 Task: Open Card Industry Trend Analysis in Board Content Marketing Case Study Strategy and Execution to Workspace General Accounting and add a team member Softage.1@softage.net, a label Blue, a checklist Help Desk Support, an attachment from Trello, a color Blue and finally, add a card description 'Develop and launch new customer feedback program for service improvements' and a comment 'This task presents an opportunity to demonstrate our analytical and critical thinking skills, assessing information and making informed decisions.'. Add a start date 'Jan 09, 1900' with a due date 'Jan 16, 1900'
Action: Mouse moved to (654, 194)
Screenshot: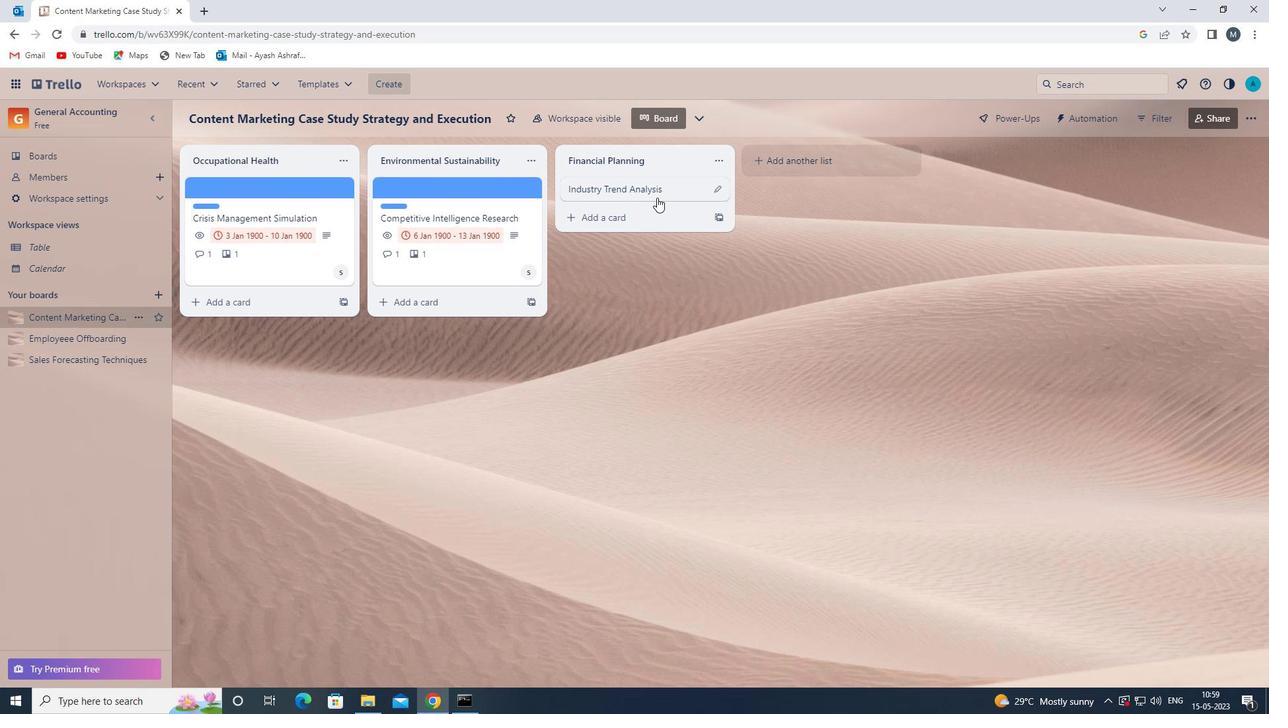 
Action: Mouse pressed left at (654, 194)
Screenshot: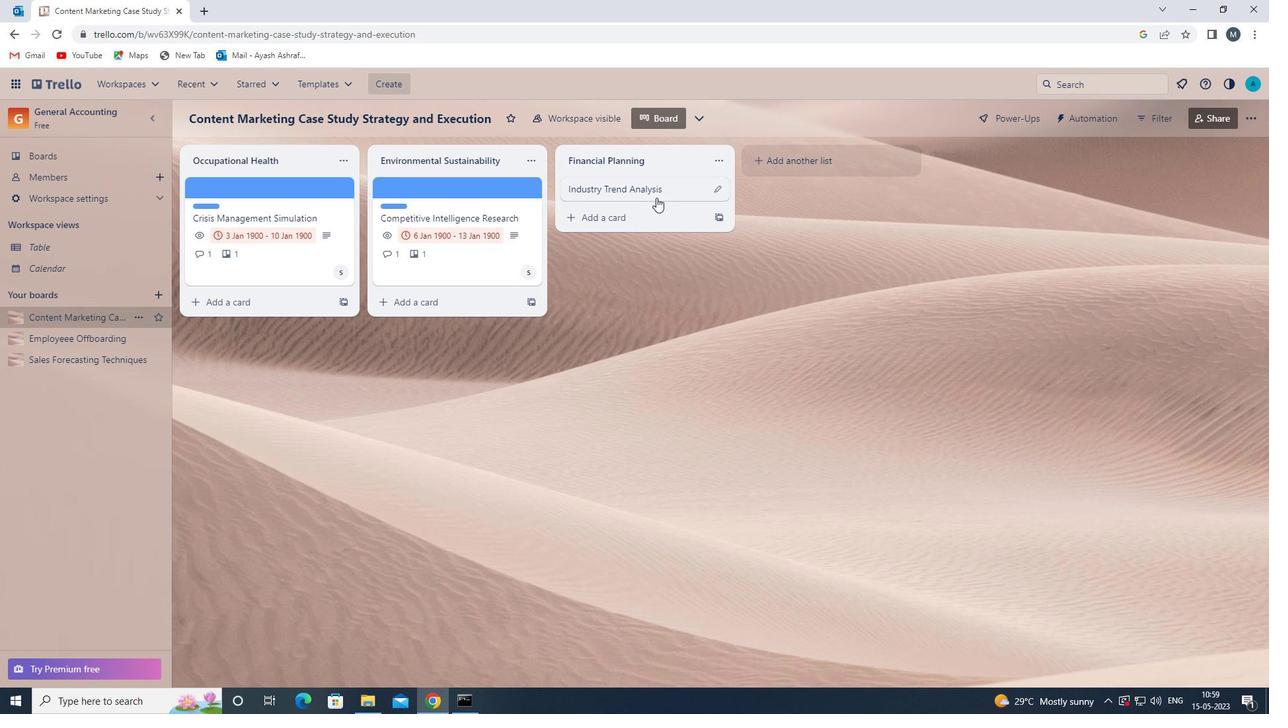 
Action: Mouse moved to (802, 227)
Screenshot: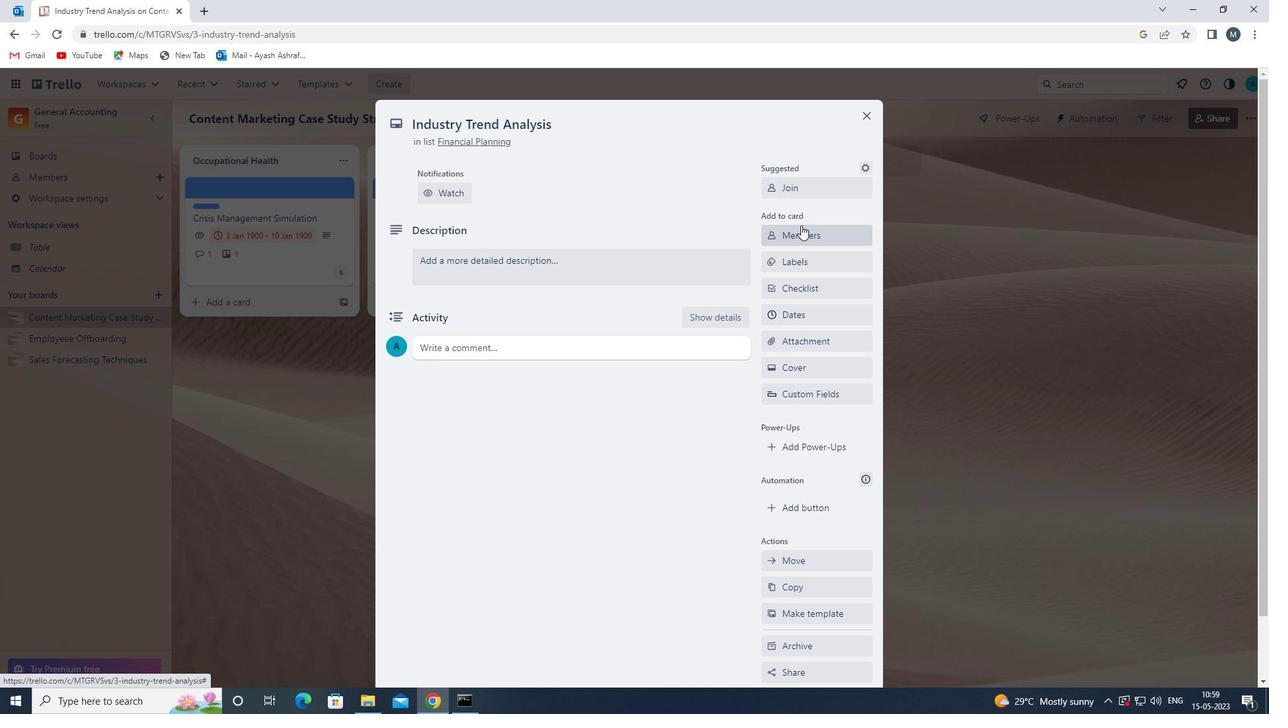 
Action: Mouse pressed left at (802, 227)
Screenshot: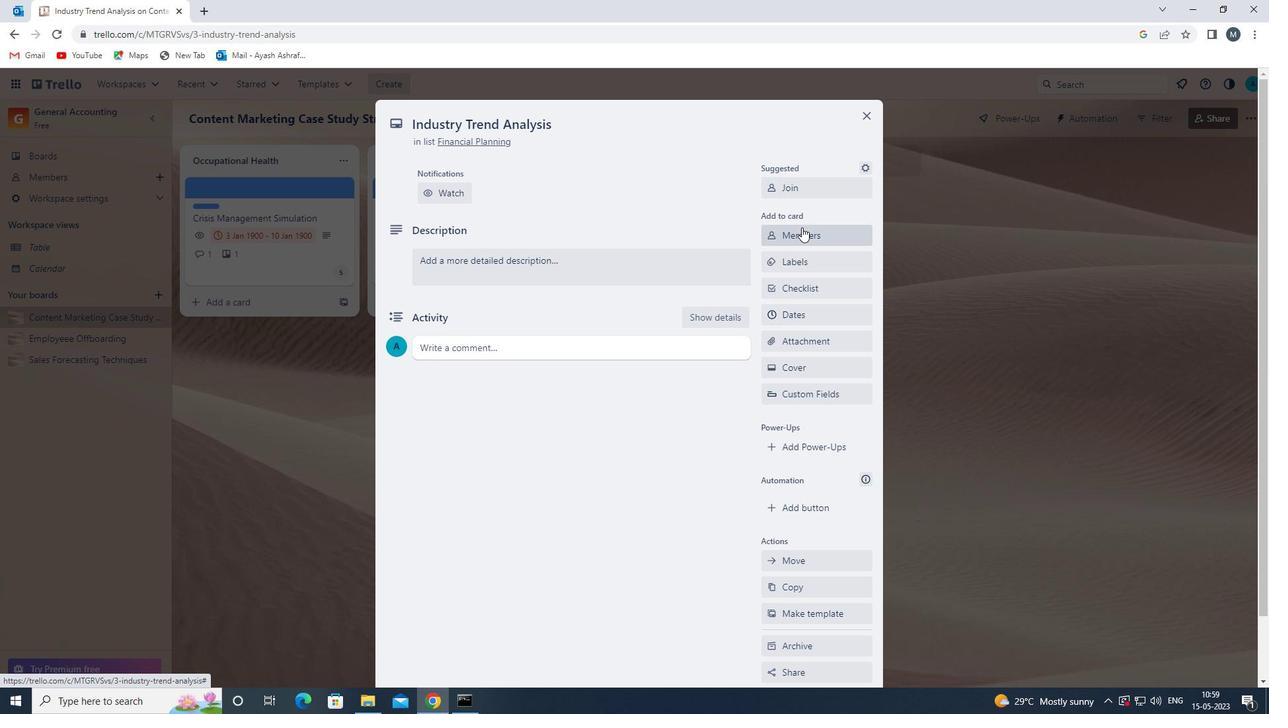 
Action: Mouse moved to (853, 288)
Screenshot: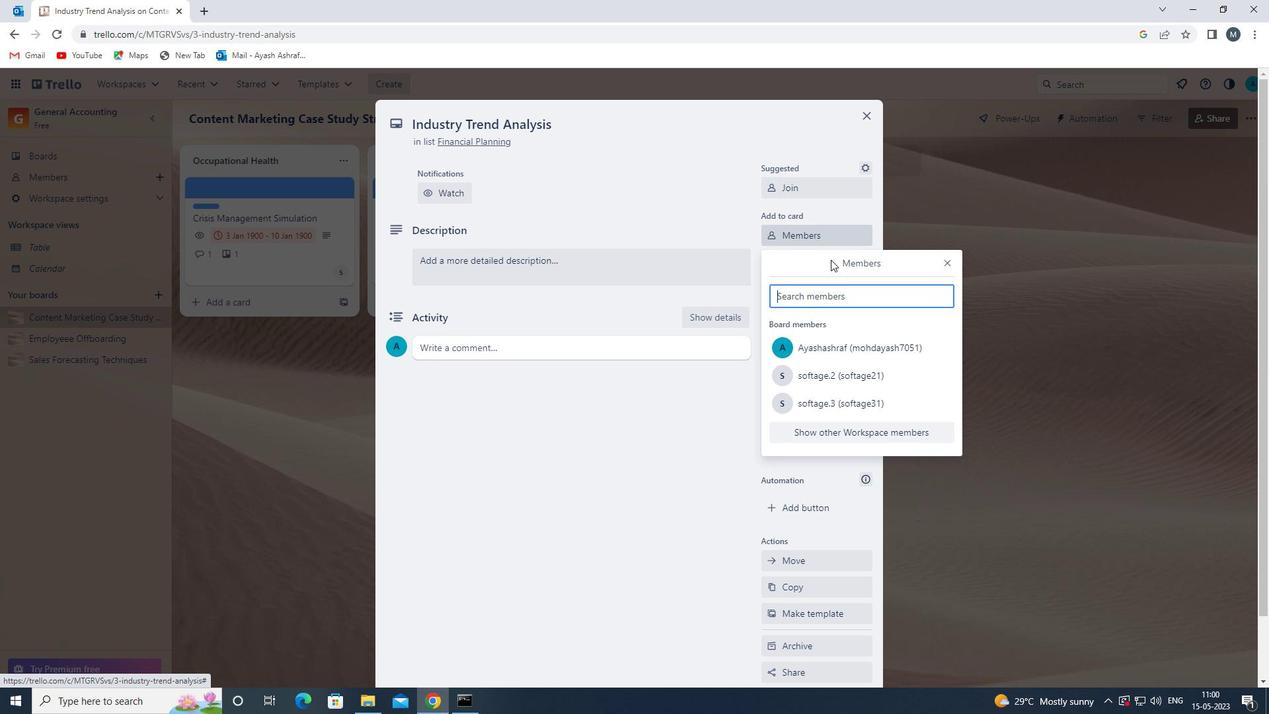 
Action: Key pressed s
Screenshot: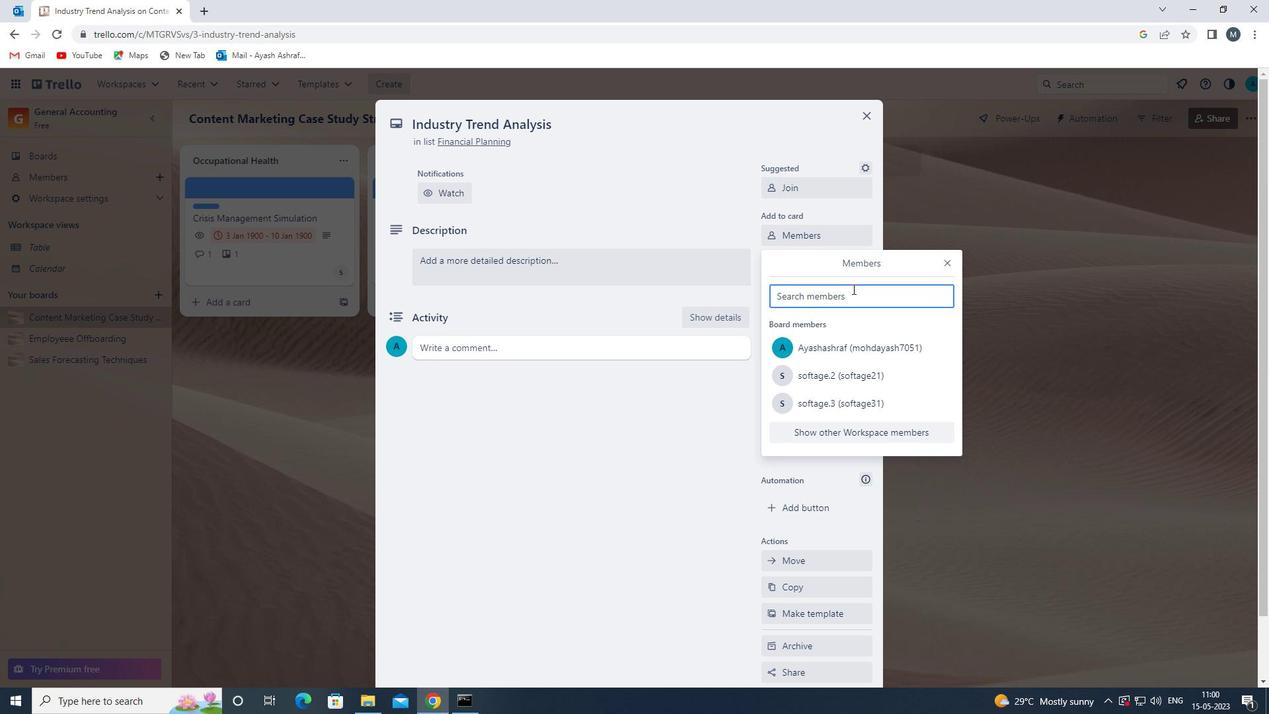 
Action: Mouse moved to (823, 438)
Screenshot: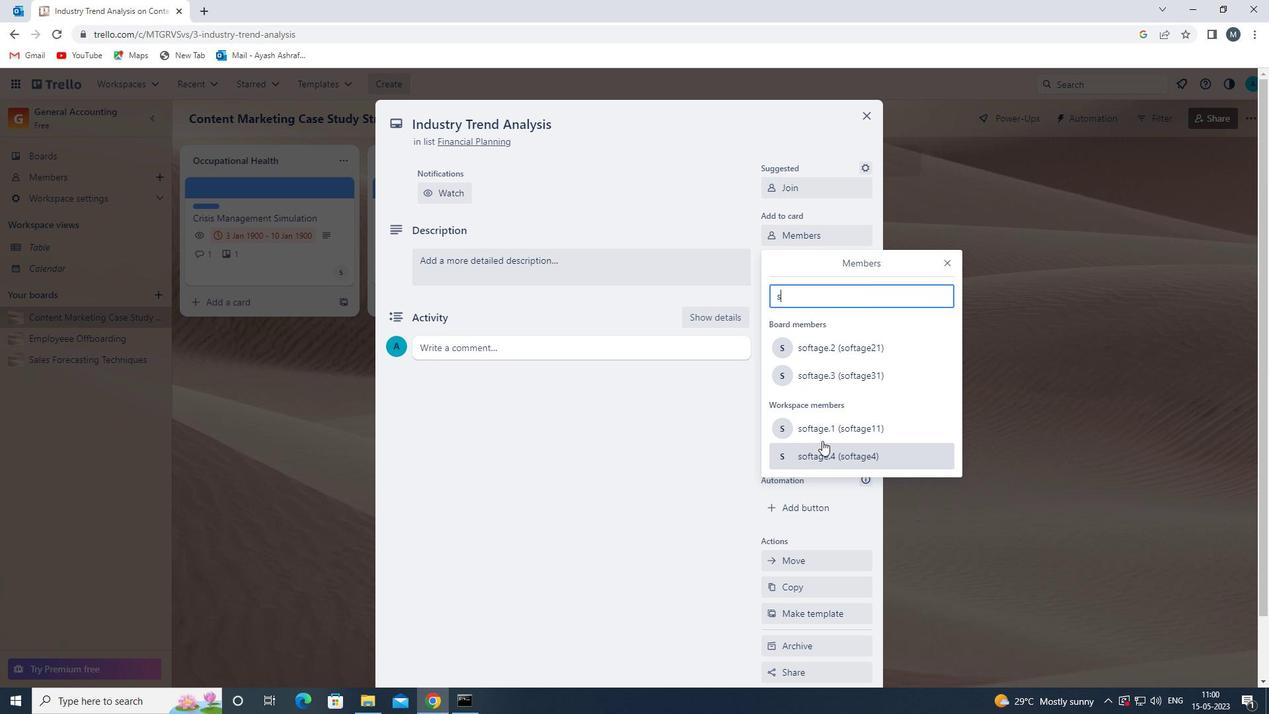 
Action: Mouse pressed left at (823, 438)
Screenshot: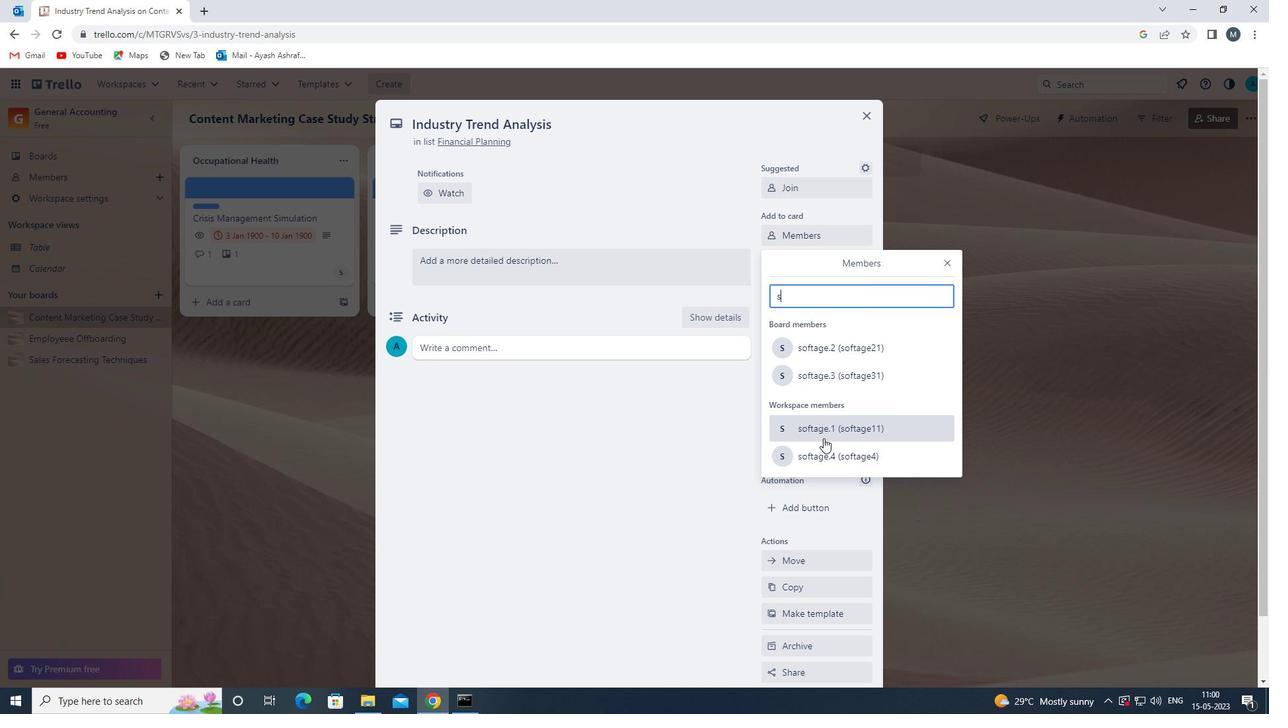 
Action: Mouse moved to (949, 267)
Screenshot: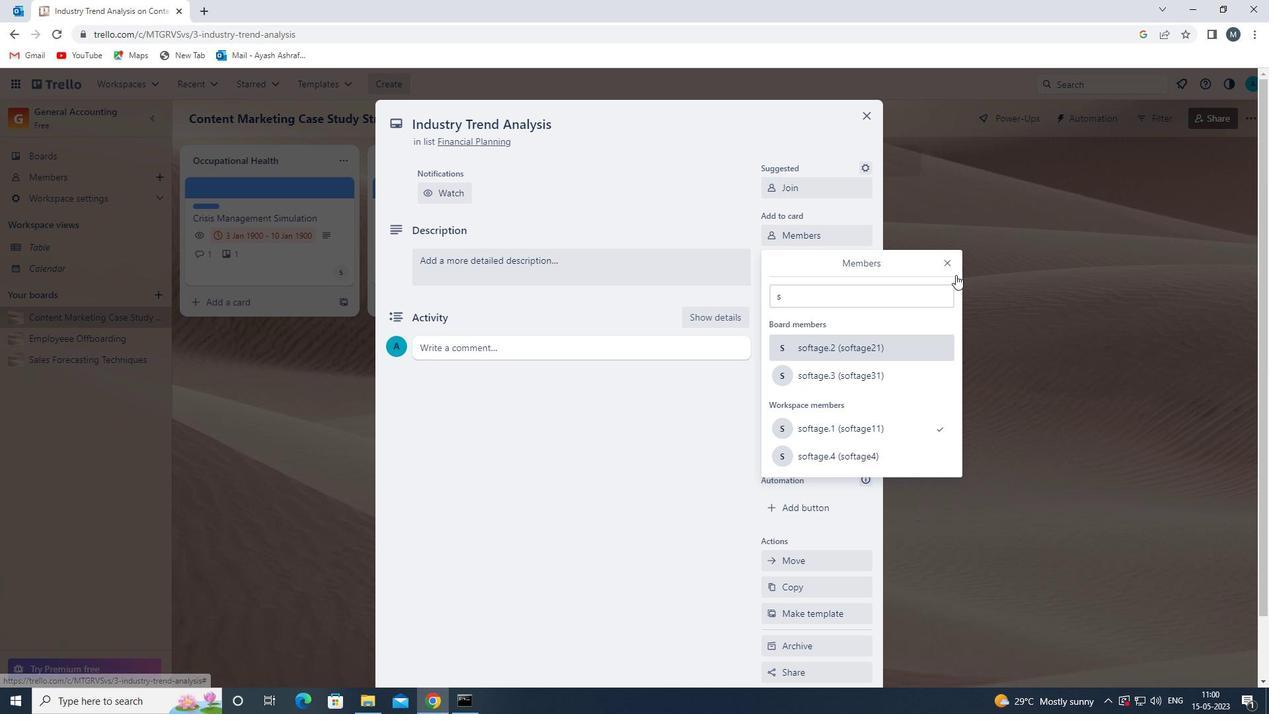 
Action: Mouse pressed left at (949, 267)
Screenshot: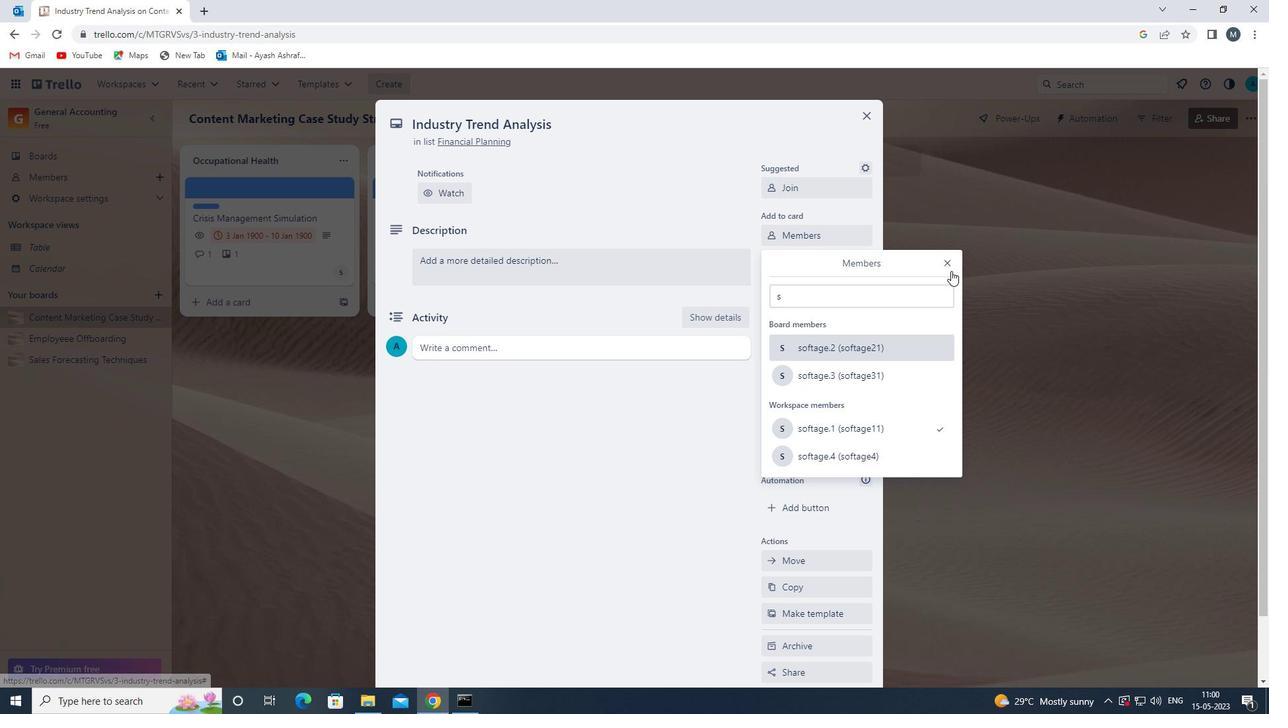 
Action: Mouse moved to (816, 265)
Screenshot: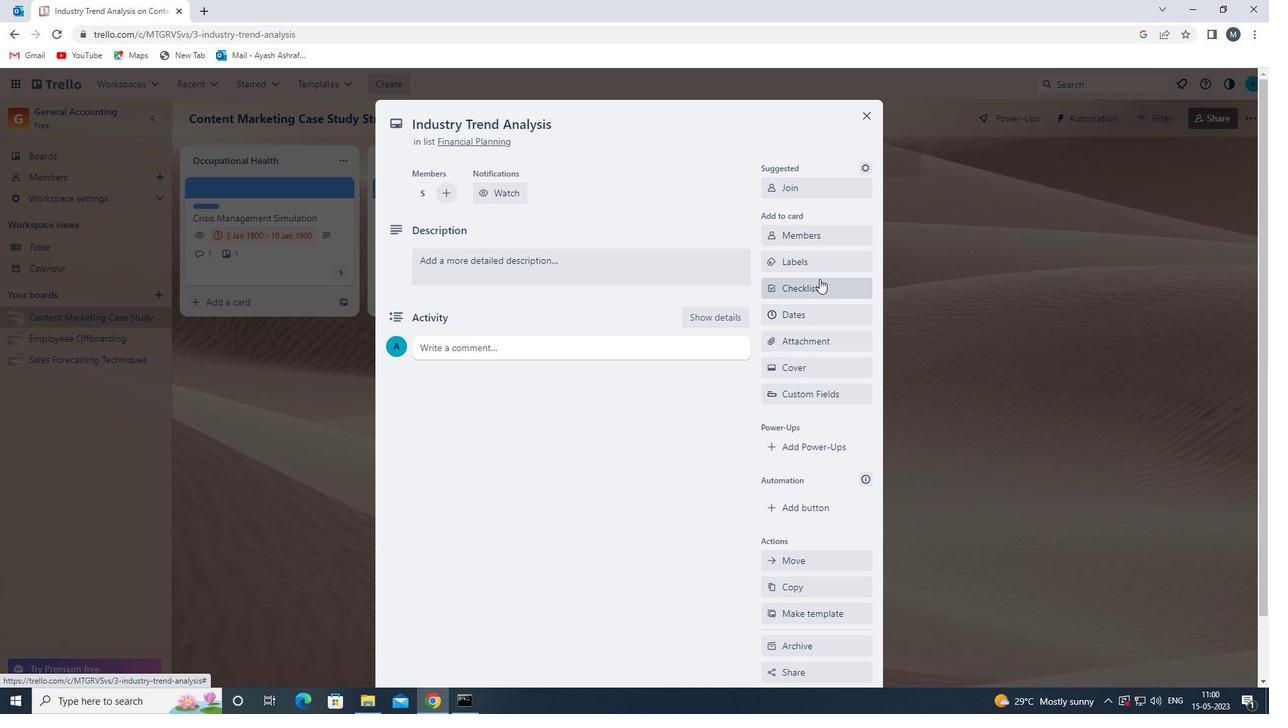 
Action: Mouse pressed left at (816, 265)
Screenshot: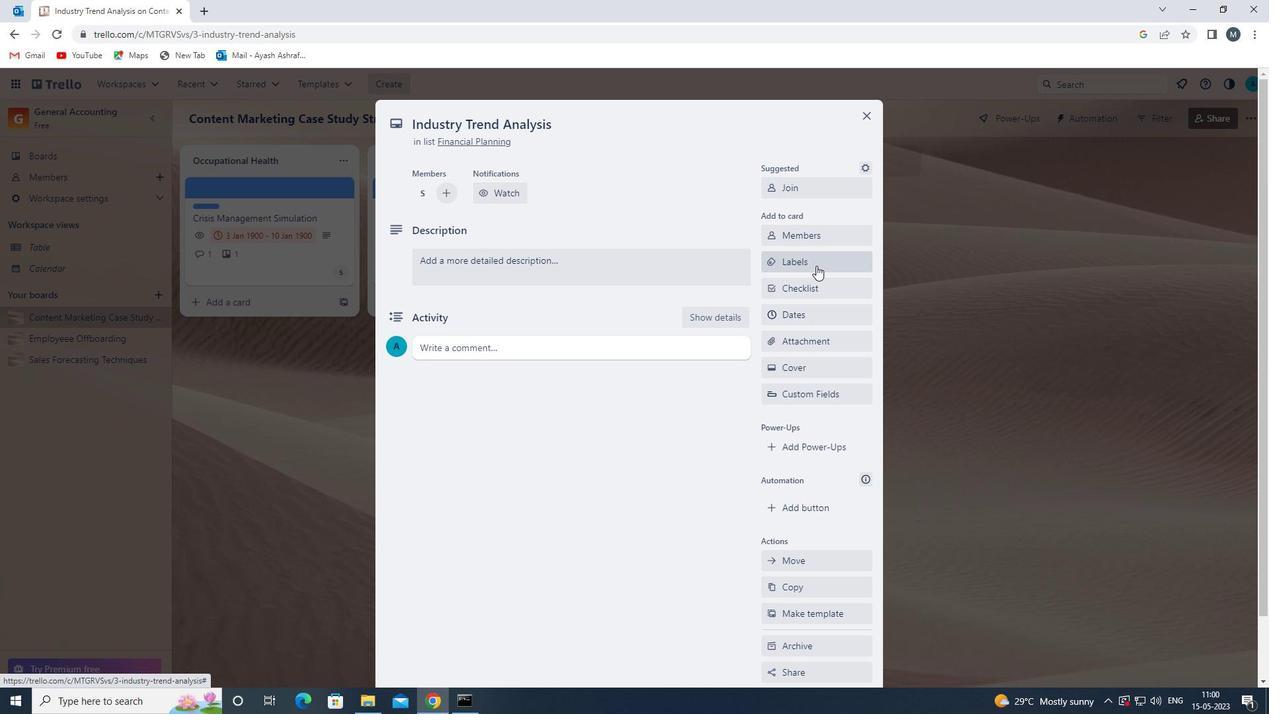 
Action: Mouse moved to (827, 488)
Screenshot: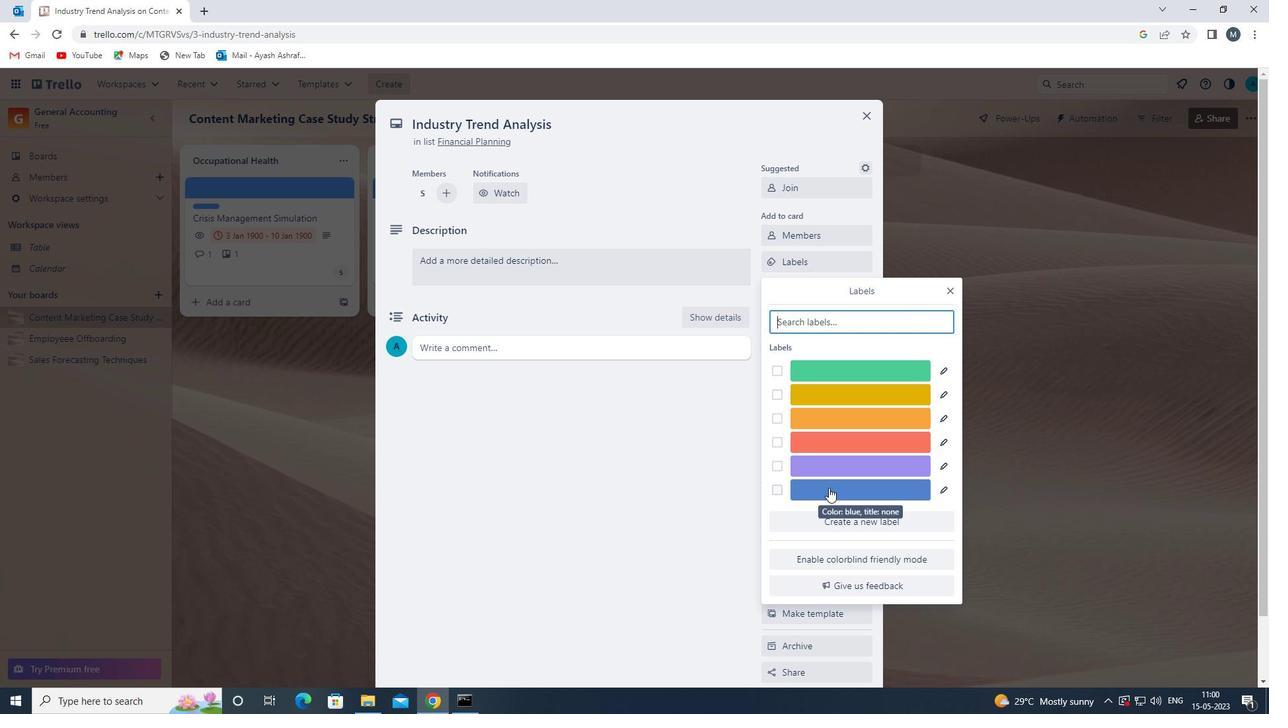 
Action: Mouse pressed left at (827, 488)
Screenshot: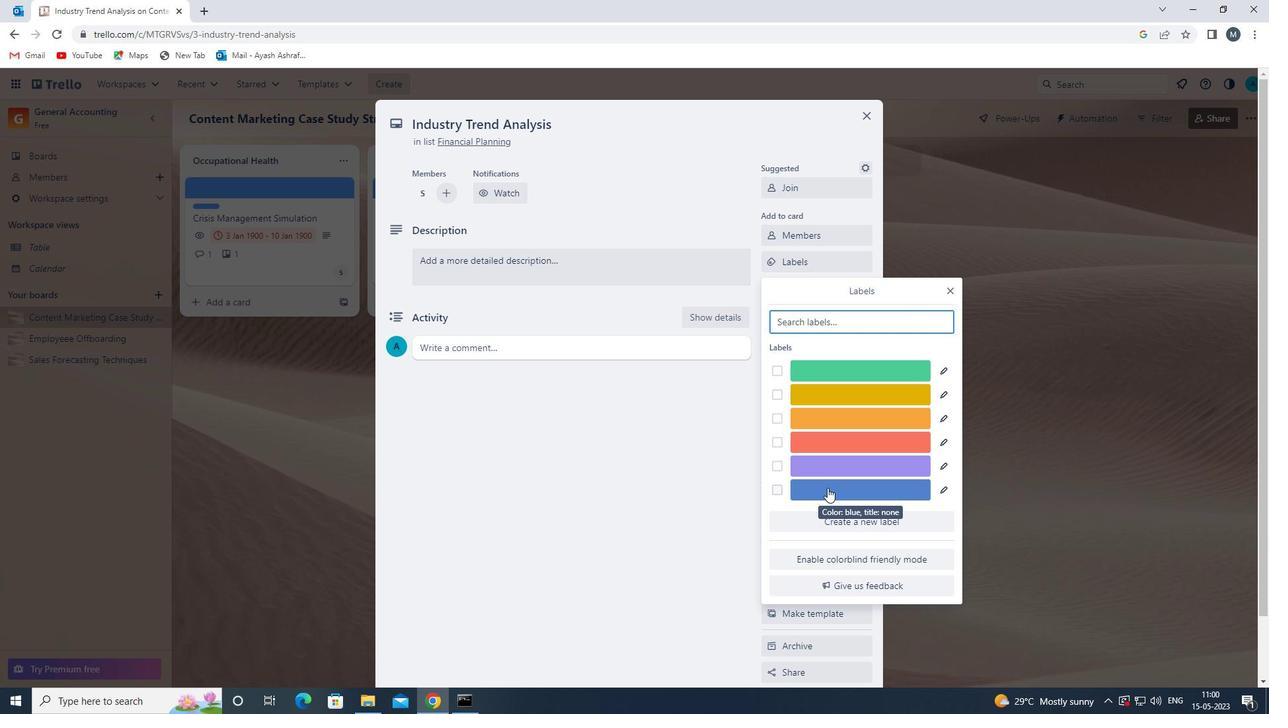 
Action: Mouse moved to (945, 290)
Screenshot: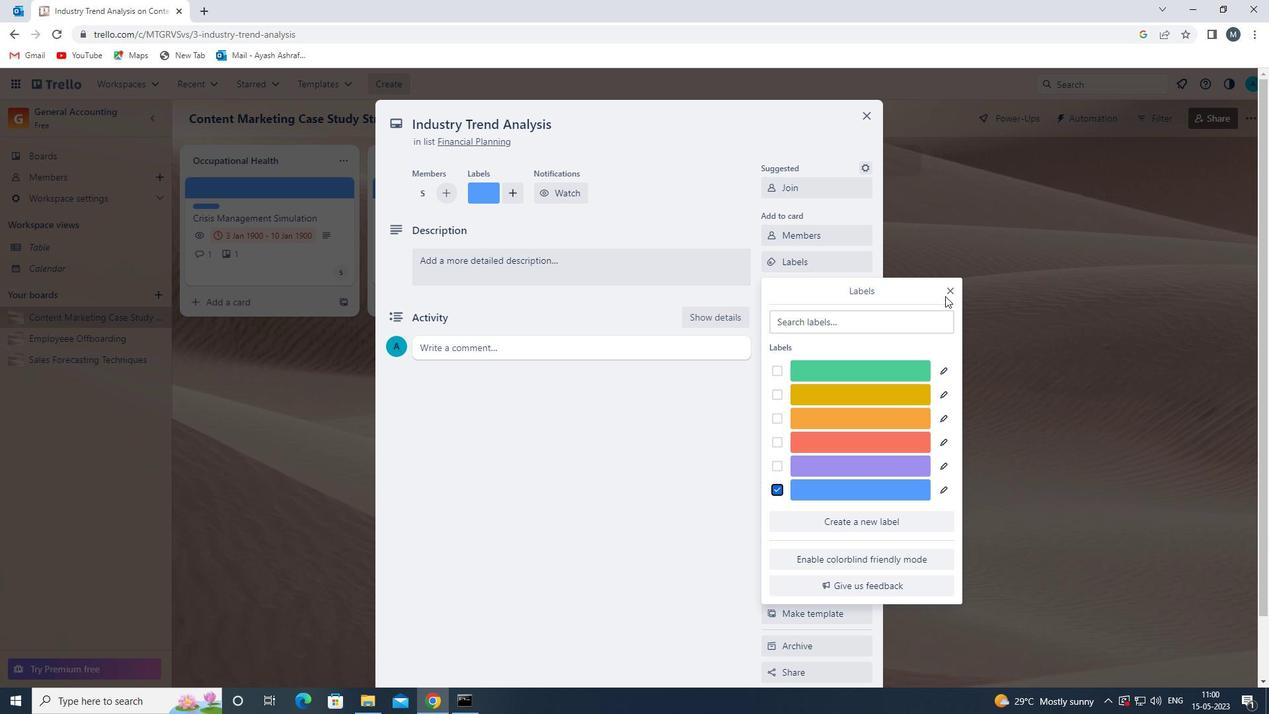 
Action: Mouse pressed left at (945, 290)
Screenshot: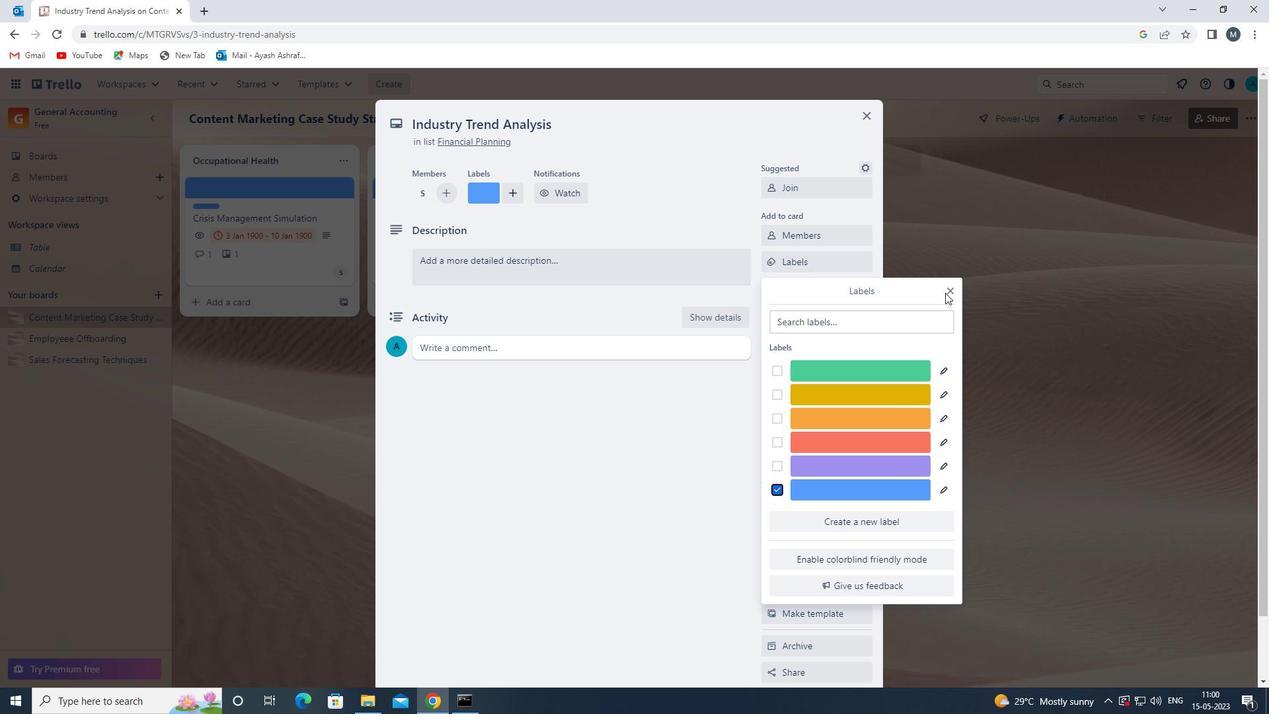 
Action: Mouse moved to (953, 290)
Screenshot: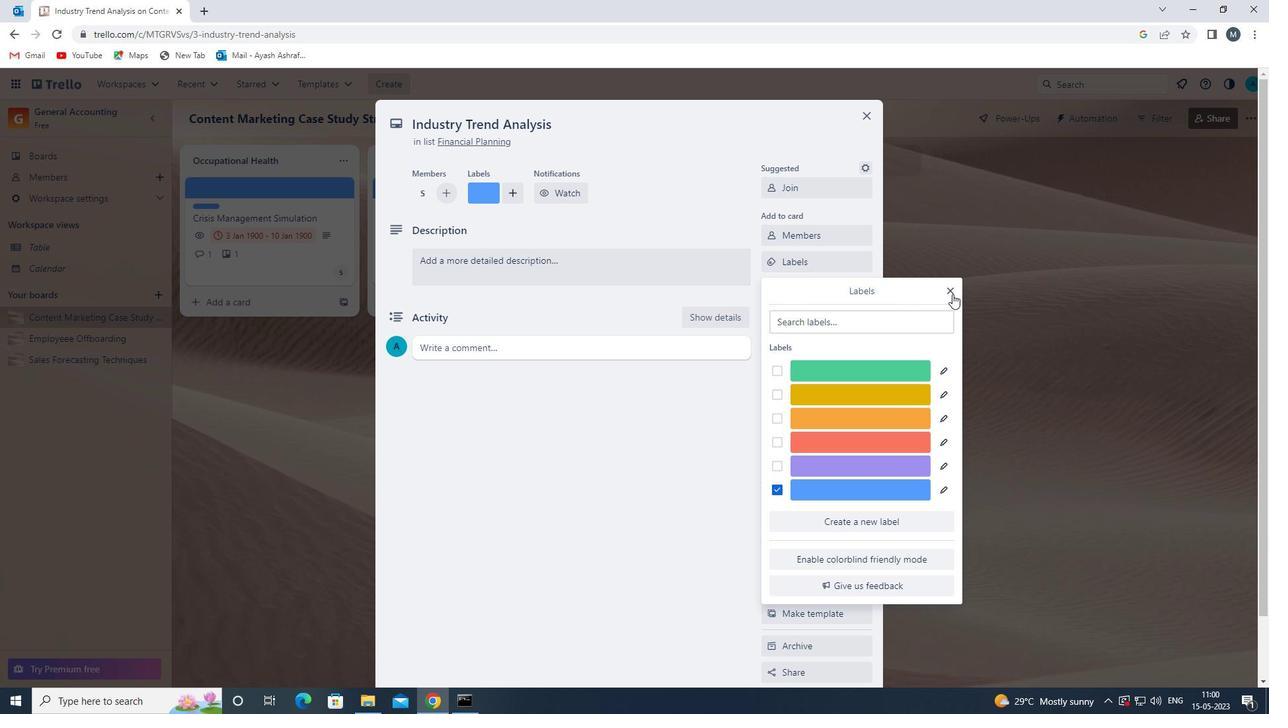 
Action: Mouse pressed left at (953, 290)
Screenshot: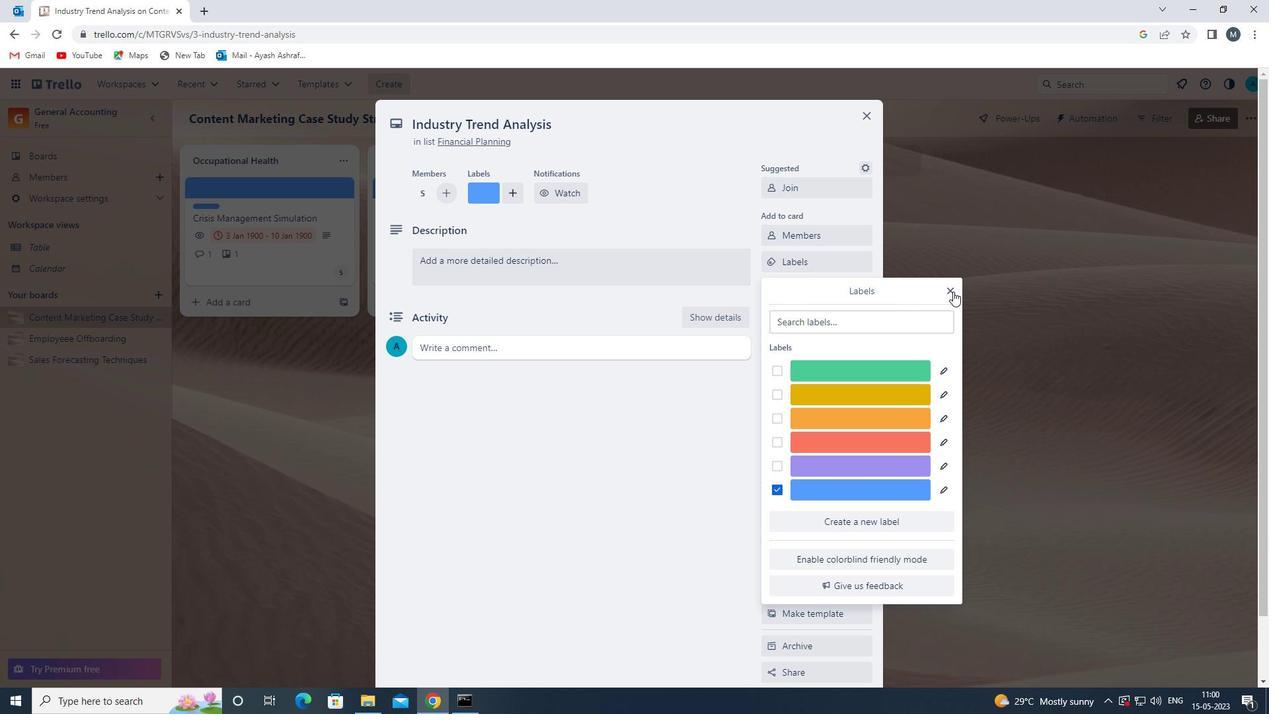 
Action: Mouse moved to (793, 284)
Screenshot: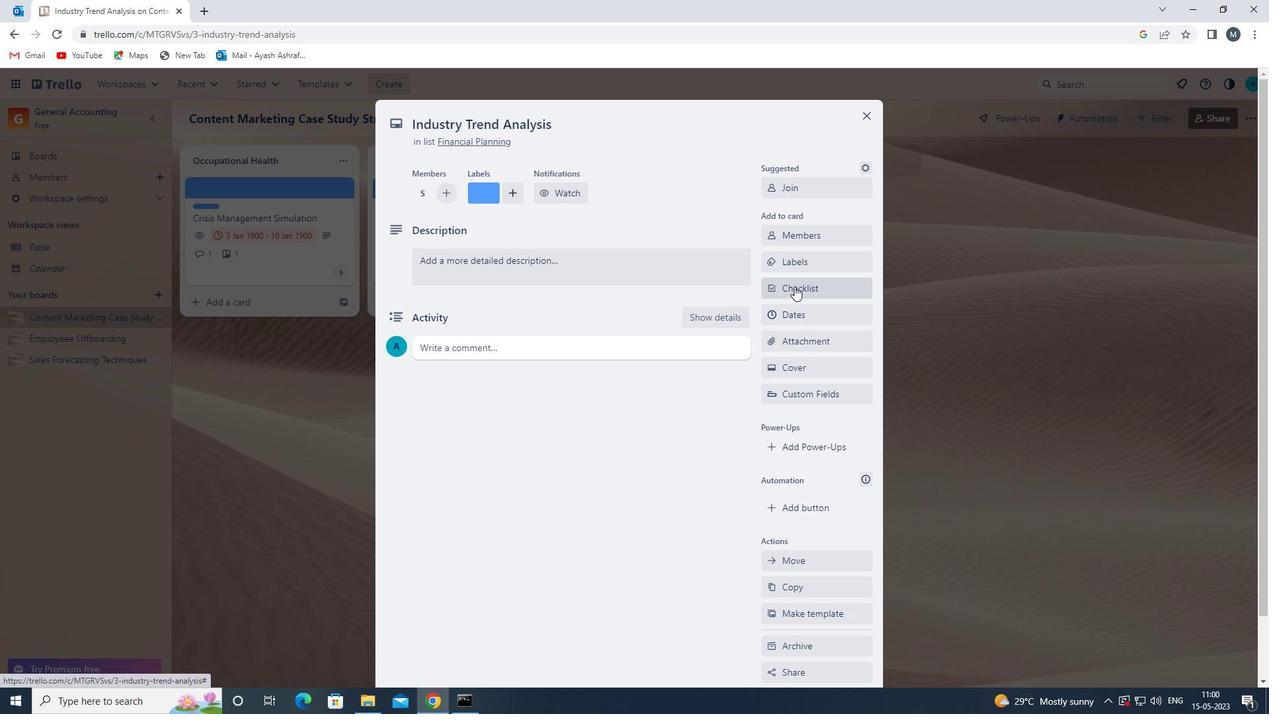 
Action: Mouse pressed left at (793, 284)
Screenshot: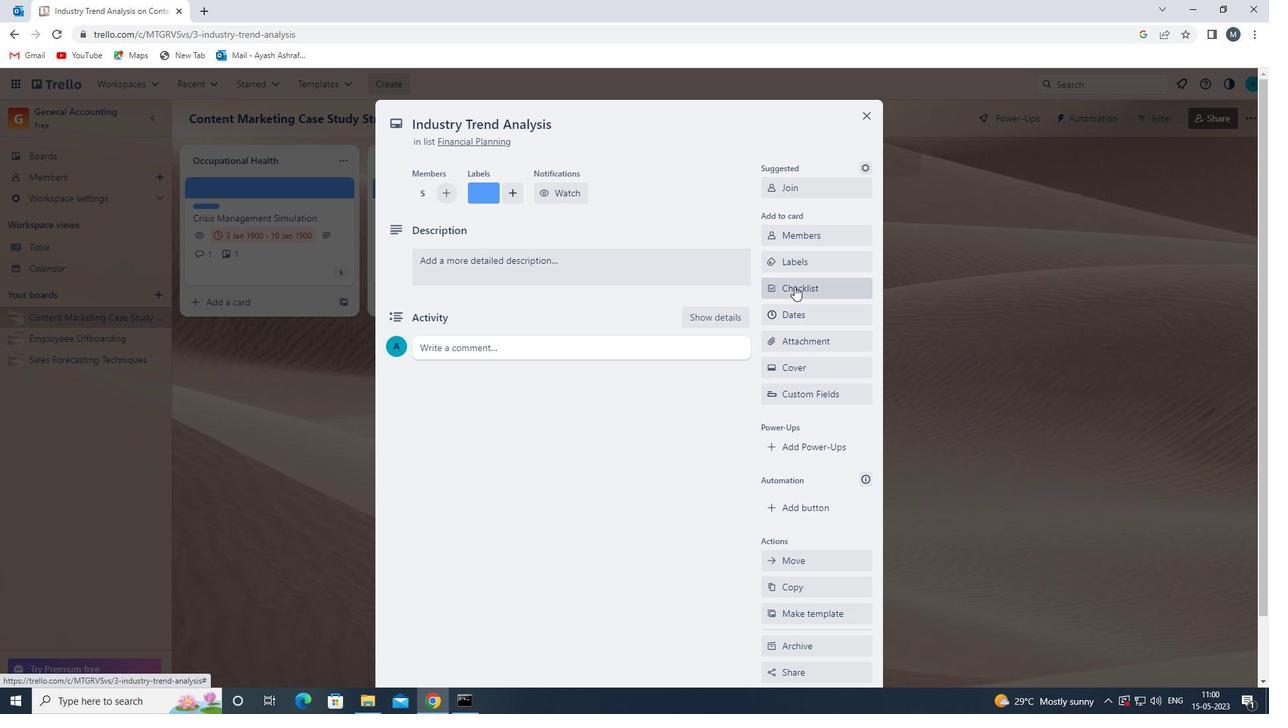 
Action: Key pressed h
Screenshot: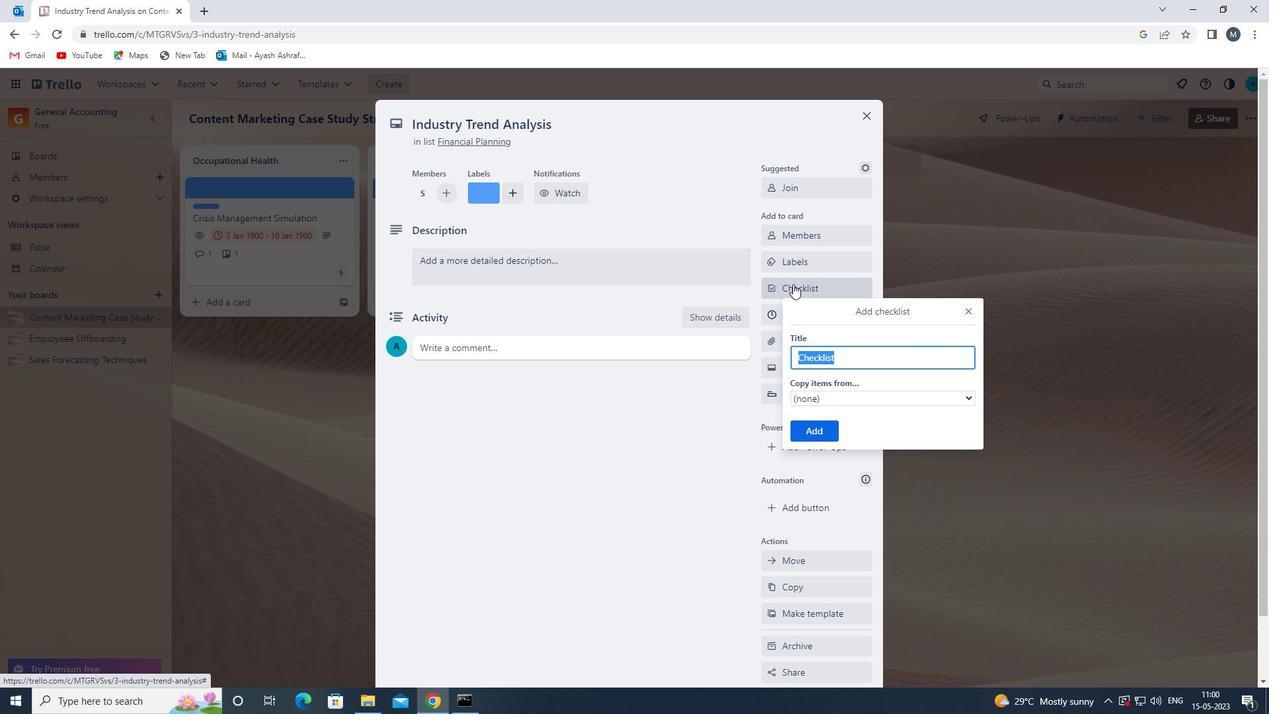 
Action: Mouse moved to (895, 389)
Screenshot: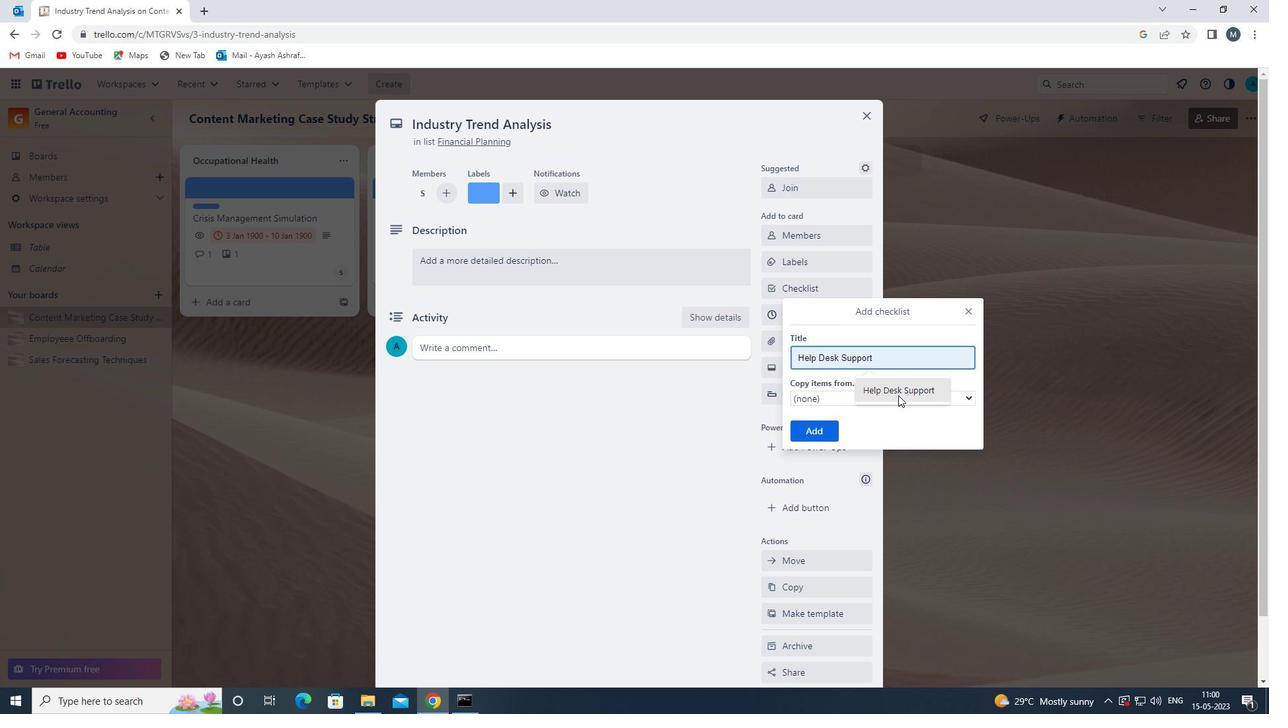 
Action: Mouse pressed left at (895, 389)
Screenshot: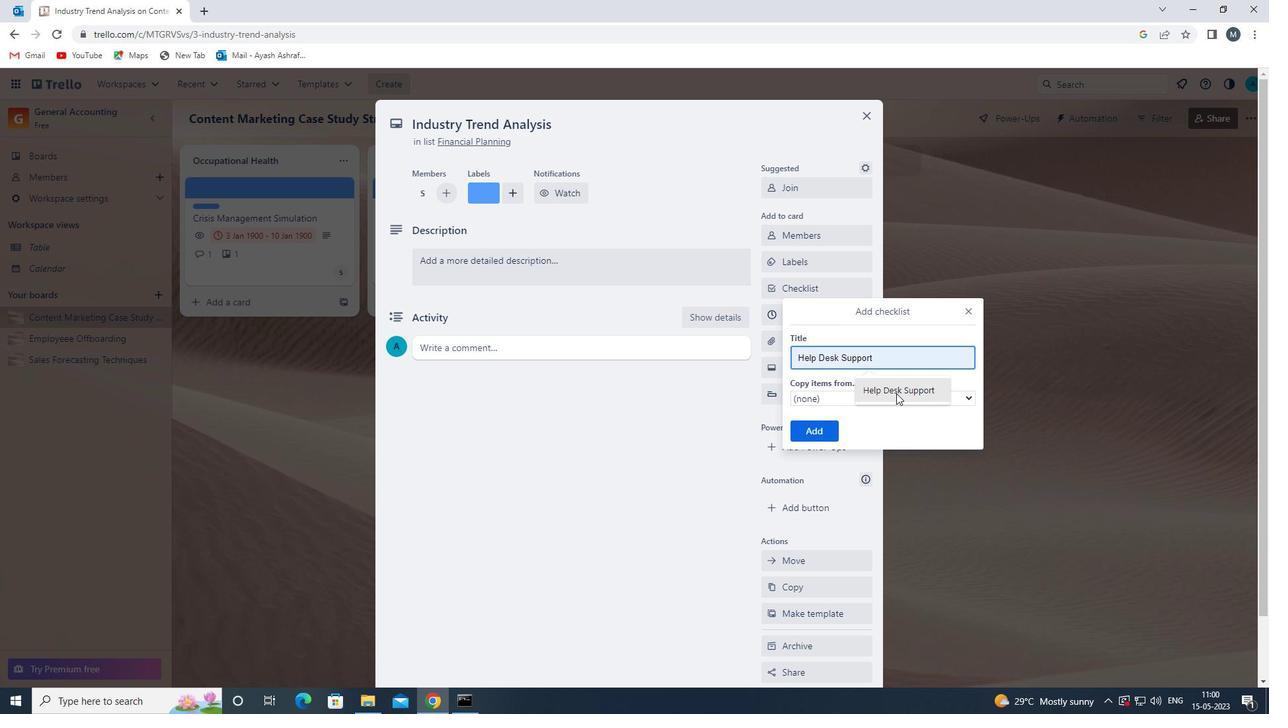 
Action: Mouse moved to (825, 427)
Screenshot: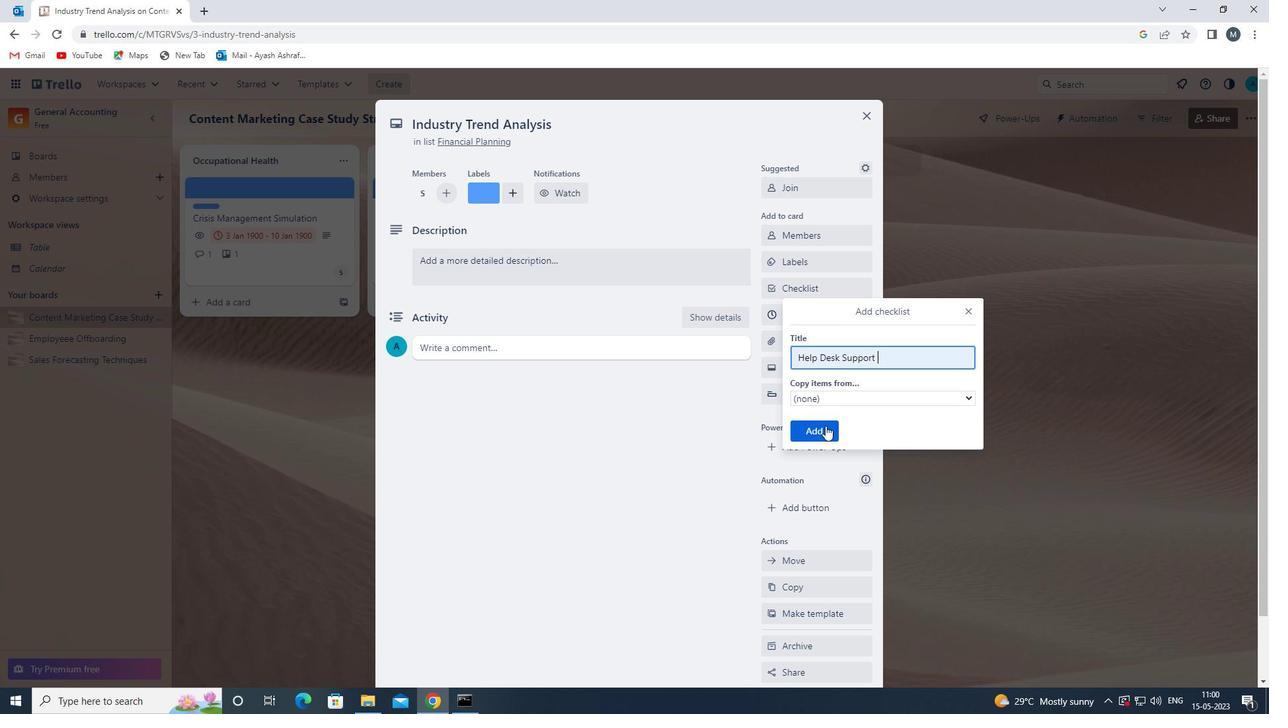 
Action: Mouse pressed left at (825, 427)
Screenshot: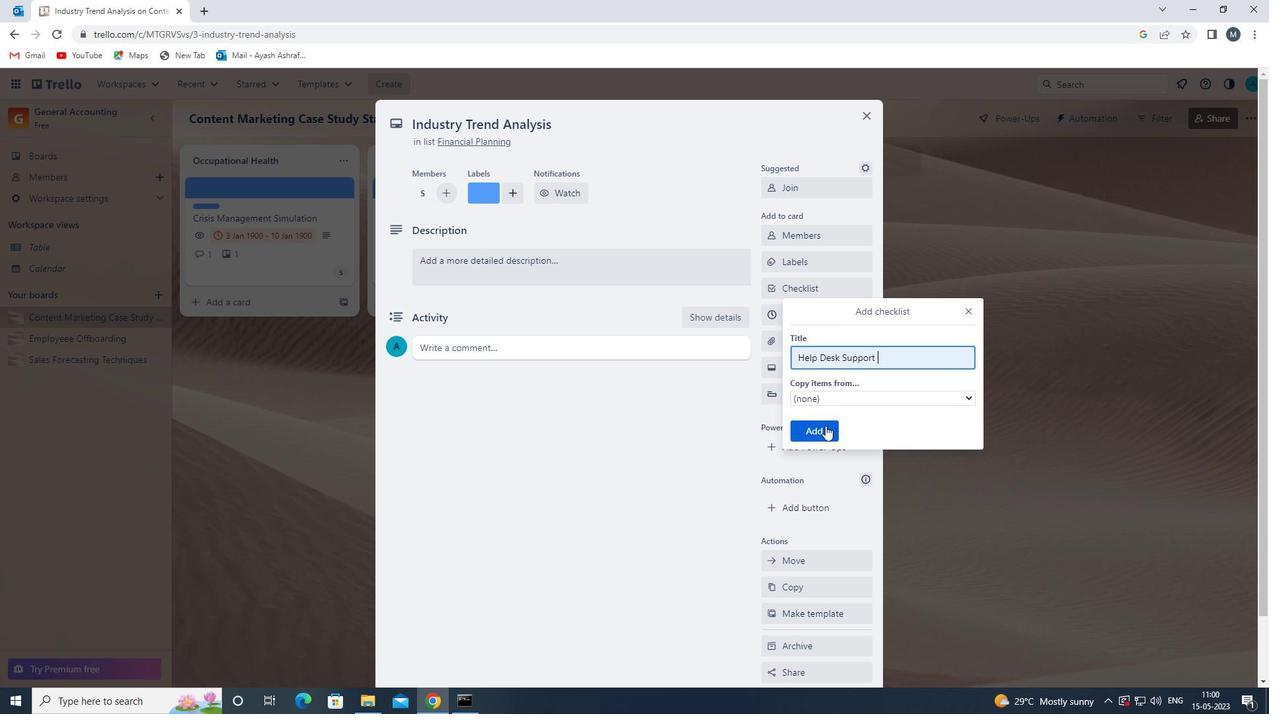 
Action: Mouse moved to (802, 345)
Screenshot: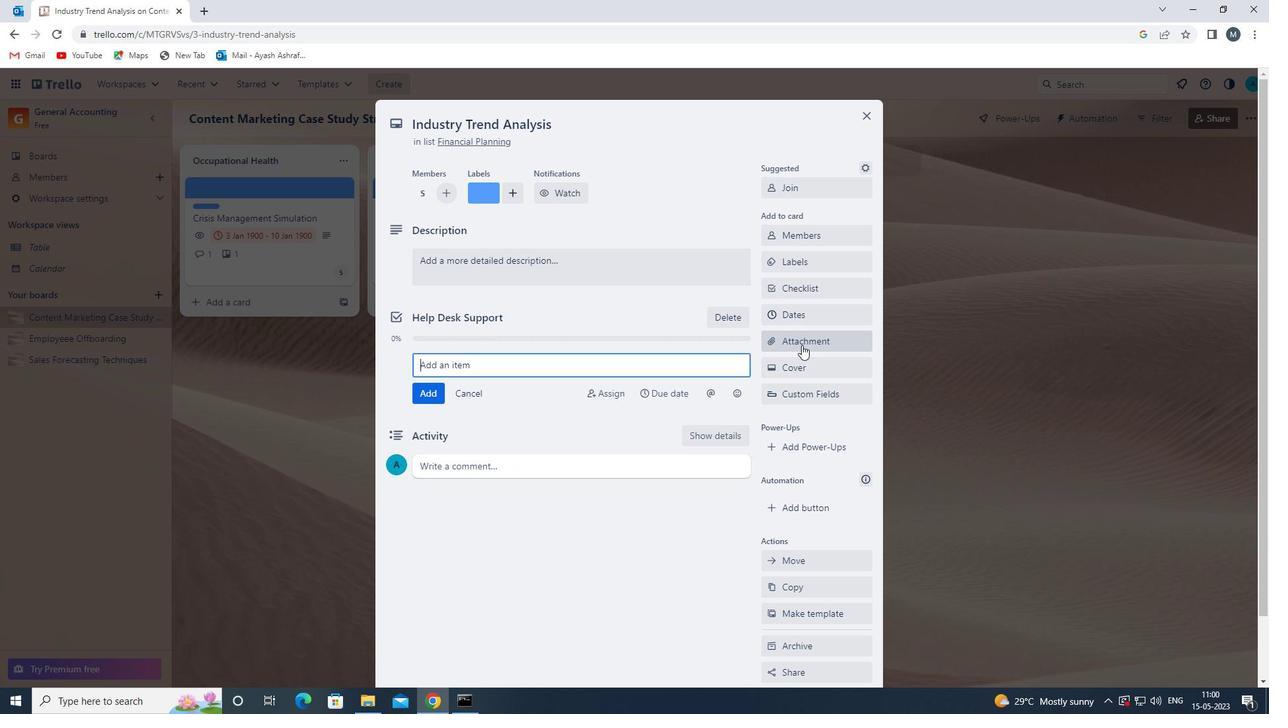 
Action: Mouse pressed left at (802, 345)
Screenshot: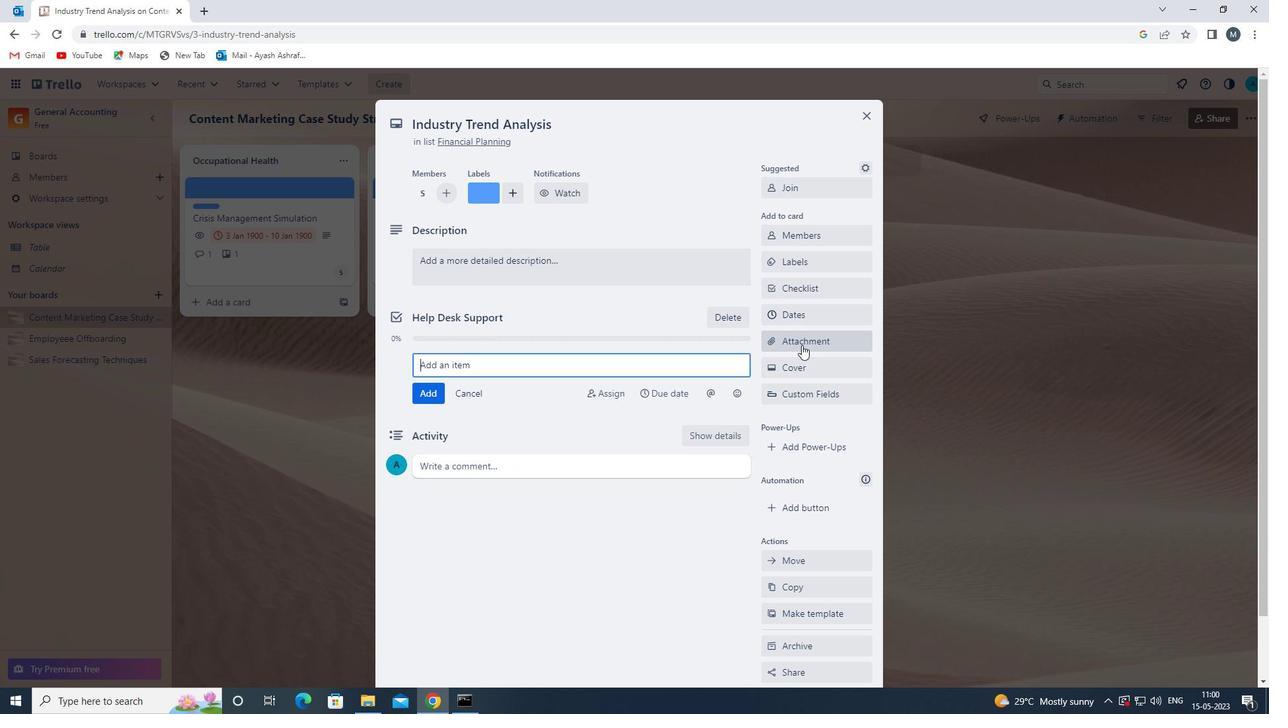 
Action: Mouse moved to (790, 426)
Screenshot: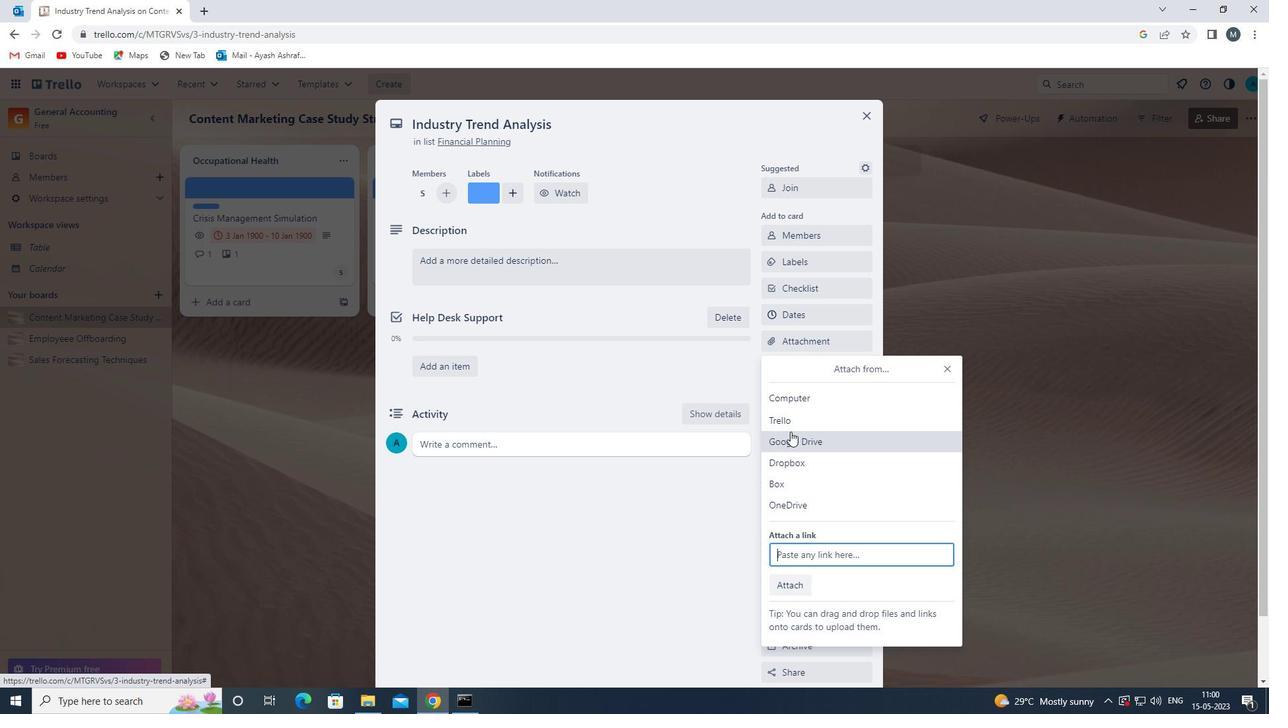 
Action: Mouse pressed left at (790, 426)
Screenshot: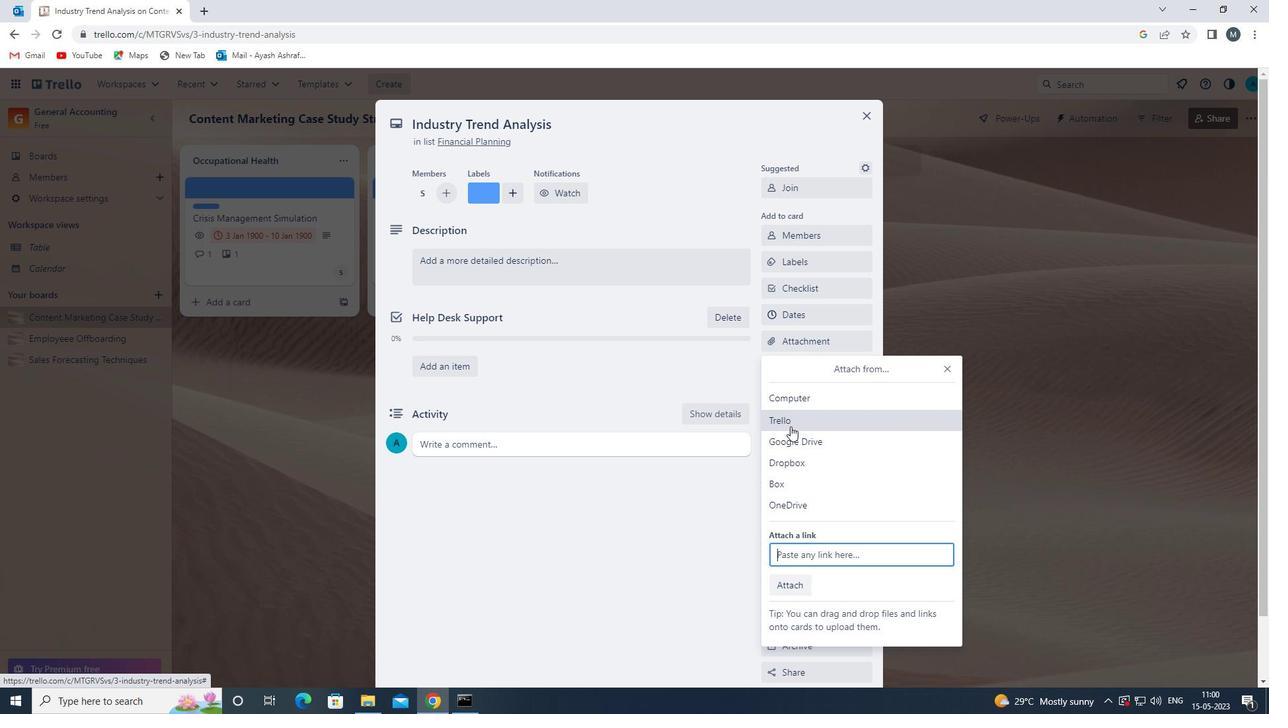 
Action: Mouse moved to (820, 334)
Screenshot: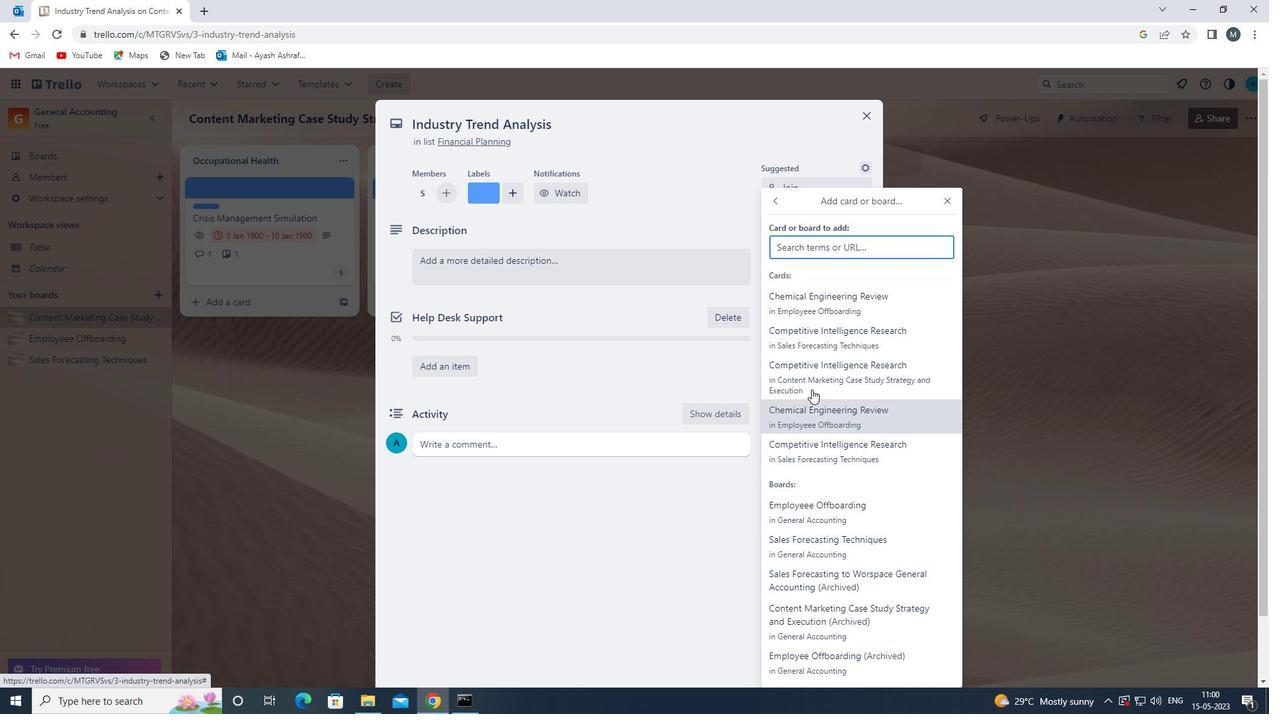 
Action: Mouse pressed left at (820, 334)
Screenshot: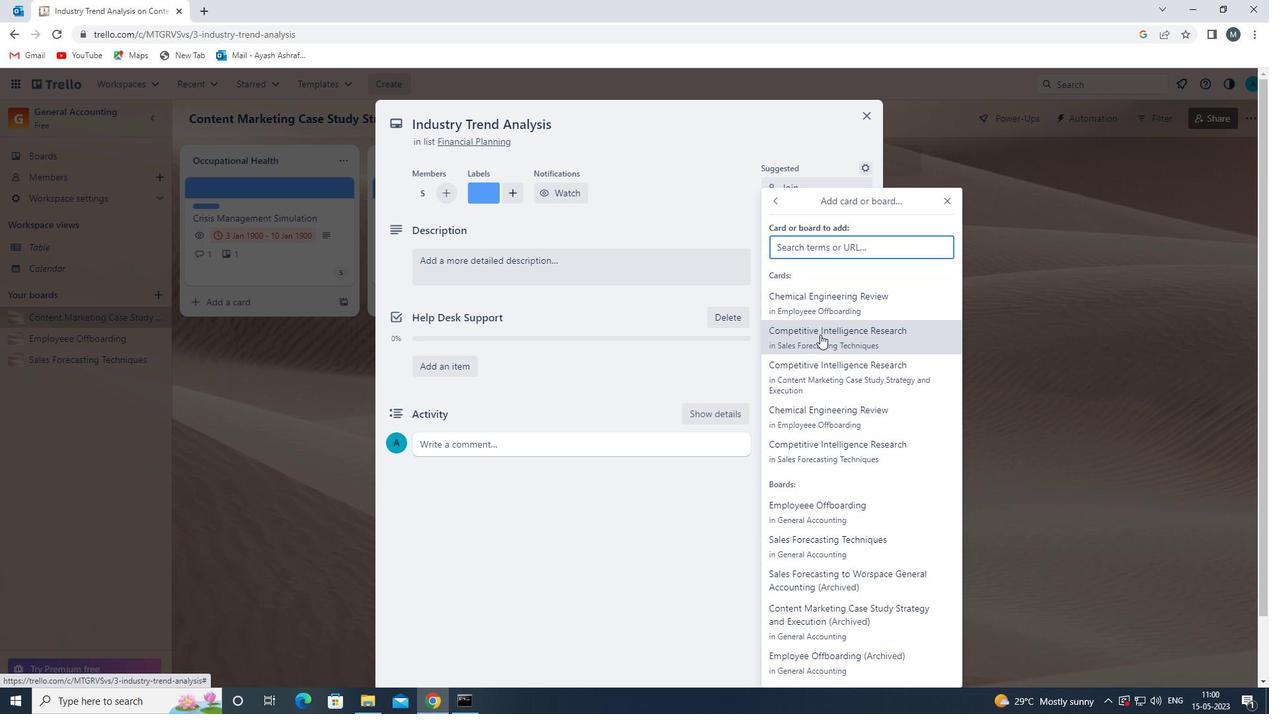 
Action: Mouse moved to (787, 369)
Screenshot: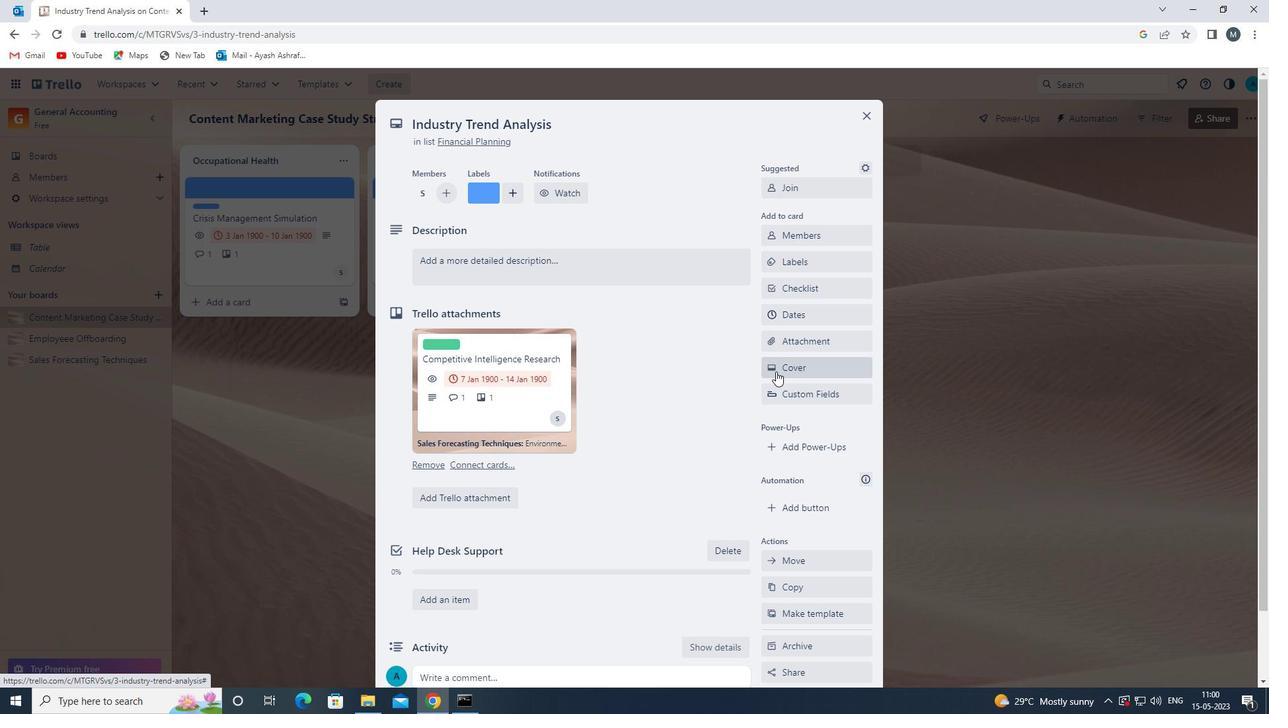 
Action: Mouse pressed left at (787, 369)
Screenshot: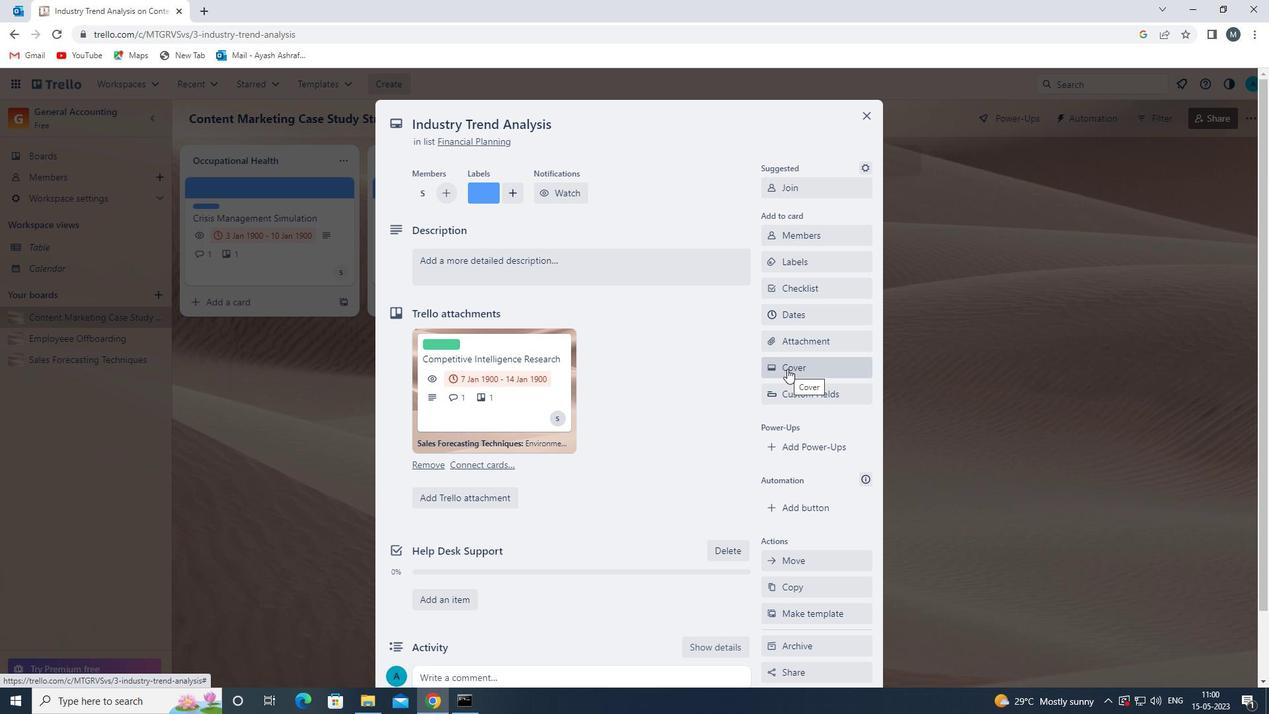 
Action: Mouse moved to (781, 454)
Screenshot: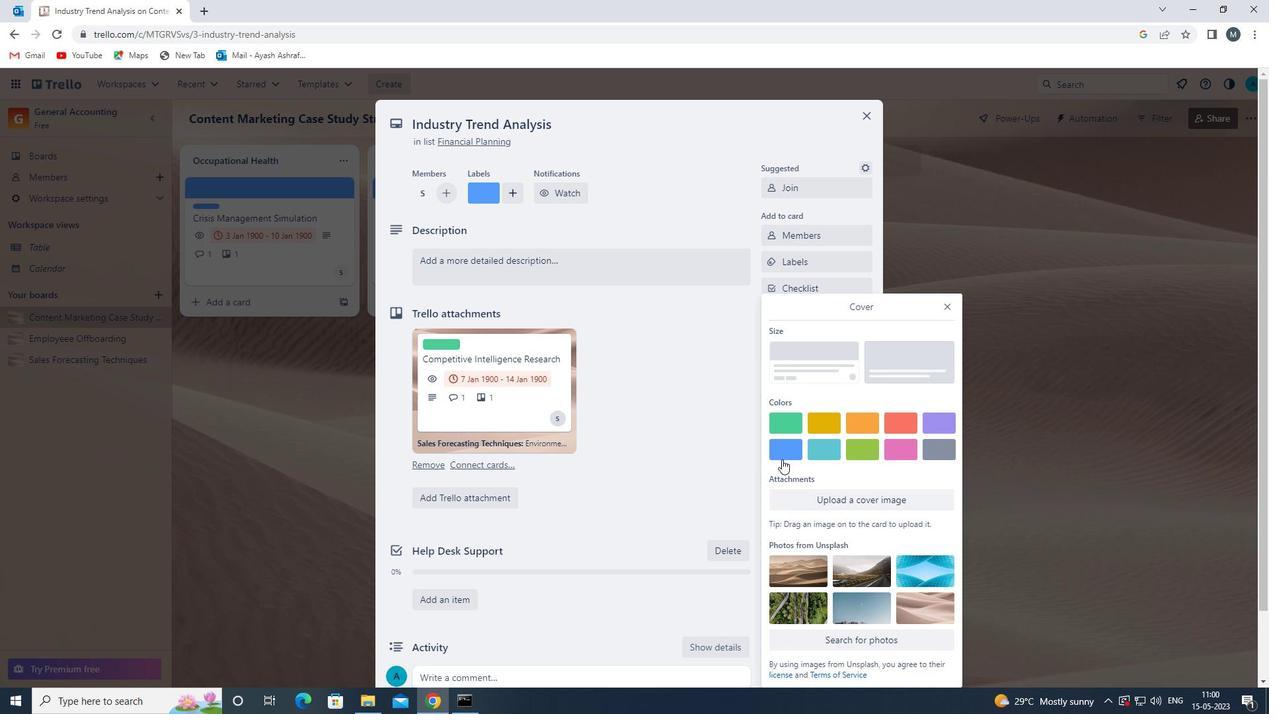 
Action: Mouse pressed left at (781, 454)
Screenshot: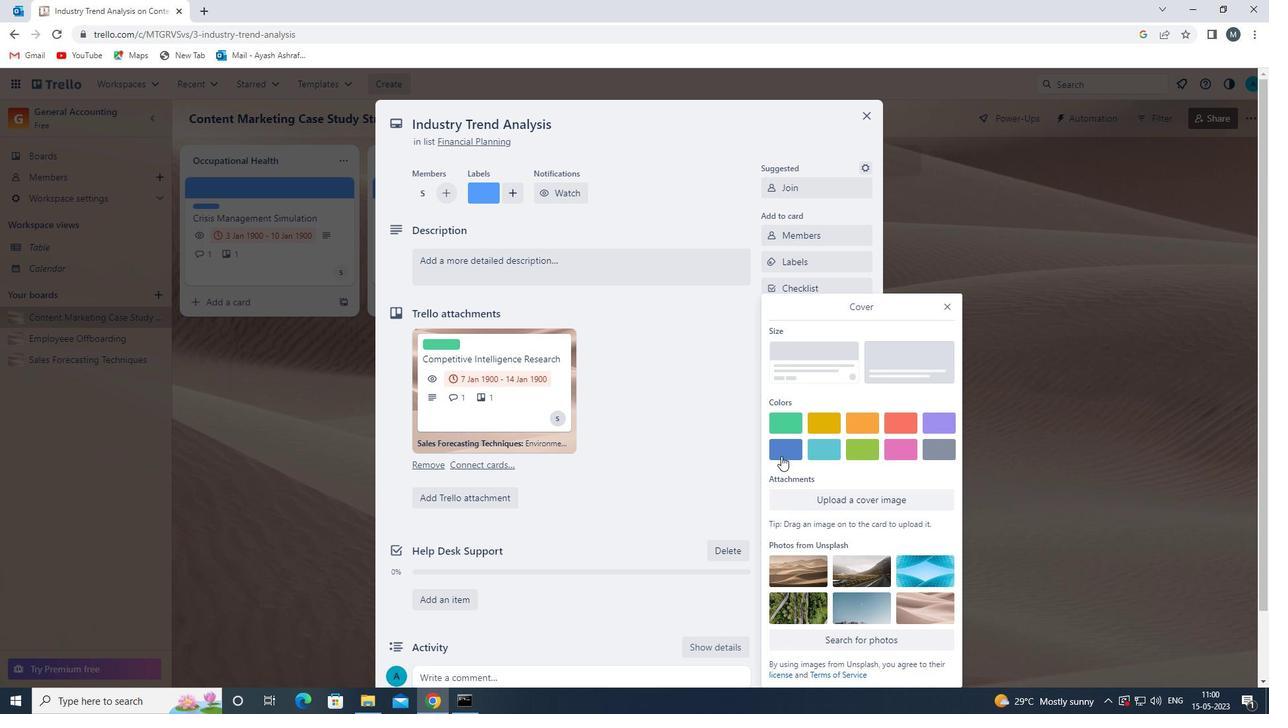 
Action: Mouse moved to (947, 283)
Screenshot: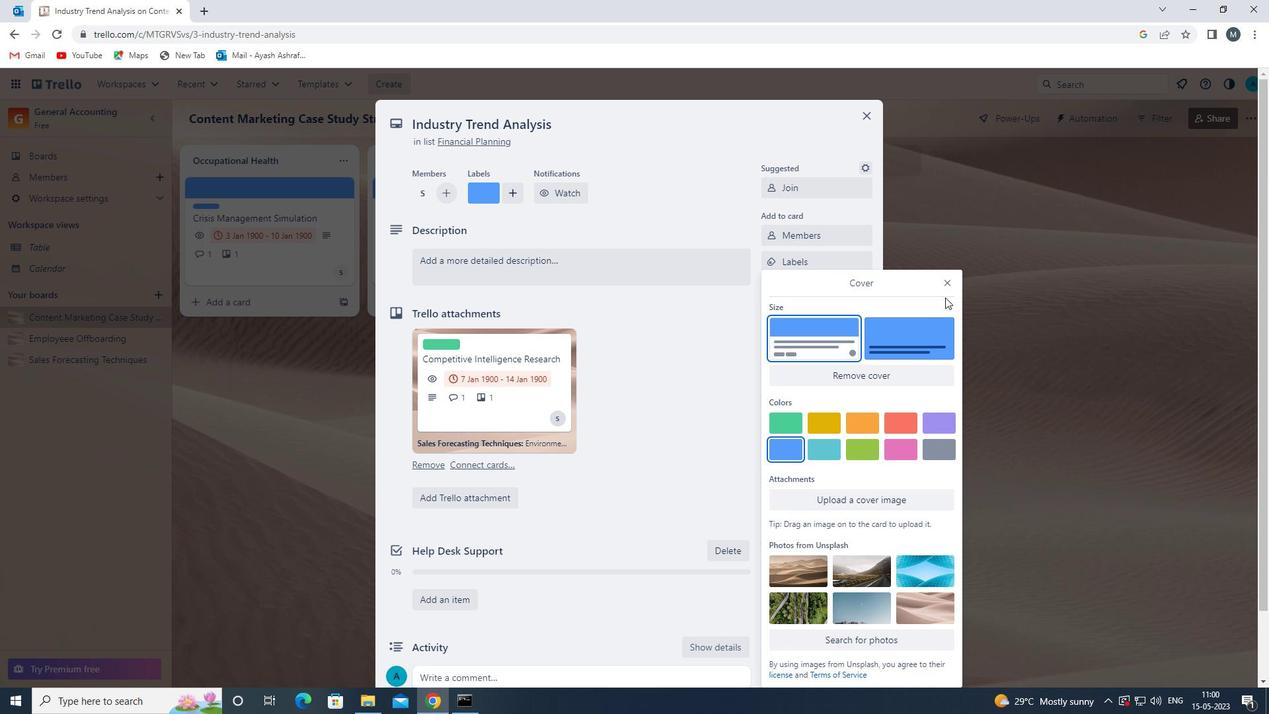 
Action: Mouse pressed left at (947, 283)
Screenshot: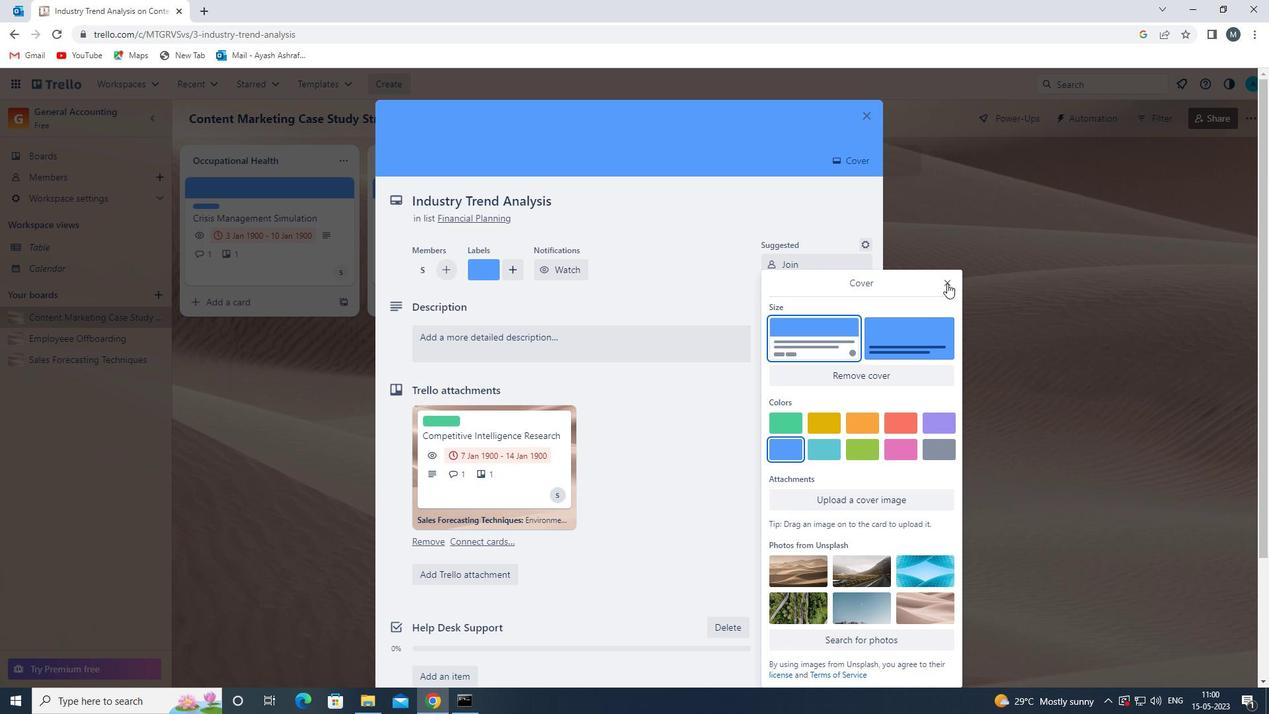 
Action: Mouse moved to (490, 342)
Screenshot: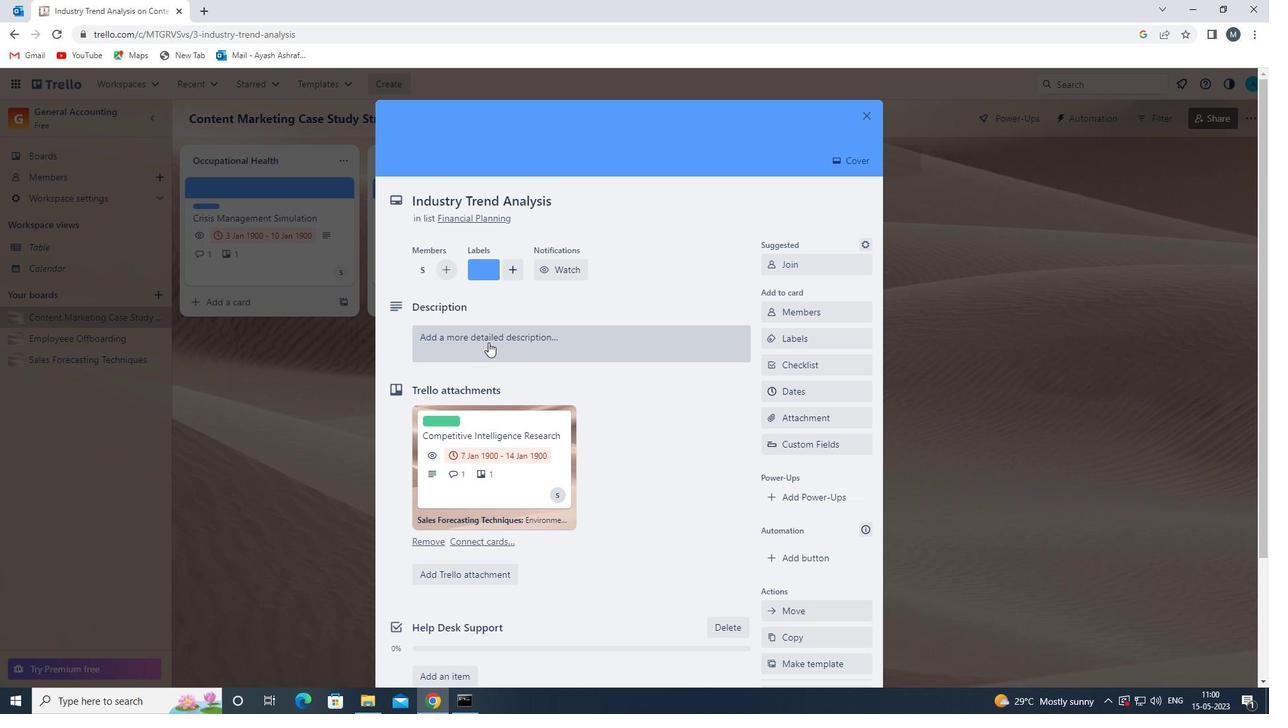 
Action: Mouse pressed left at (490, 342)
Screenshot: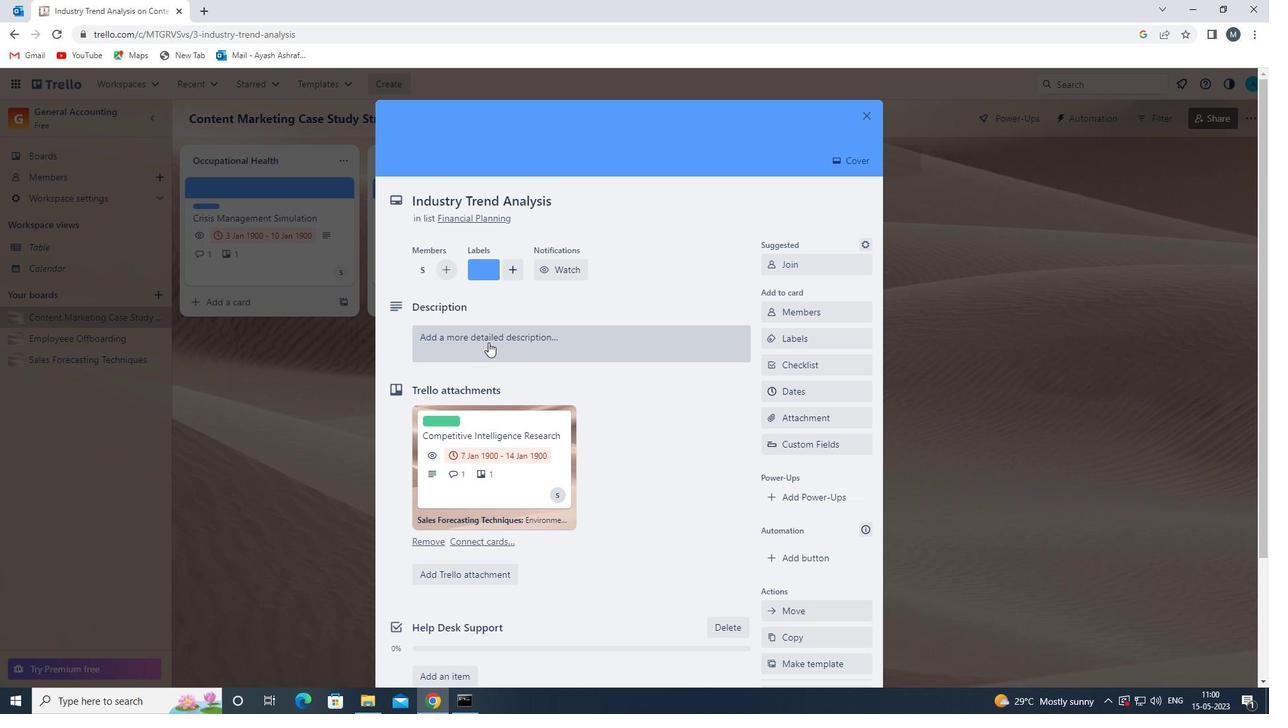 
Action: Mouse moved to (488, 382)
Screenshot: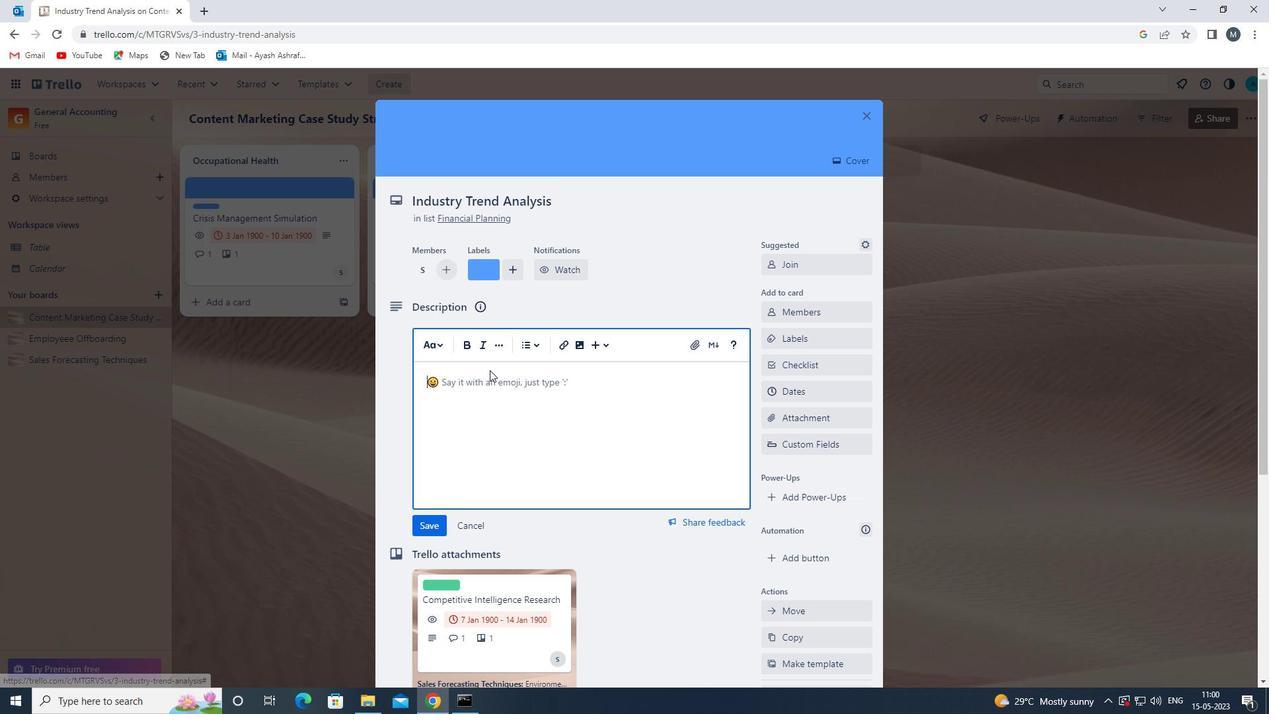 
Action: Mouse pressed left at (488, 382)
Screenshot: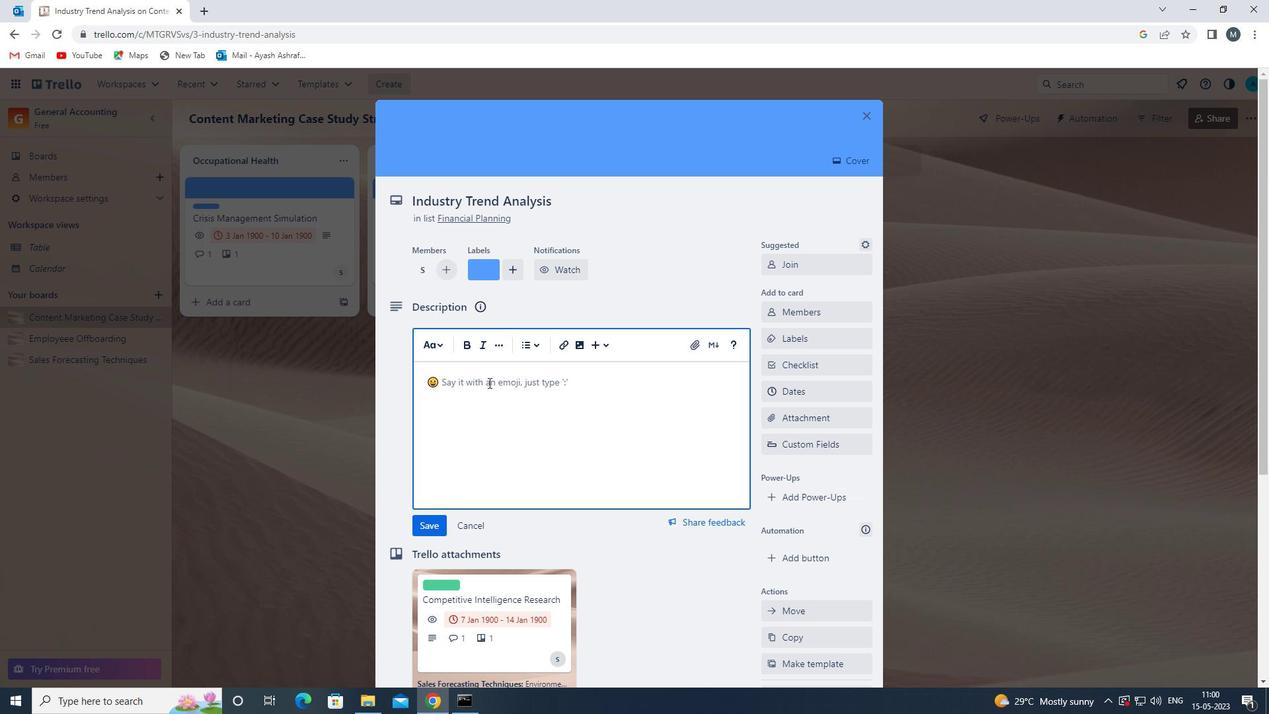 
Action: Mouse moved to (487, 384)
Screenshot: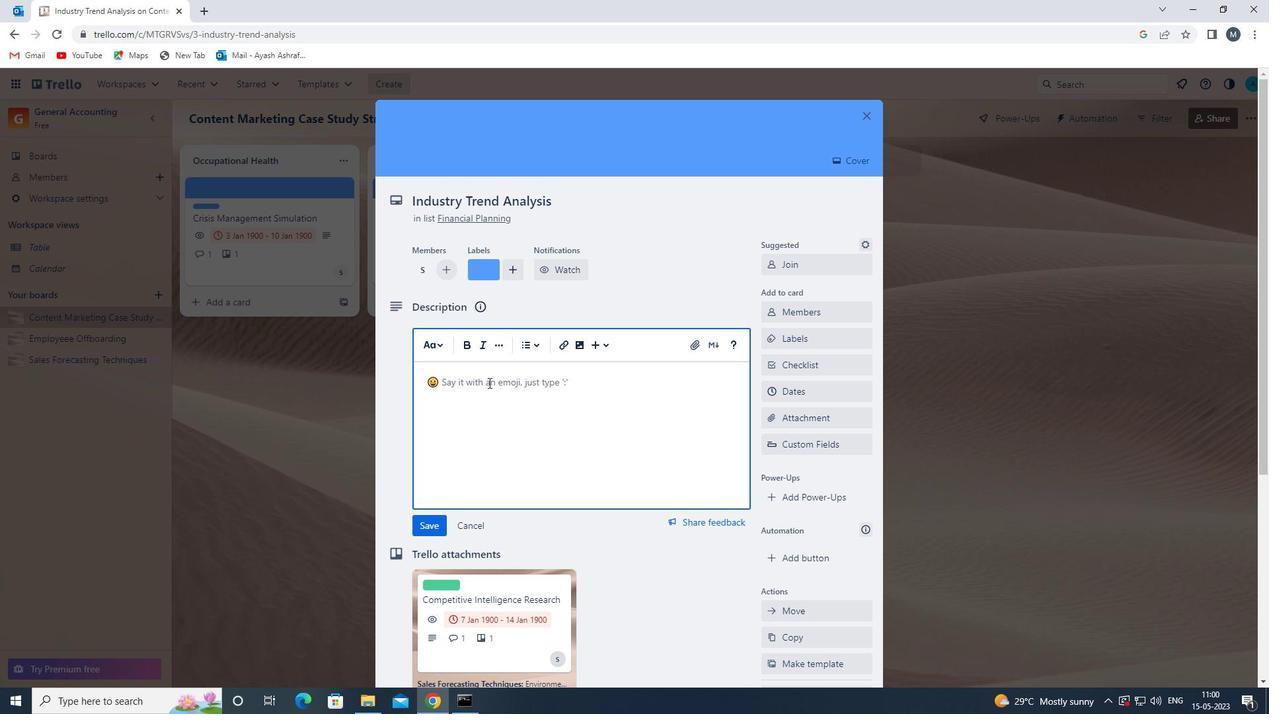 
Action: Key pressed <Key.shift>DEVELOP<Key.space>AND<Key.space>LAUNCH<Key.space>NEW<Key.space>CUSTOMER<Key.space>FEEDBAVC<Key.backspace>CK<Key.space><Key.backspace><Key.backspace><Key.backspace><Key.backspace>CK<Key.space>PROGRAM<Key.space>FOR<Key.space>DER<Key.backspace><Key.backspace><Key.backspace>SERVICE<Key.space>IMPROVEMENTS
Screenshot: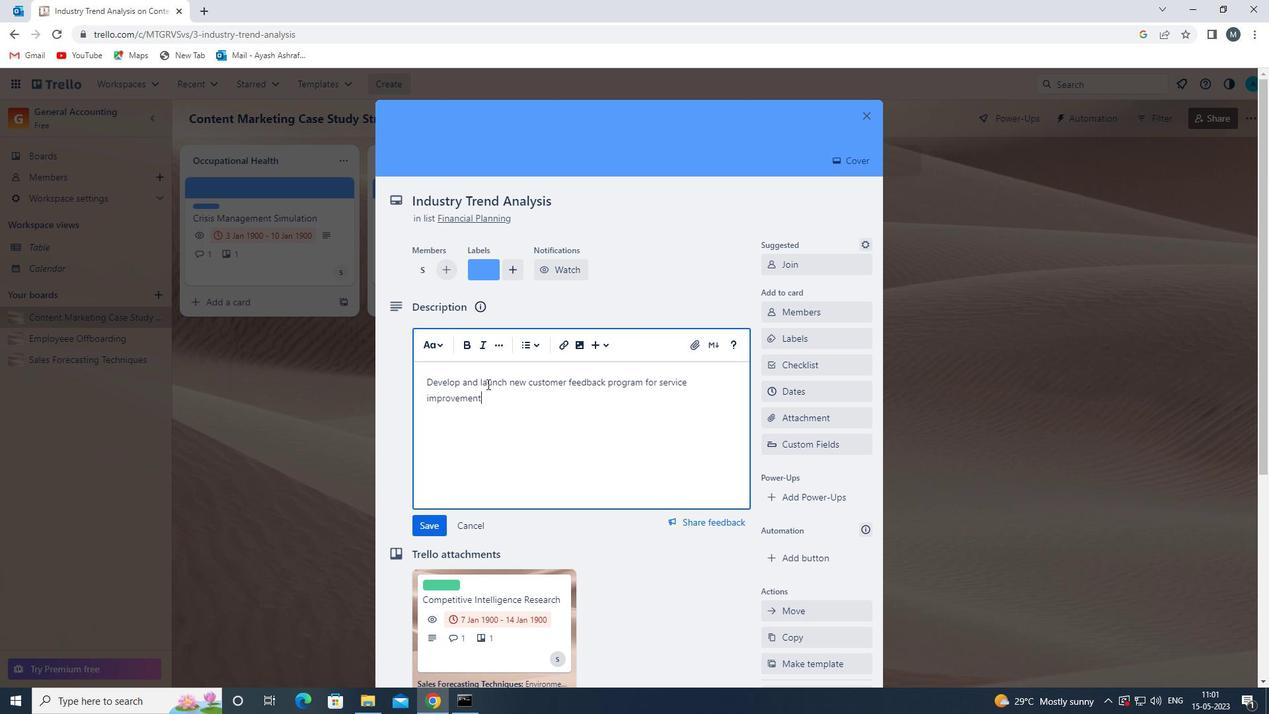 
Action: Mouse moved to (436, 525)
Screenshot: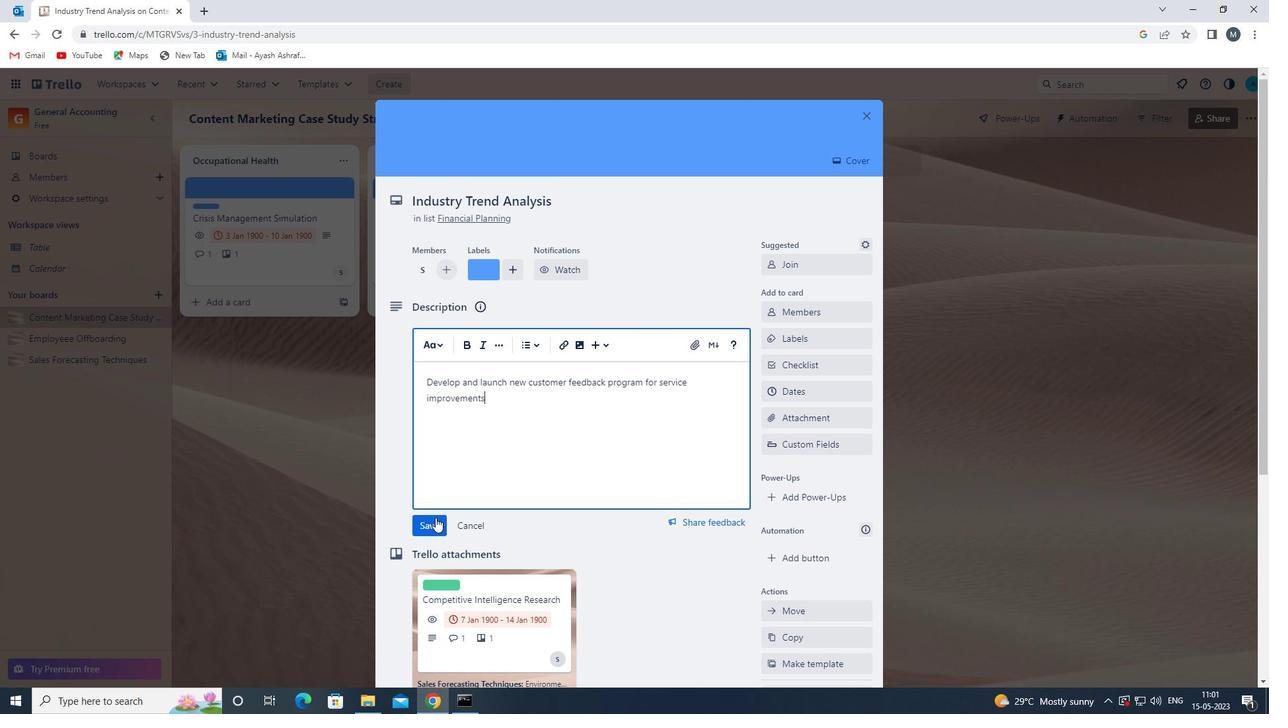 
Action: Mouse pressed left at (436, 525)
Screenshot: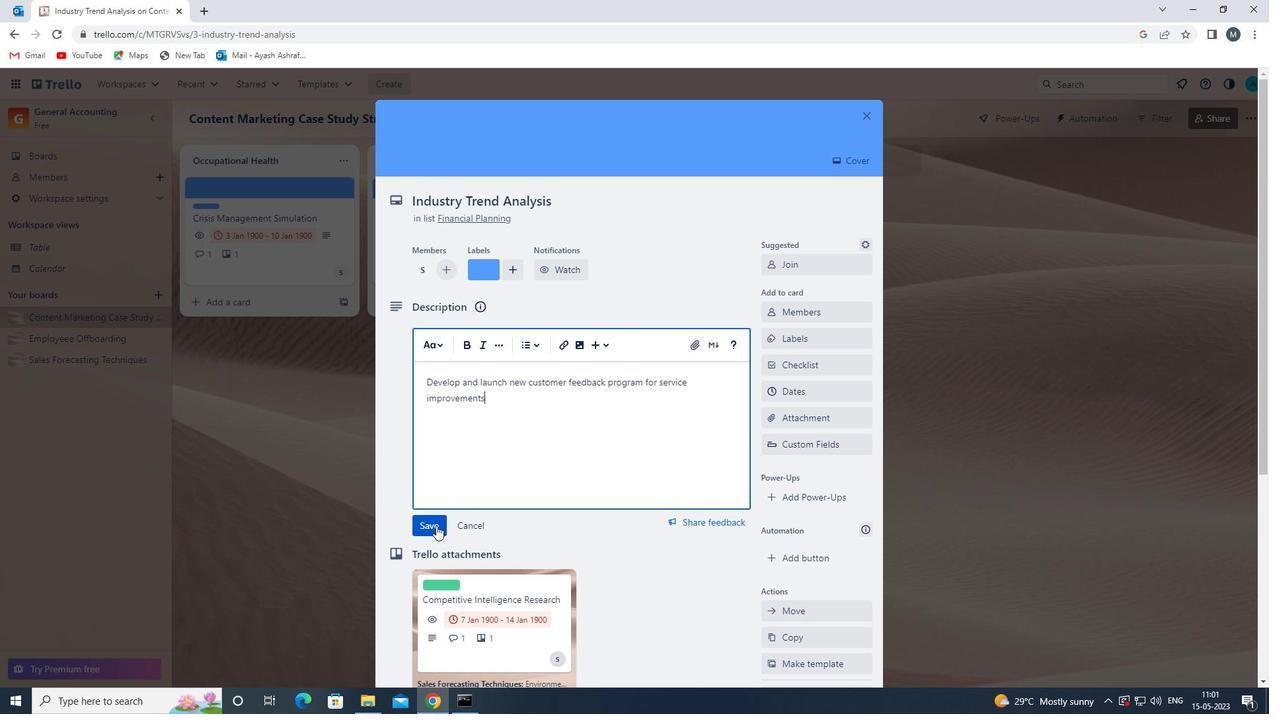 
Action: Mouse moved to (506, 435)
Screenshot: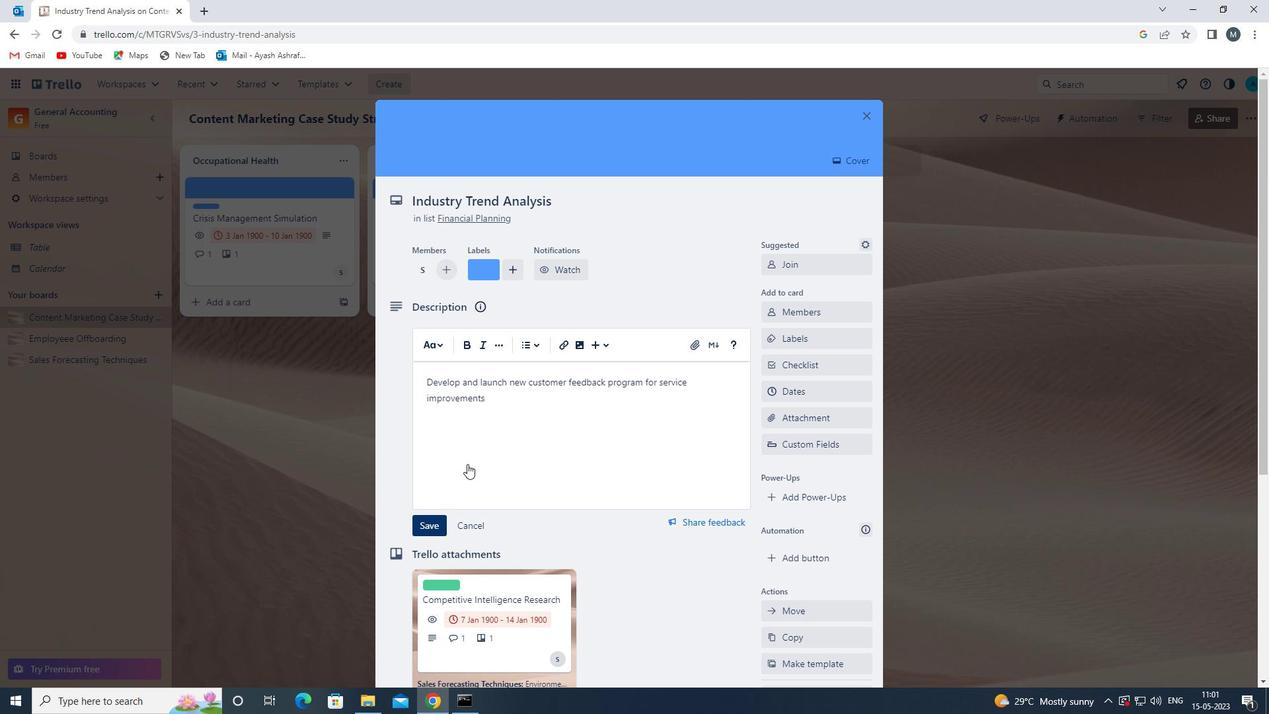 
Action: Mouse scrolled (506, 434) with delta (0, 0)
Screenshot: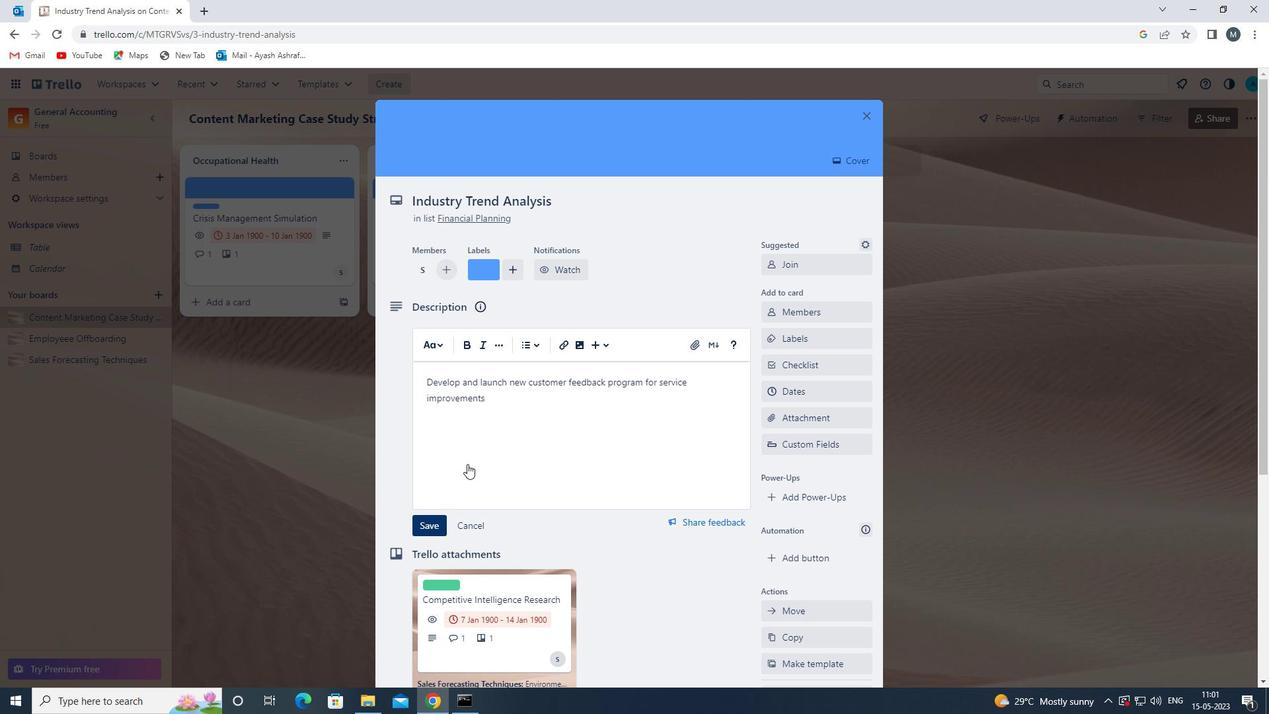 
Action: Mouse moved to (498, 447)
Screenshot: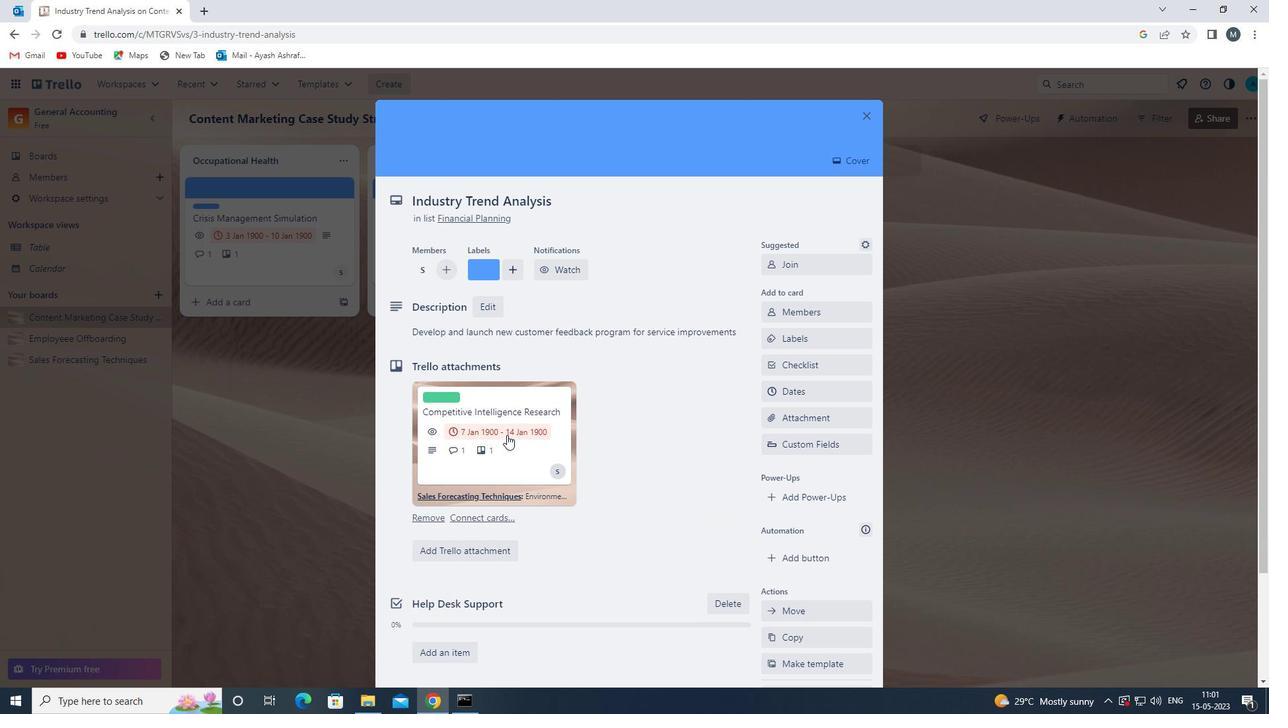 
Action: Mouse scrolled (498, 447) with delta (0, 0)
Screenshot: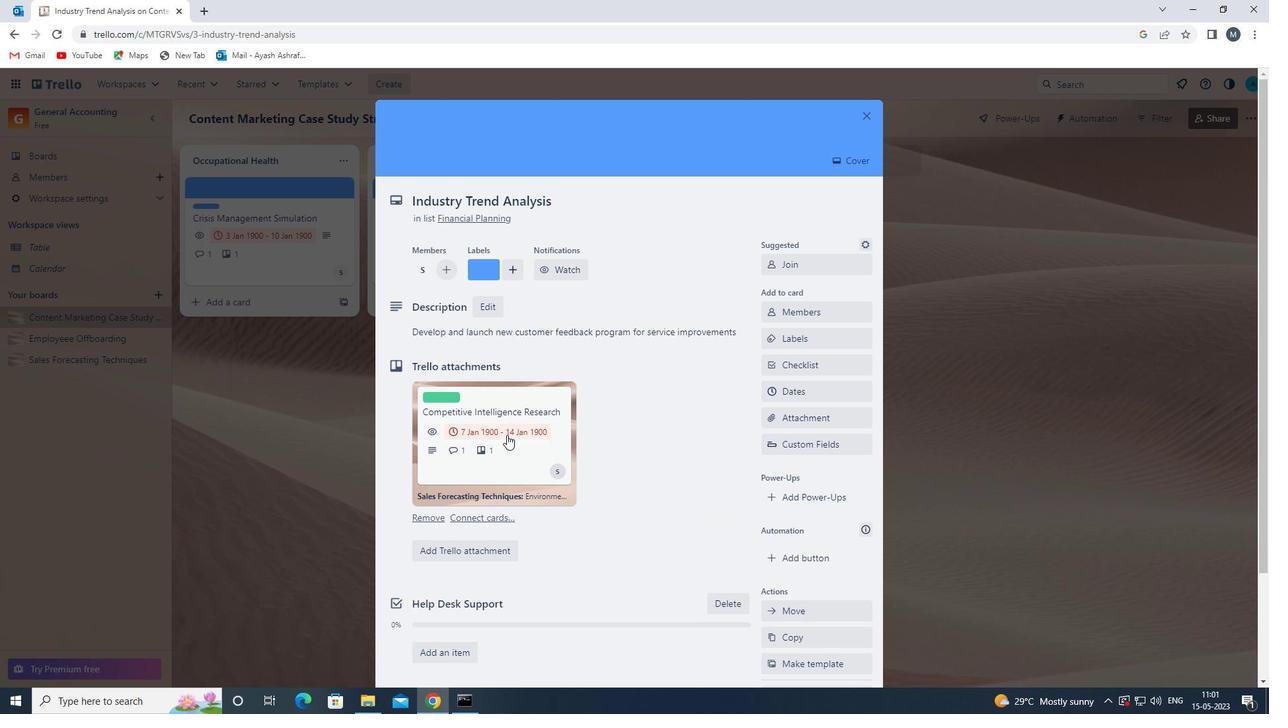 
Action: Mouse moved to (494, 455)
Screenshot: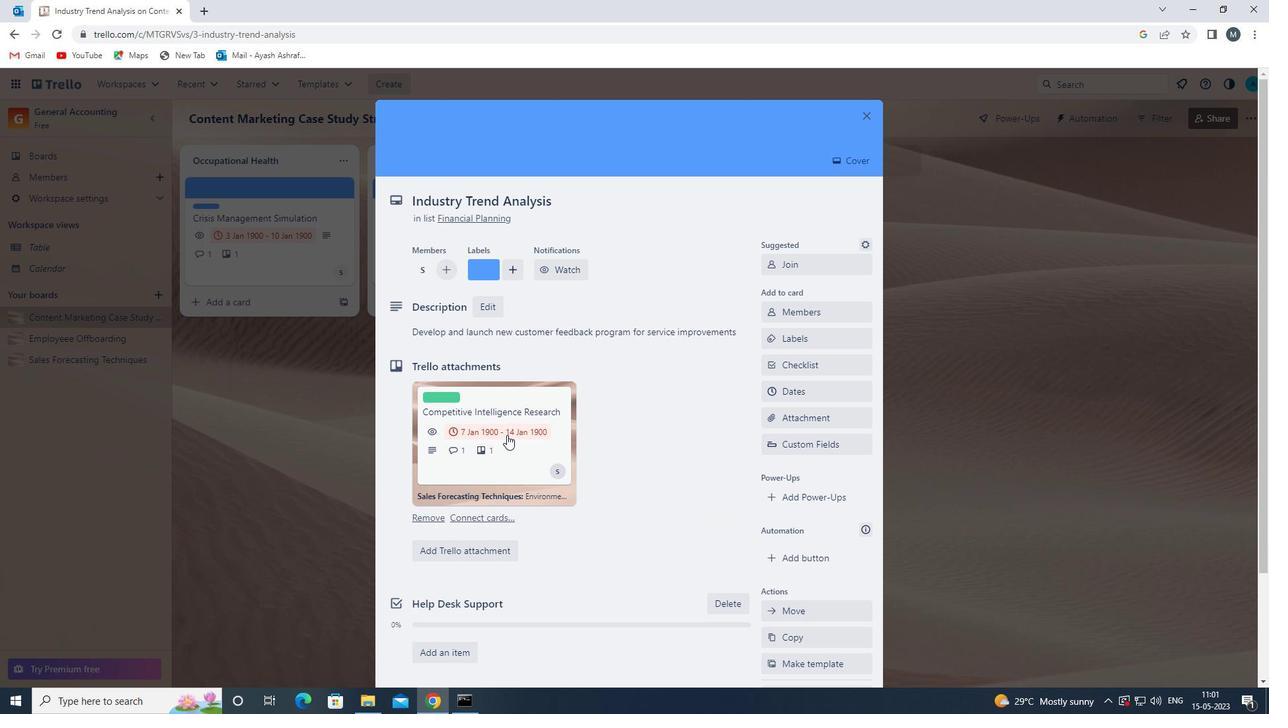 
Action: Mouse scrolled (494, 454) with delta (0, 0)
Screenshot: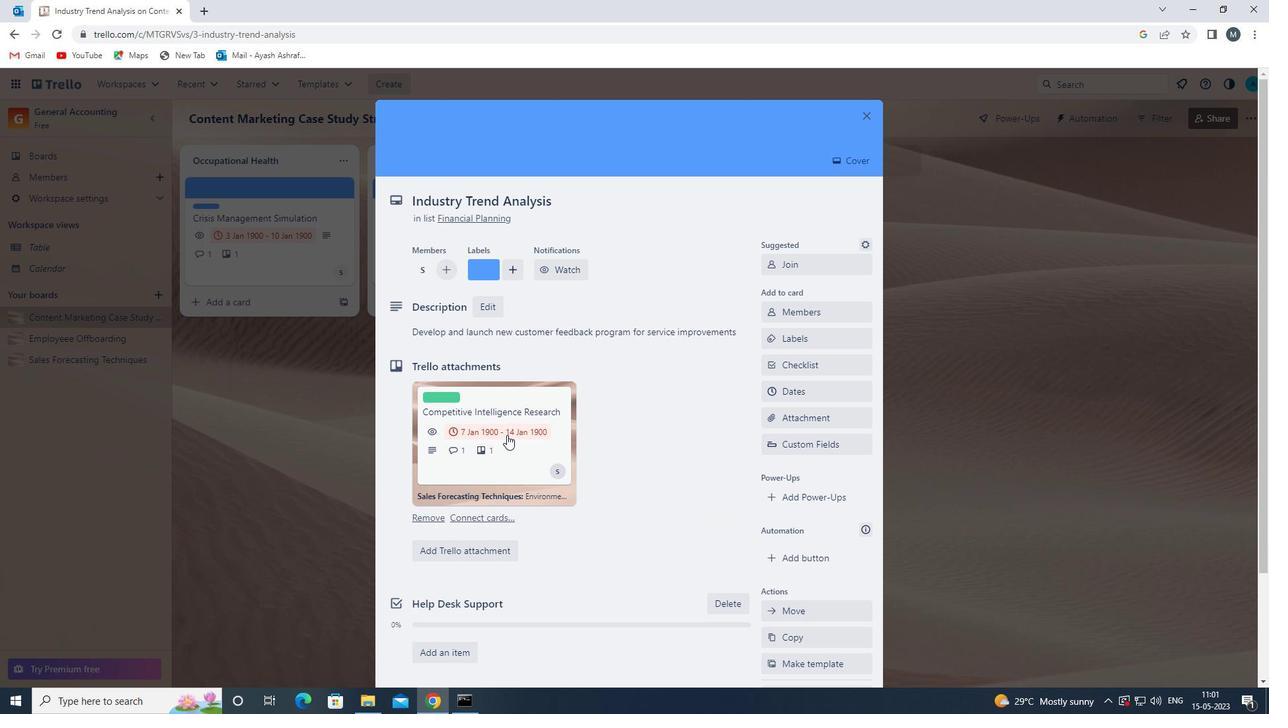 
Action: Mouse moved to (454, 605)
Screenshot: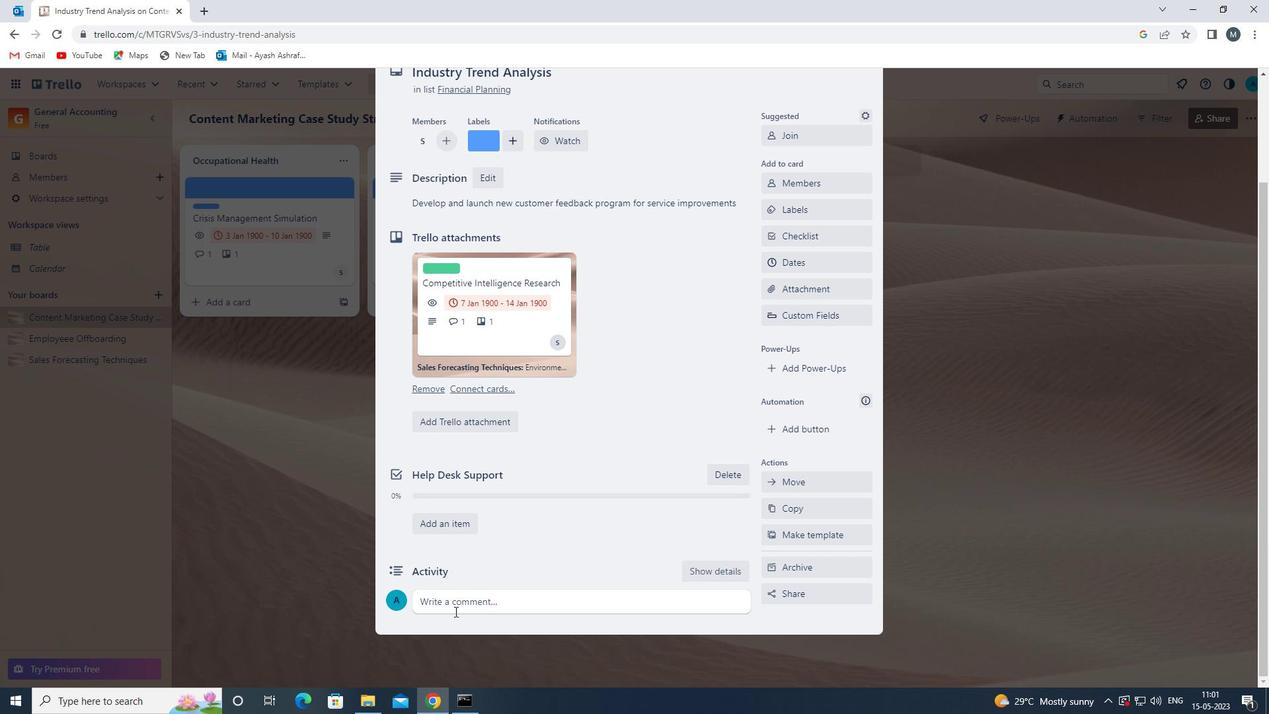 
Action: Mouse pressed left at (454, 605)
Screenshot: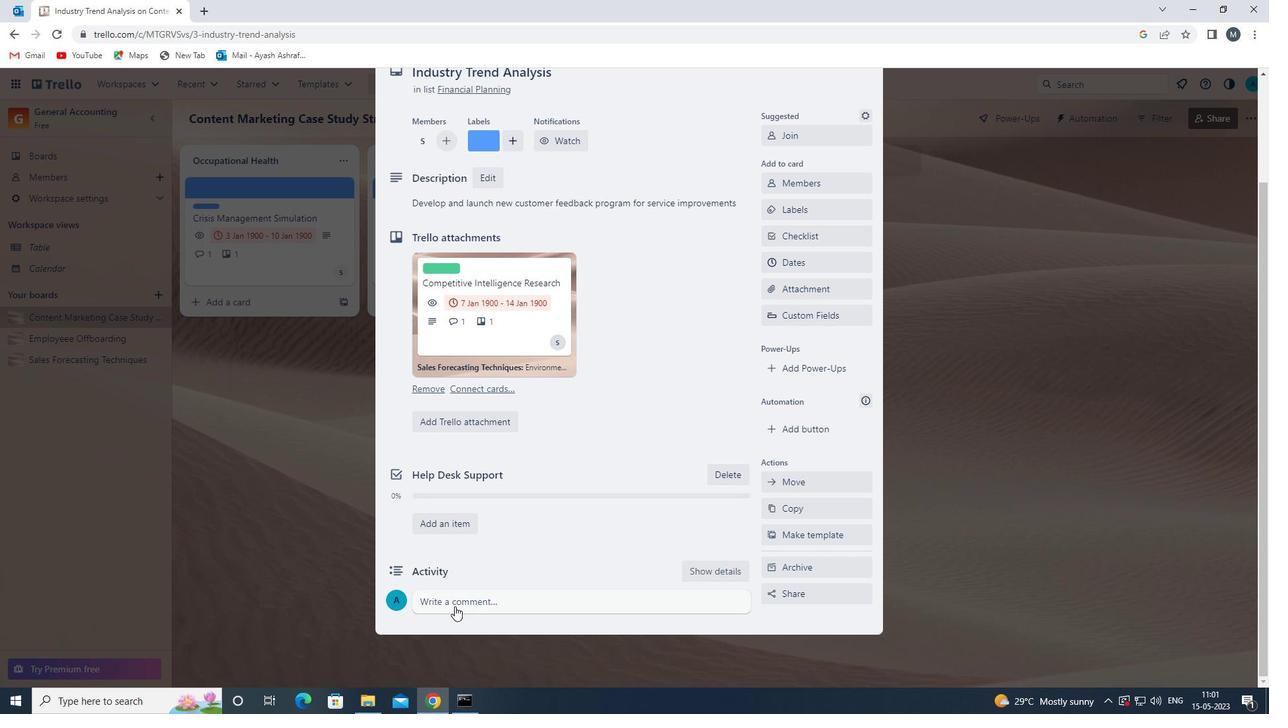 
Action: Mouse moved to (482, 552)
Screenshot: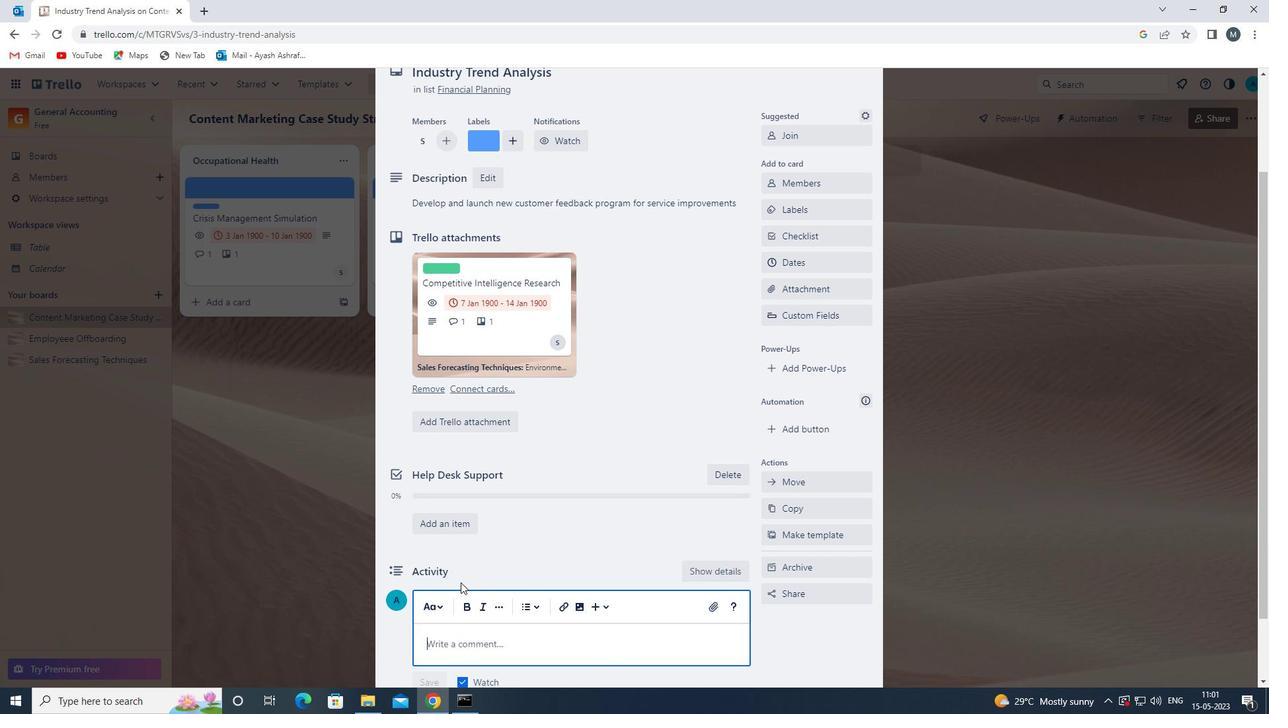 
Action: Mouse scrolled (482, 552) with delta (0, 0)
Screenshot: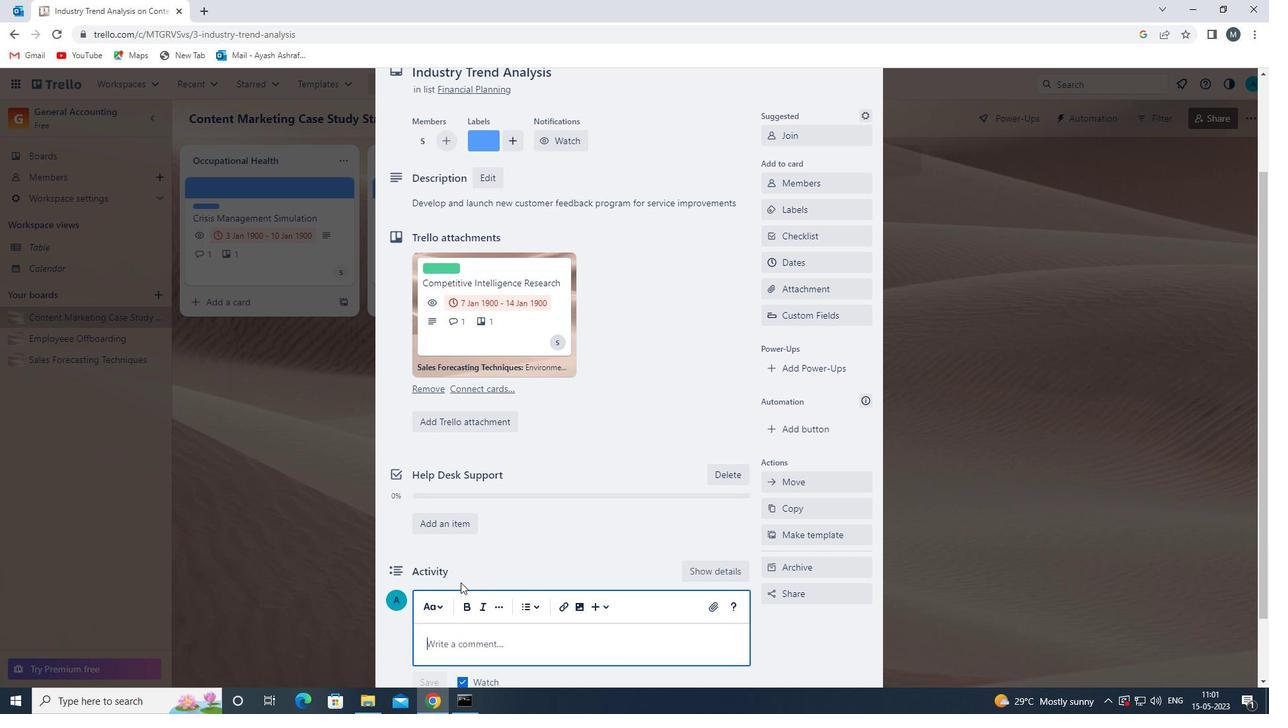 
Action: Mouse scrolled (482, 552) with delta (0, 0)
Screenshot: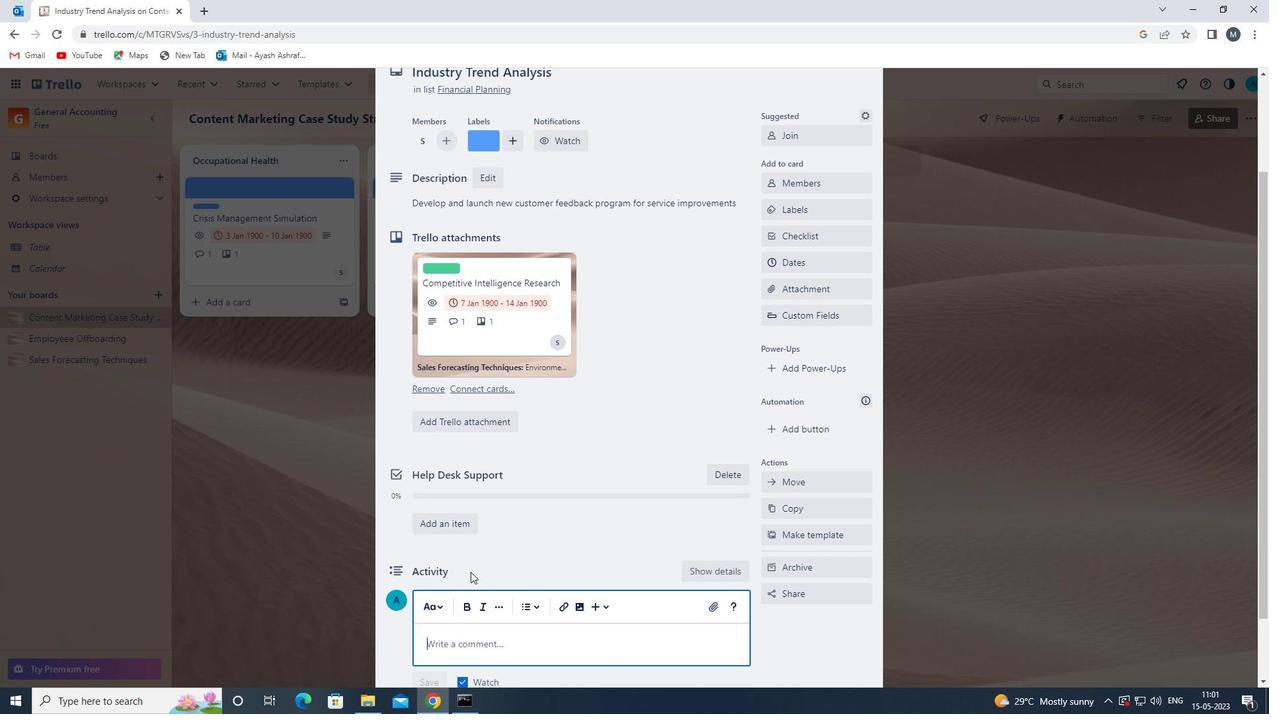 
Action: Mouse scrolled (482, 552) with delta (0, 0)
Screenshot: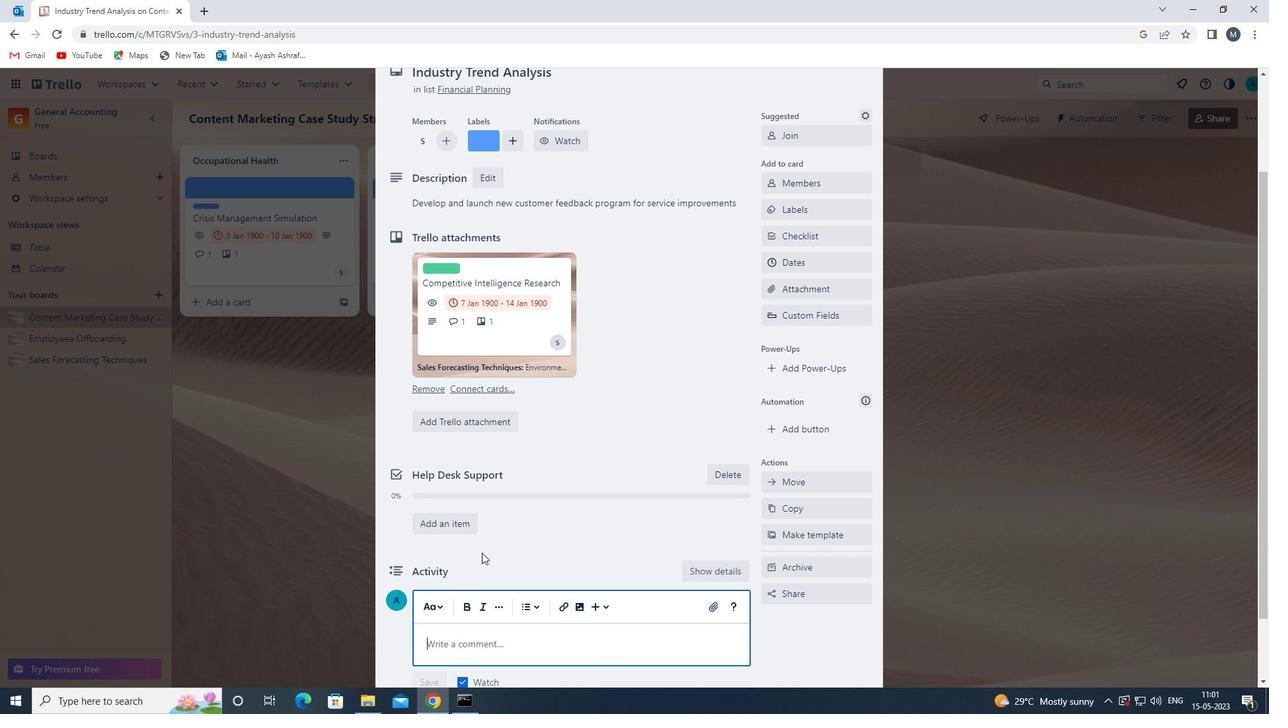 
Action: Mouse scrolled (482, 552) with delta (0, 0)
Screenshot: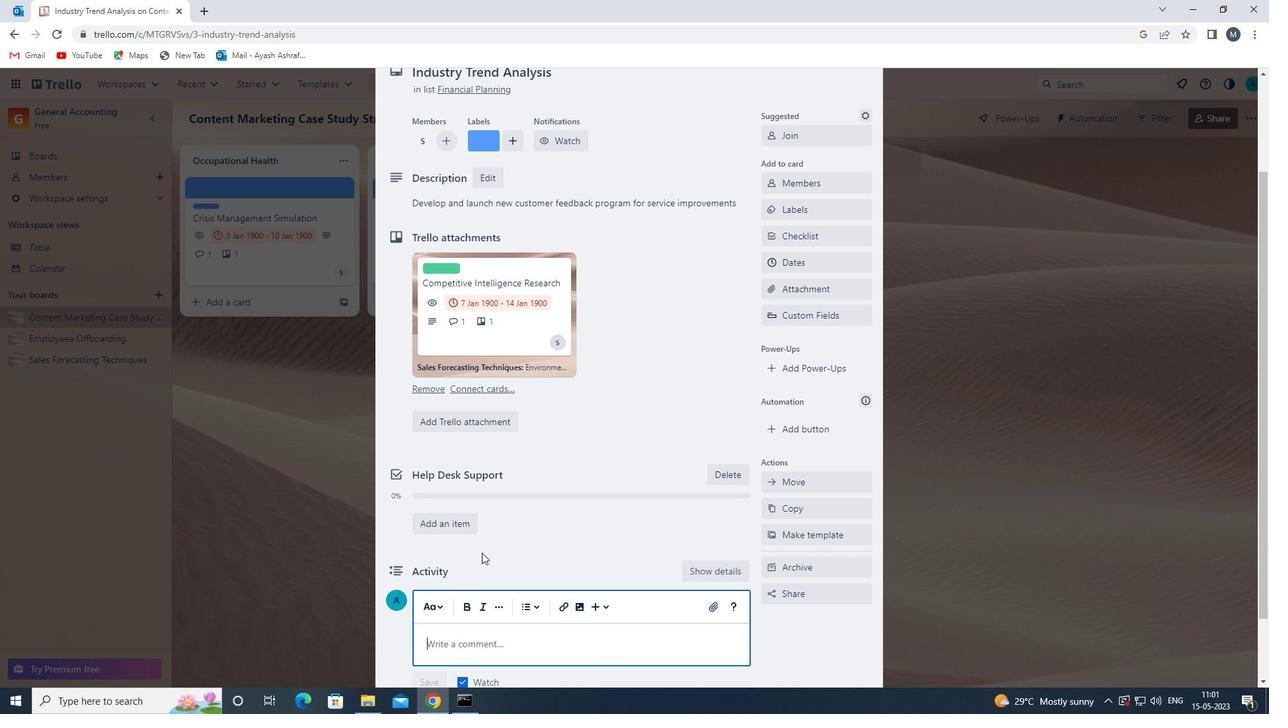 
Action: Mouse moved to (482, 552)
Screenshot: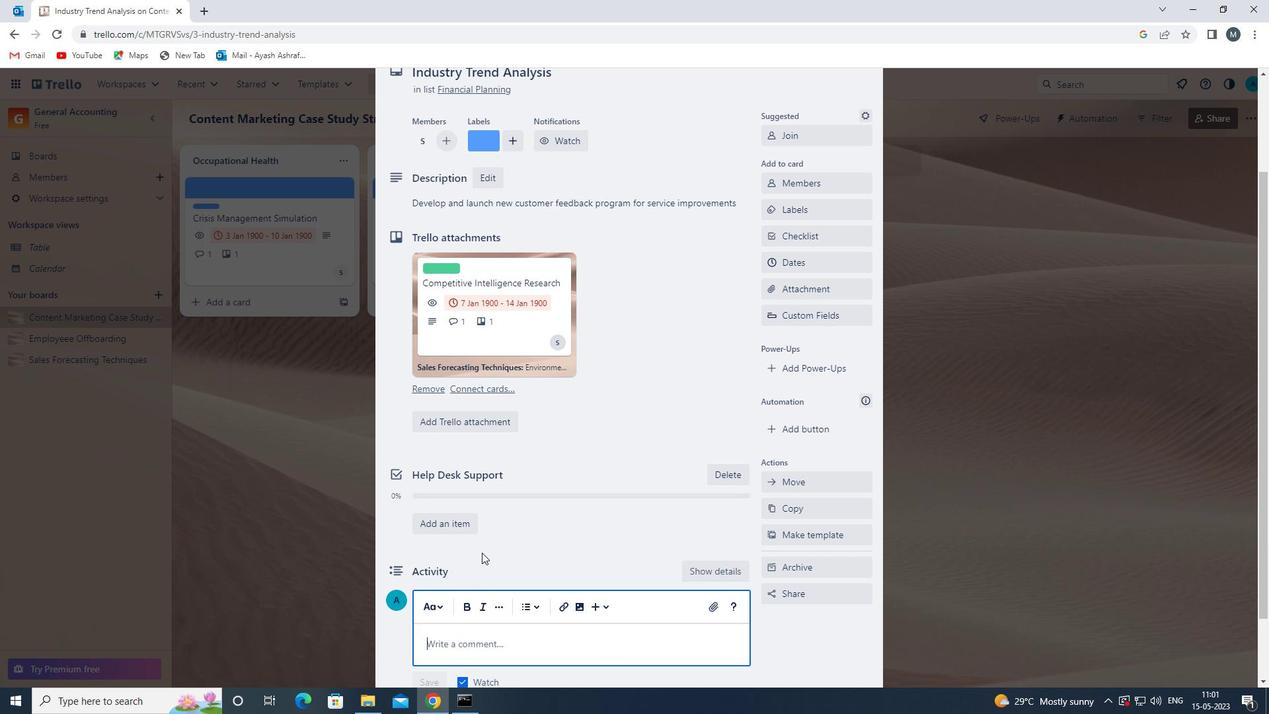 
Action: Mouse scrolled (482, 552) with delta (0, 0)
Screenshot: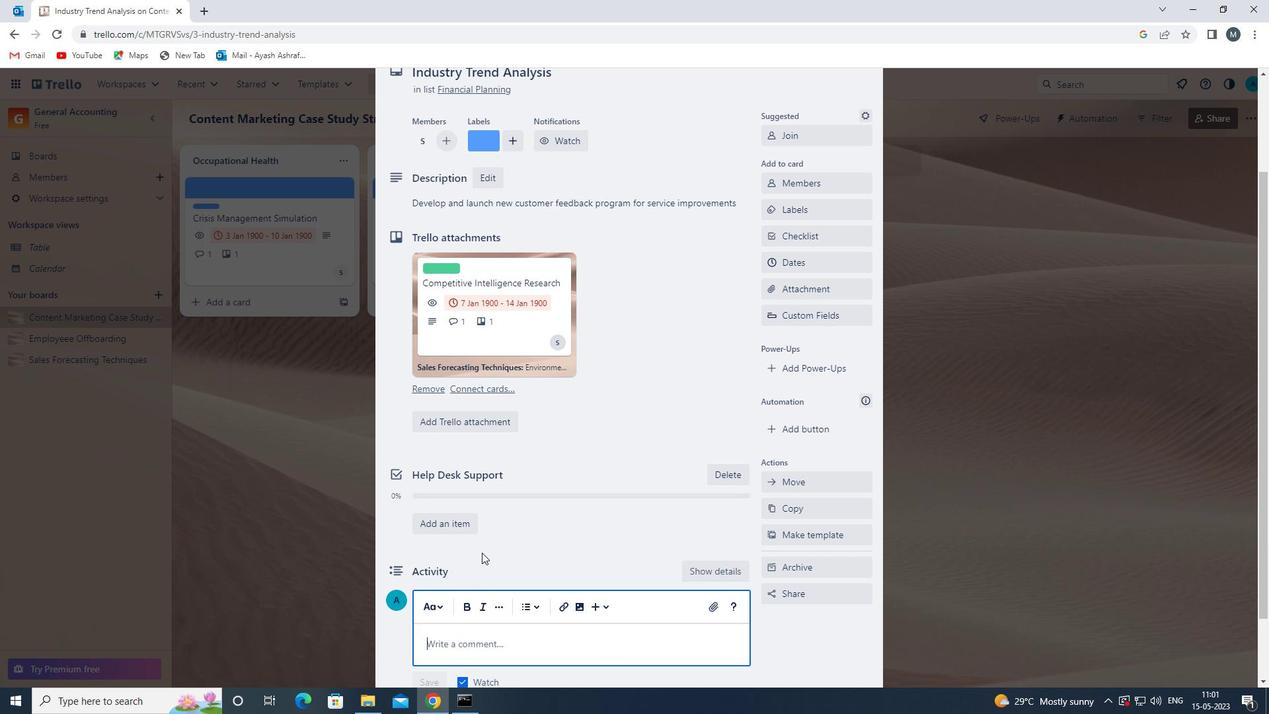 
Action: Mouse moved to (472, 570)
Screenshot: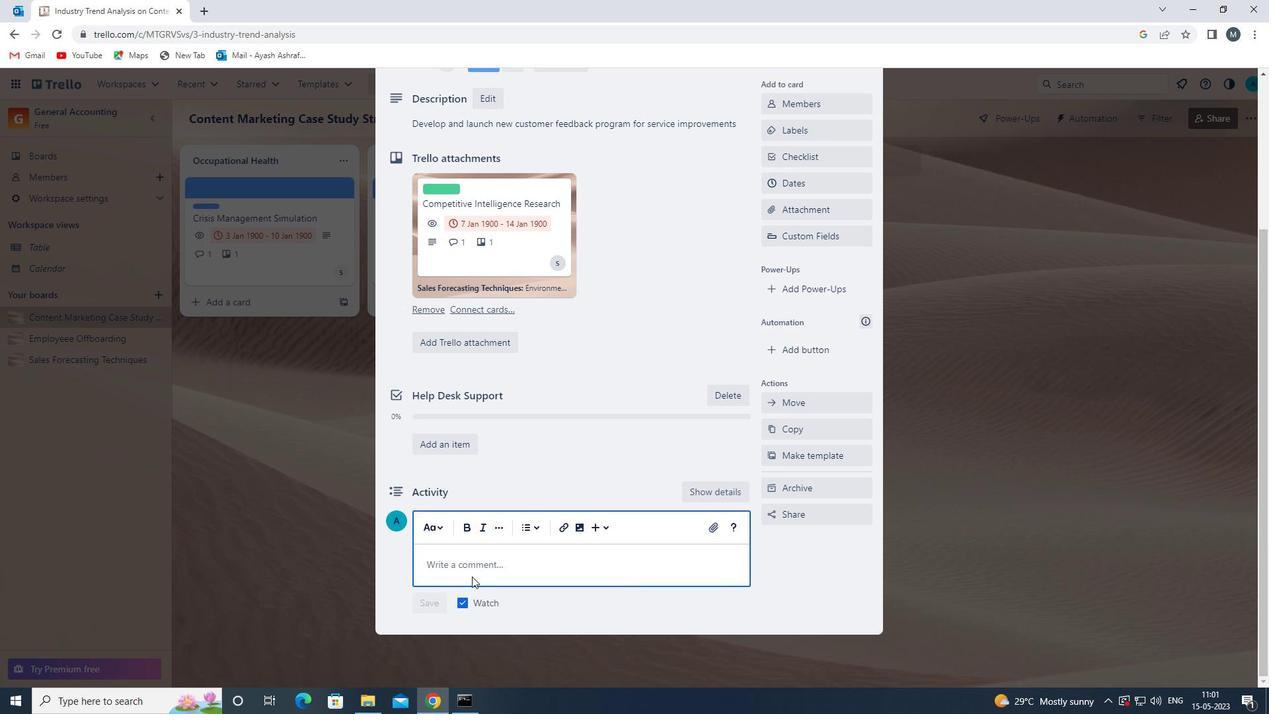 
Action: Mouse pressed left at (472, 570)
Screenshot: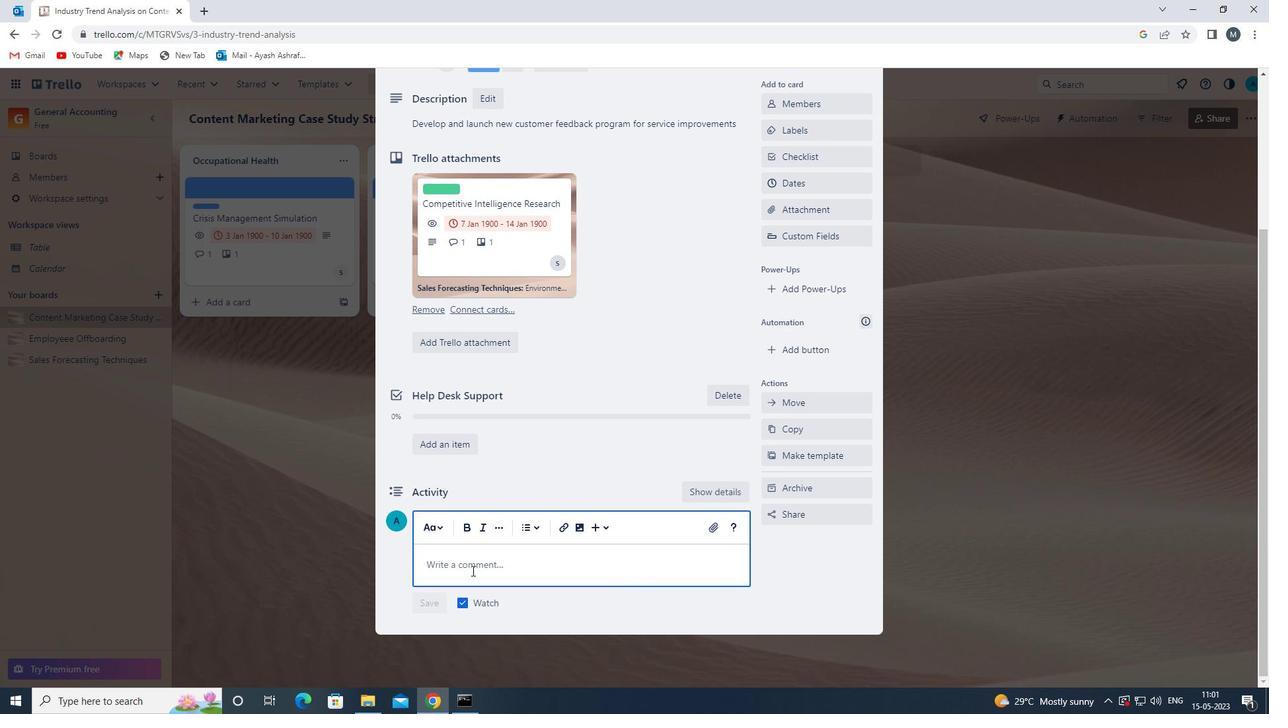 
Action: Mouse moved to (471, 572)
Screenshot: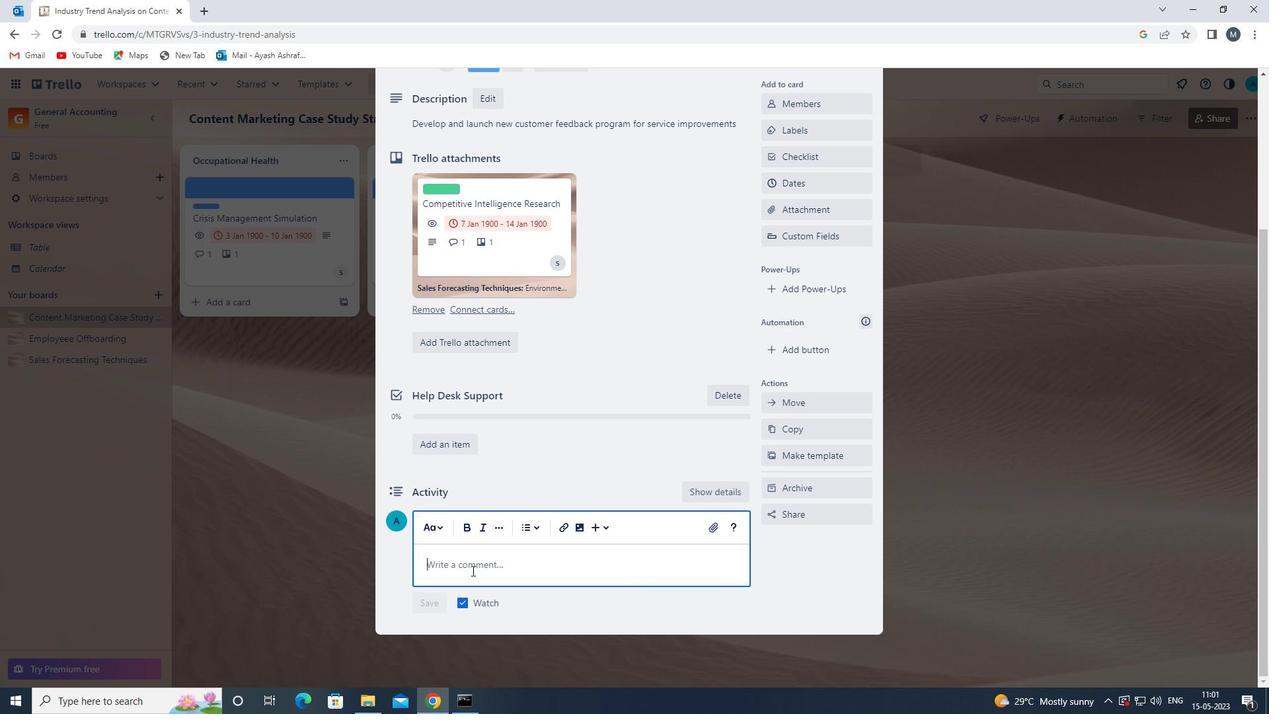 
Action: Key pressed <Key.shift>THIS<Key.space>TASK<Key.space>PRESENTS<Key.space>AN<Key.space>P<Key.backspace>OPPORTUNITY<Key.space>TO<Key.space>DEMONSTRATE<Key.space>OUR<Key.space>ANALYTICAL<Key.space>AND<Key.space>CRITICAL<Key.space>THINKING<Key.space>SKILLS,<Key.space>ASSESSING<Key.space>INFORMATION<Key.space>AND<Key.space>NAKING<Key.space>INFORMED<Key.space>DECISIOMN<Key.backspace><Key.backspace>NS<Key.space><Key.backspace>.
Screenshot: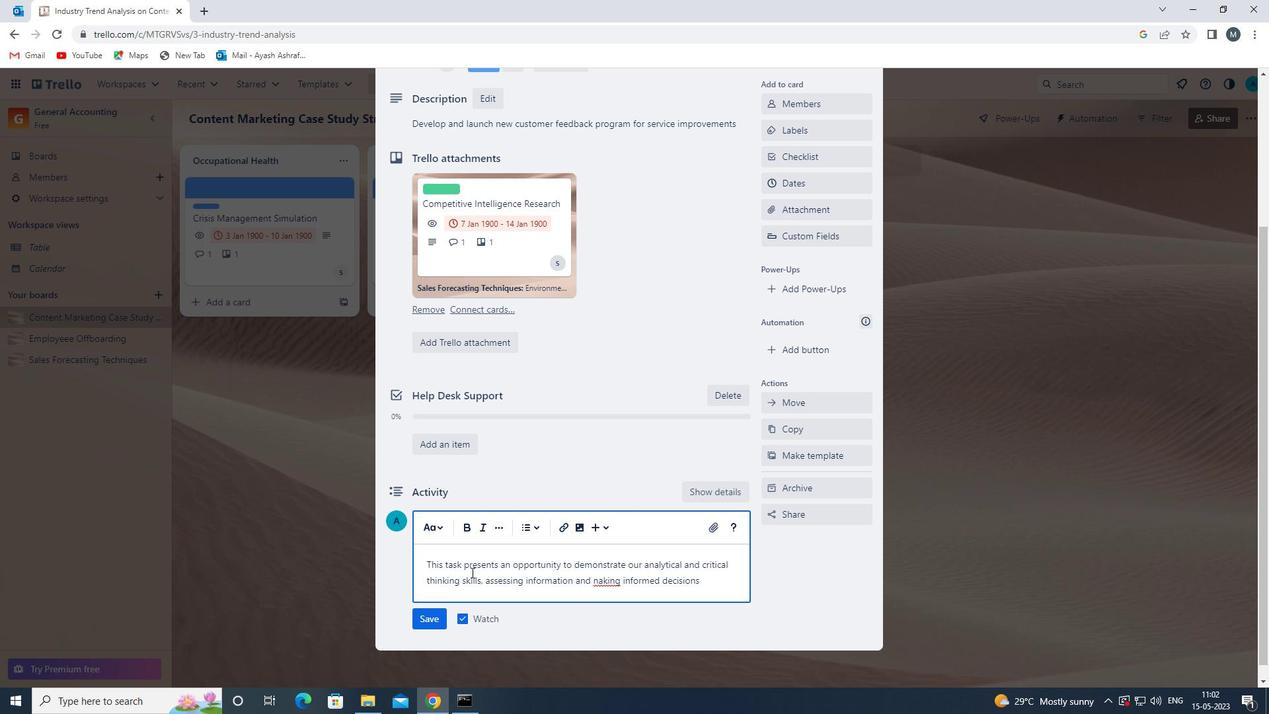 
Action: Mouse moved to (600, 583)
Screenshot: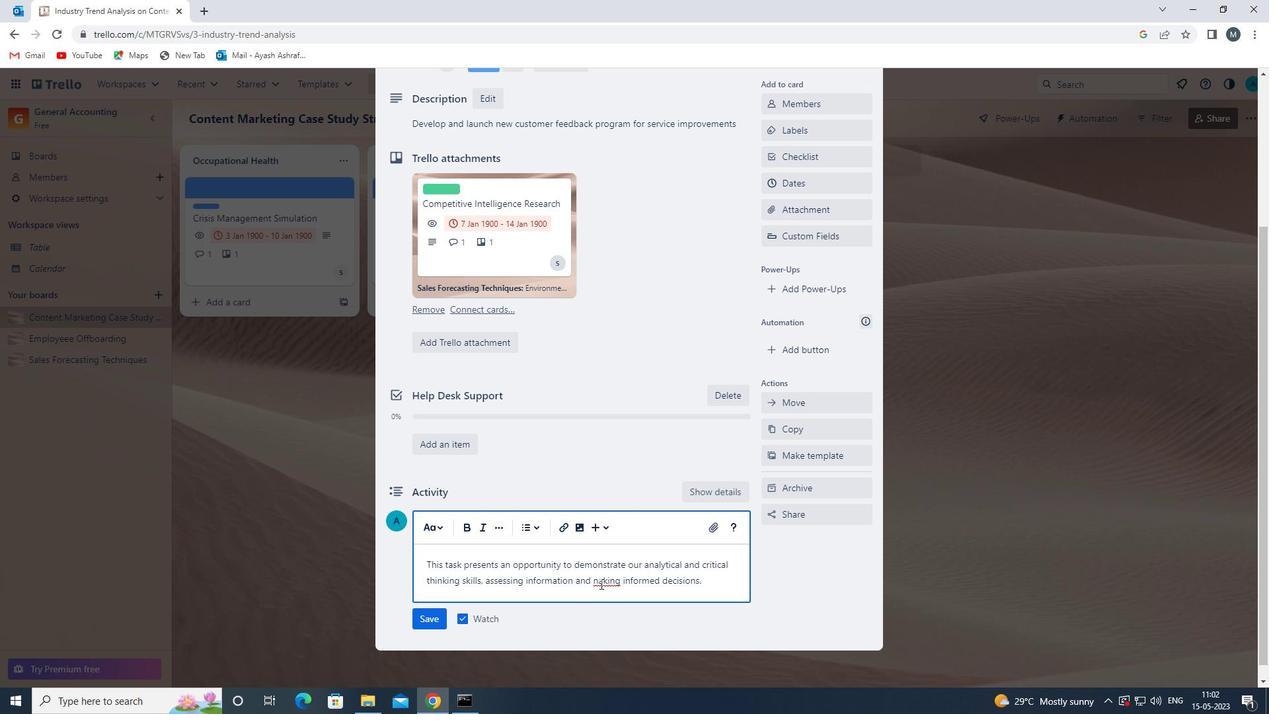 
Action: Mouse pressed left at (600, 583)
Screenshot: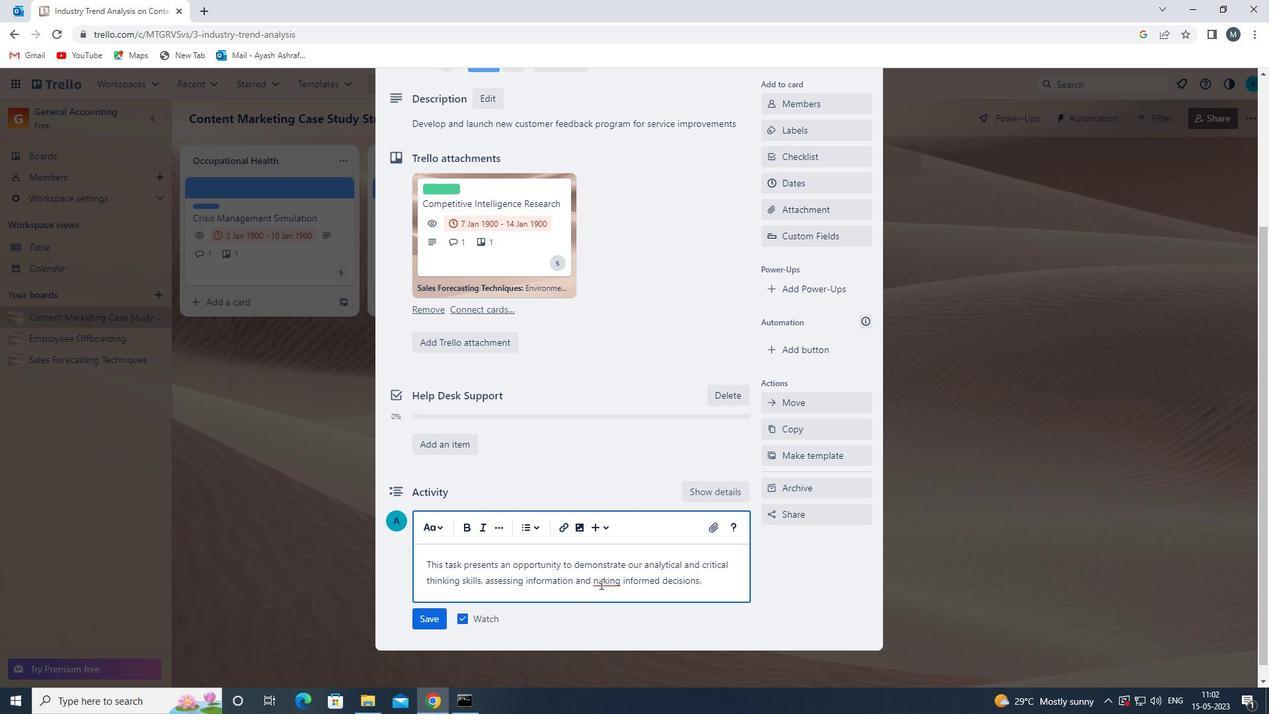 
Action: Mouse moved to (619, 585)
Screenshot: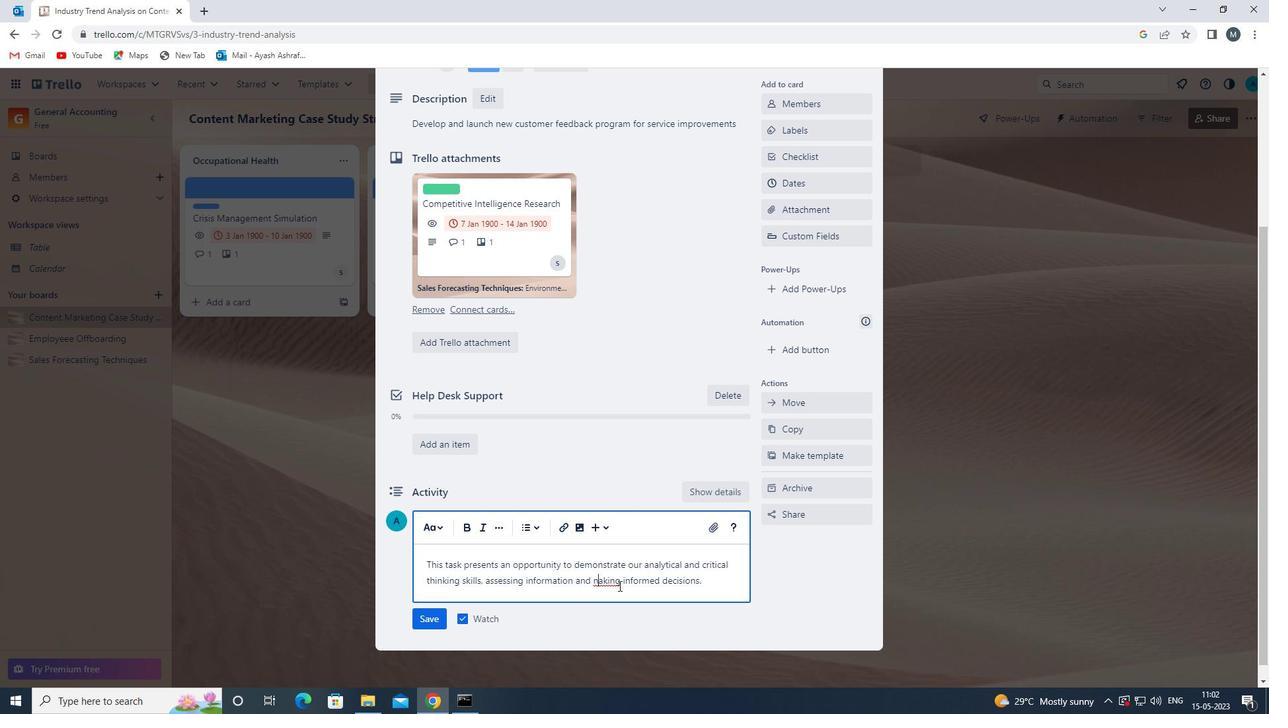 
Action: Key pressed <Key.backspace>M
Screenshot: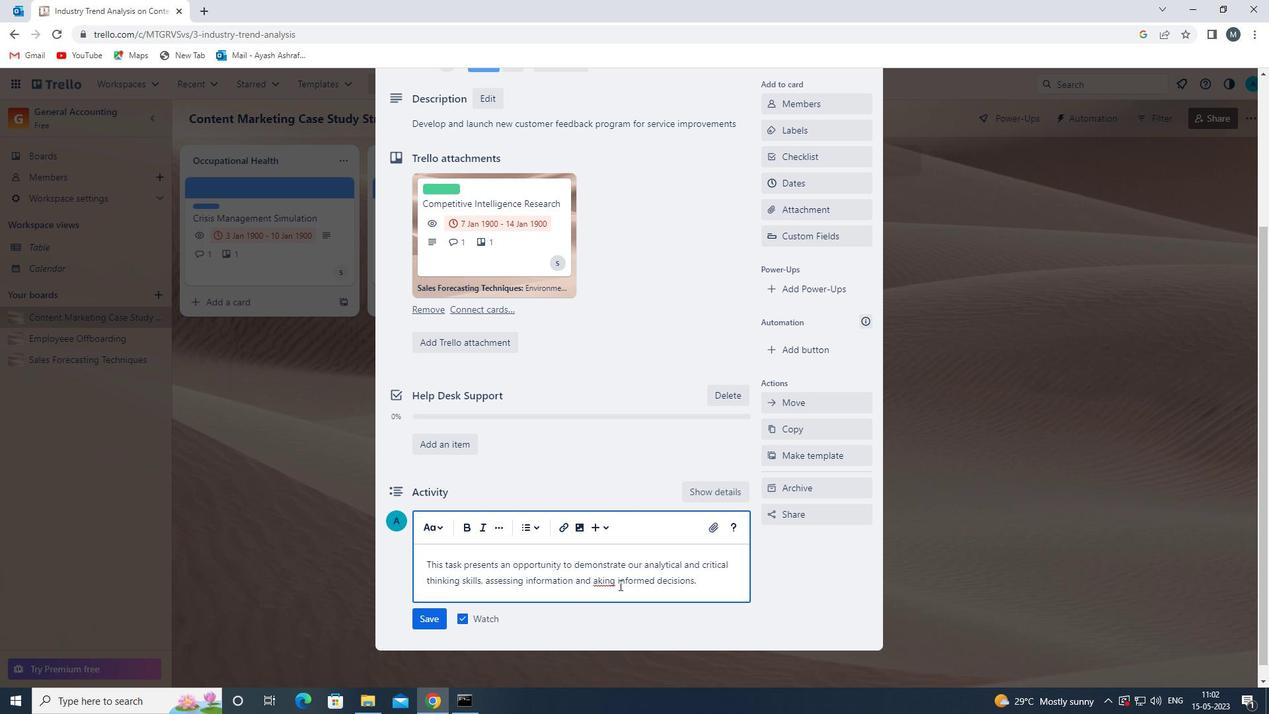 
Action: Mouse moved to (708, 578)
Screenshot: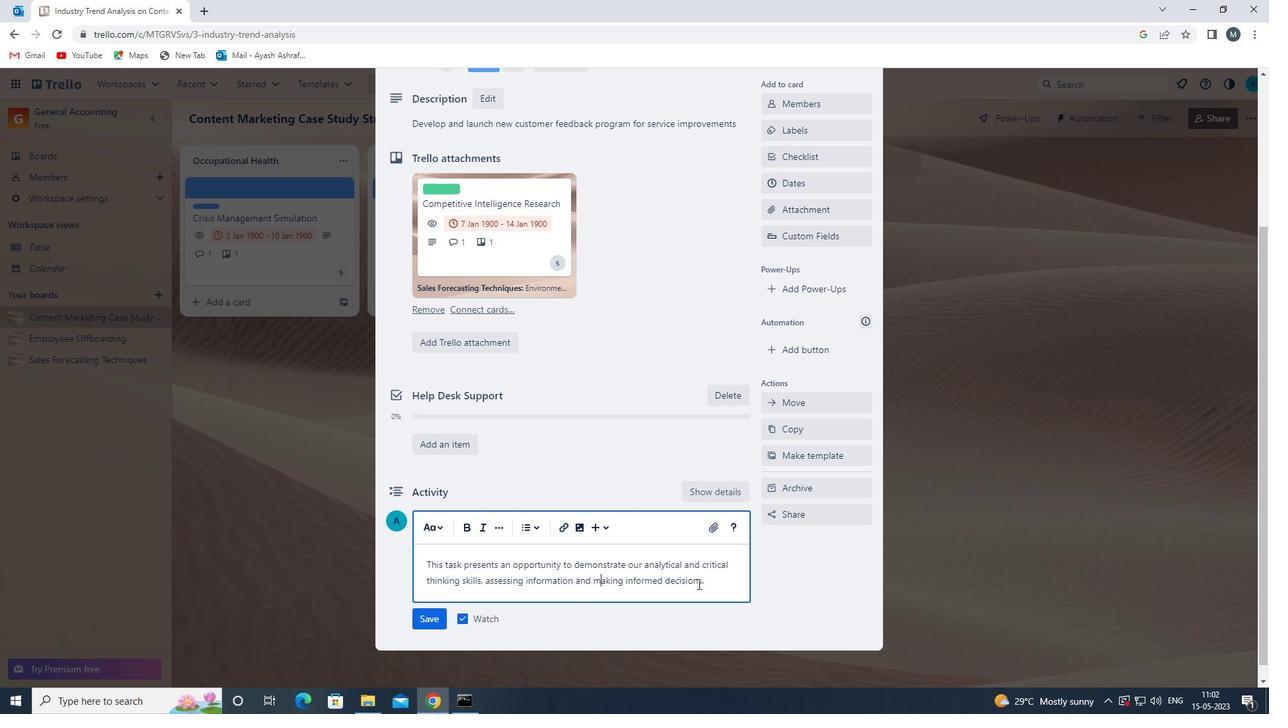
Action: Mouse pressed left at (708, 578)
Screenshot: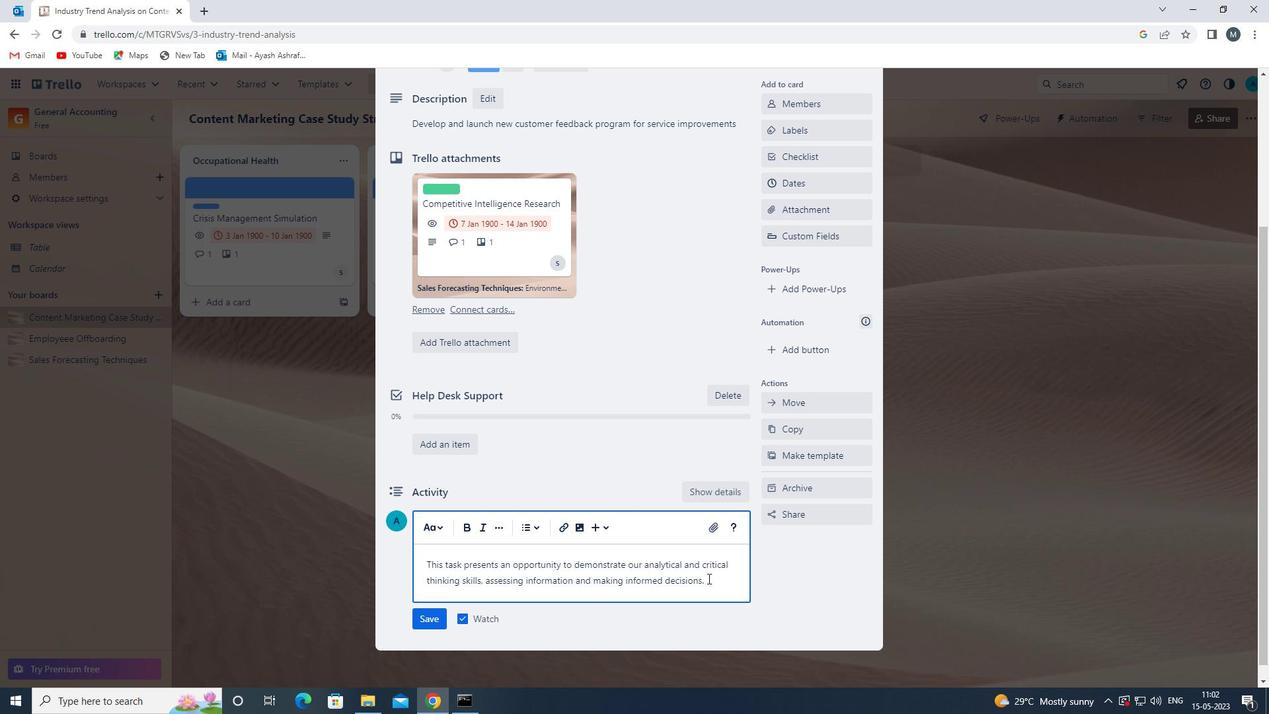 
Action: Mouse moved to (436, 619)
Screenshot: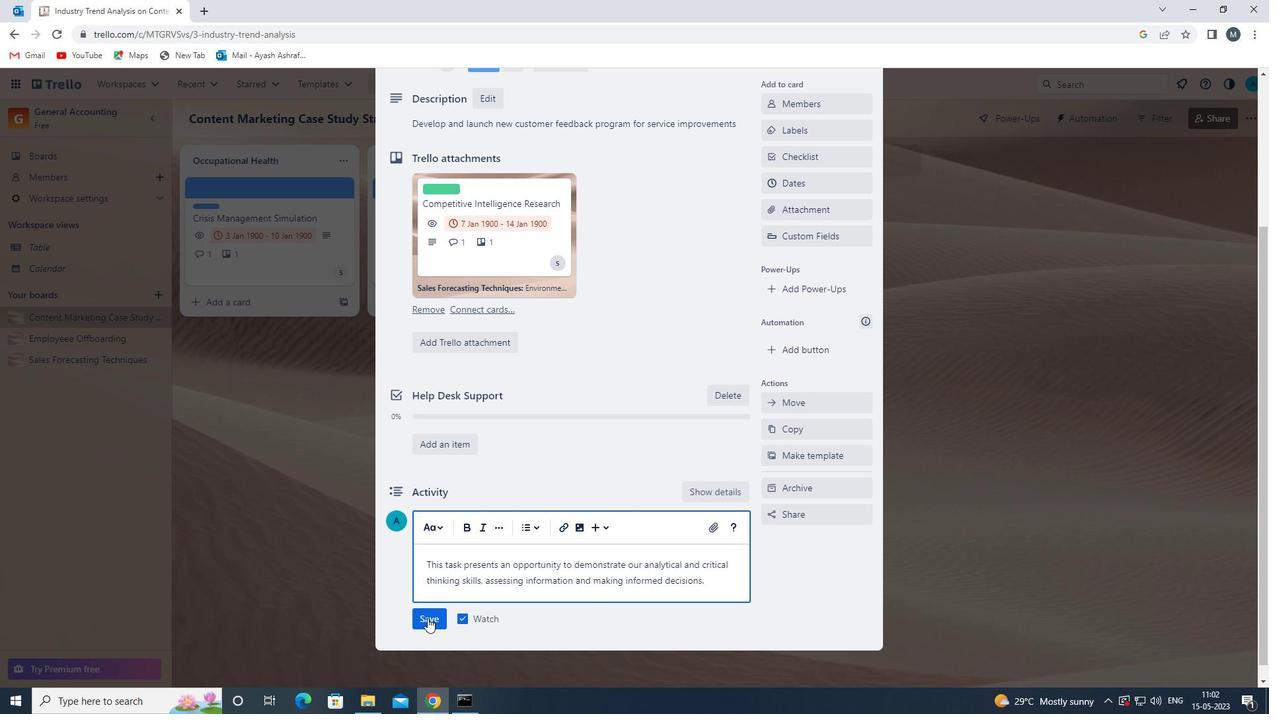 
Action: Mouse pressed left at (436, 619)
Screenshot: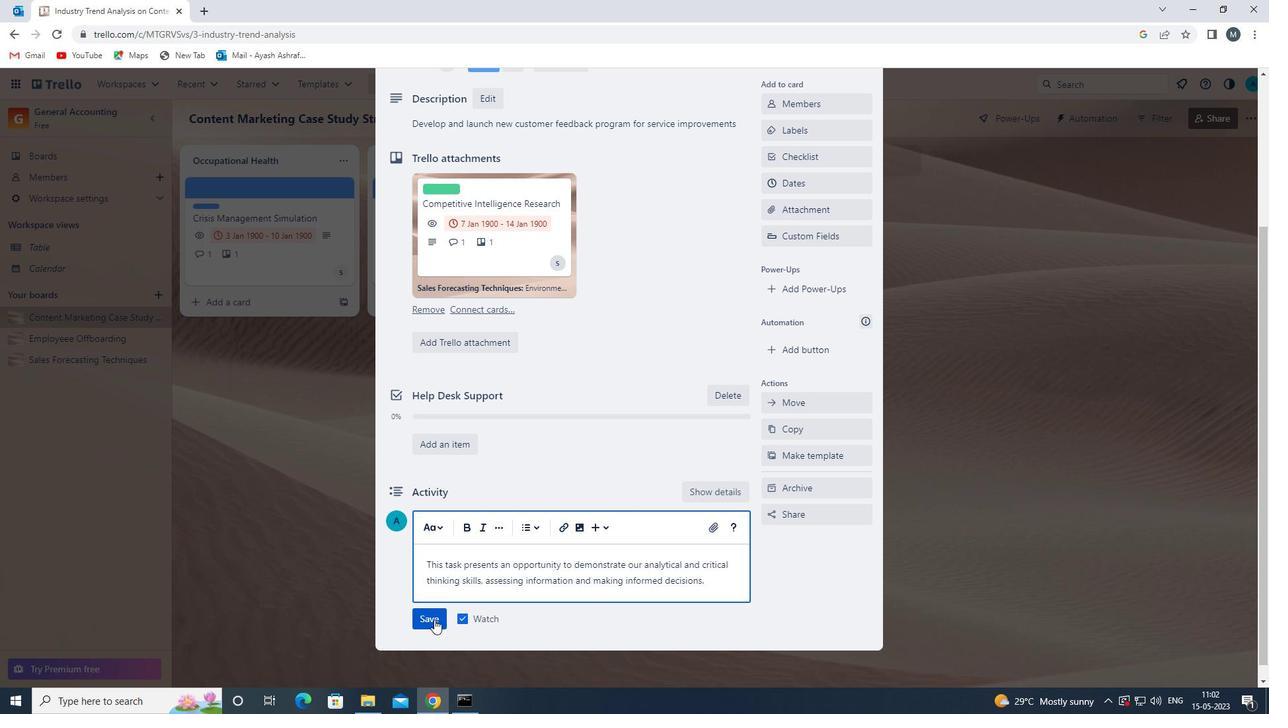 
Action: Mouse moved to (700, 413)
Screenshot: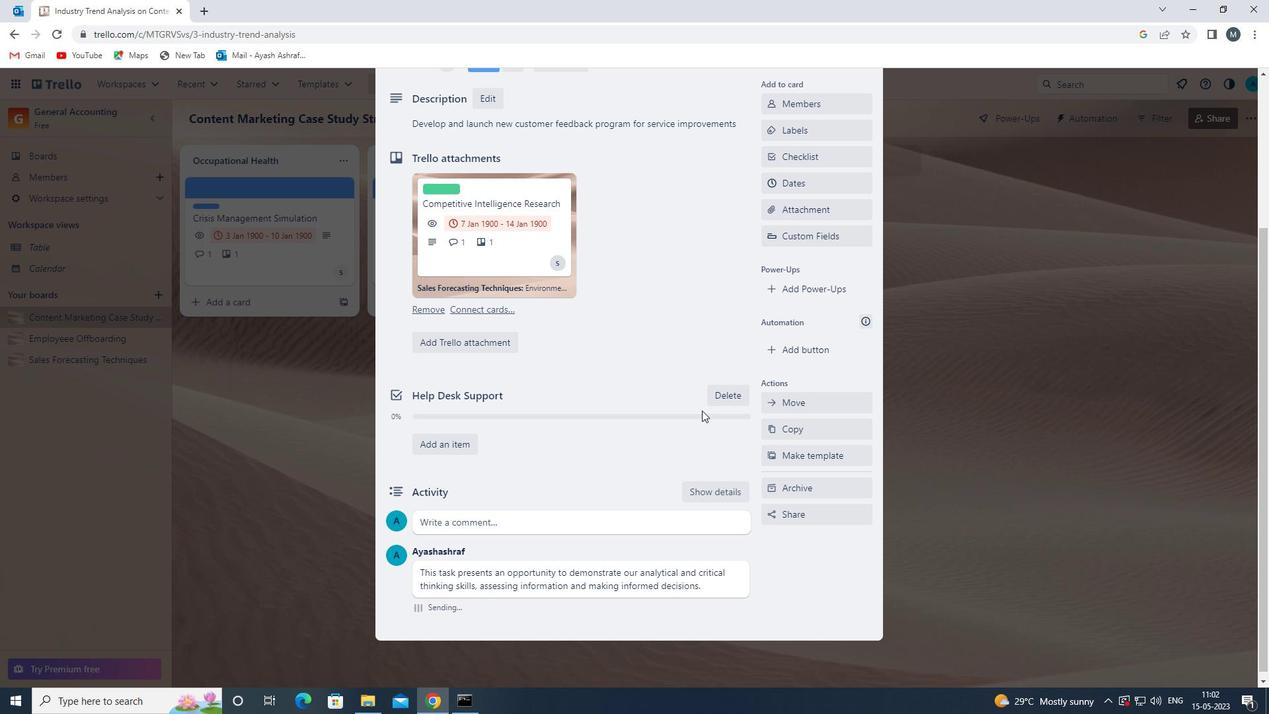 
Action: Mouse scrolled (700, 414) with delta (0, 0)
Screenshot: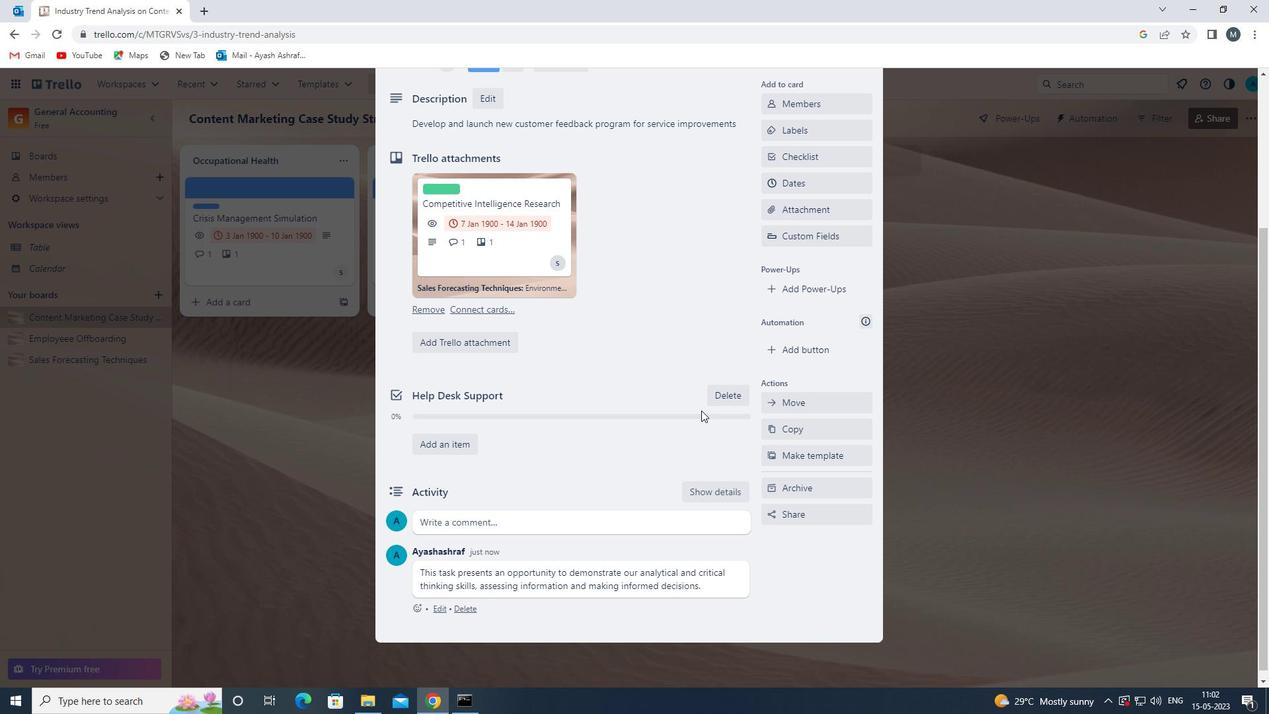 
Action: Mouse scrolled (700, 414) with delta (0, 0)
Screenshot: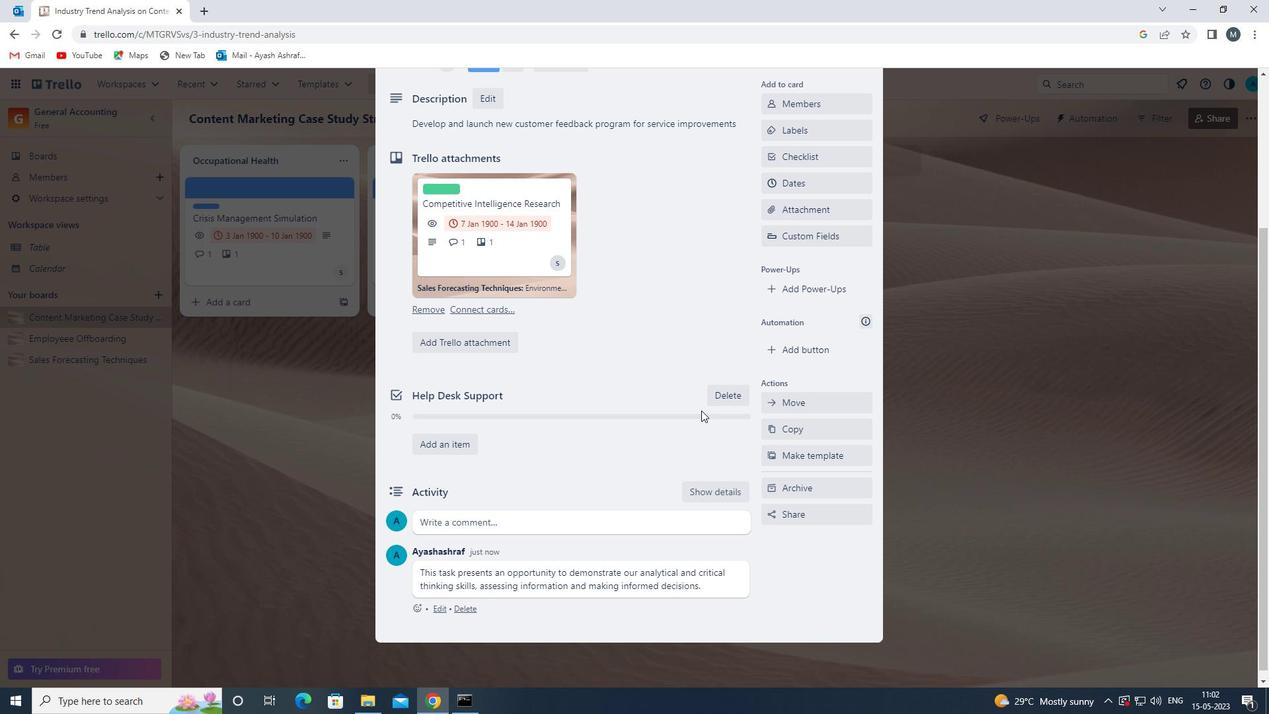 
Action: Mouse scrolled (700, 414) with delta (0, 0)
Screenshot: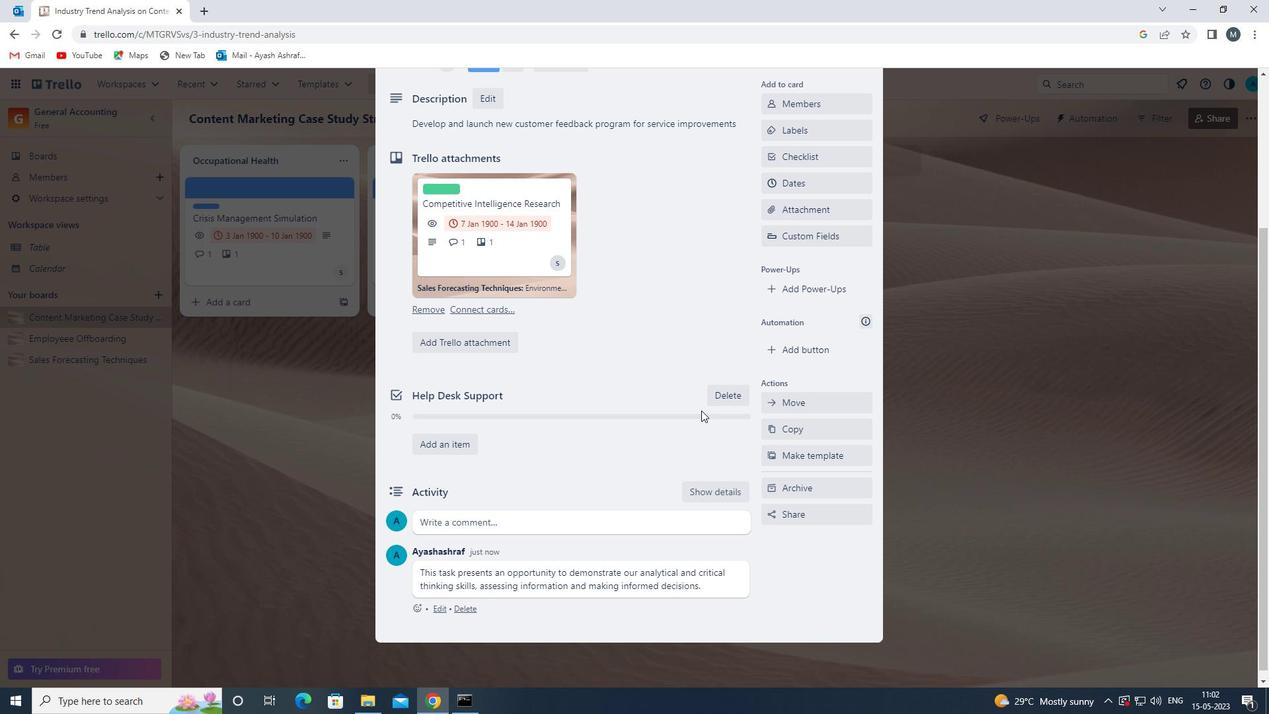 
Action: Mouse moved to (804, 387)
Screenshot: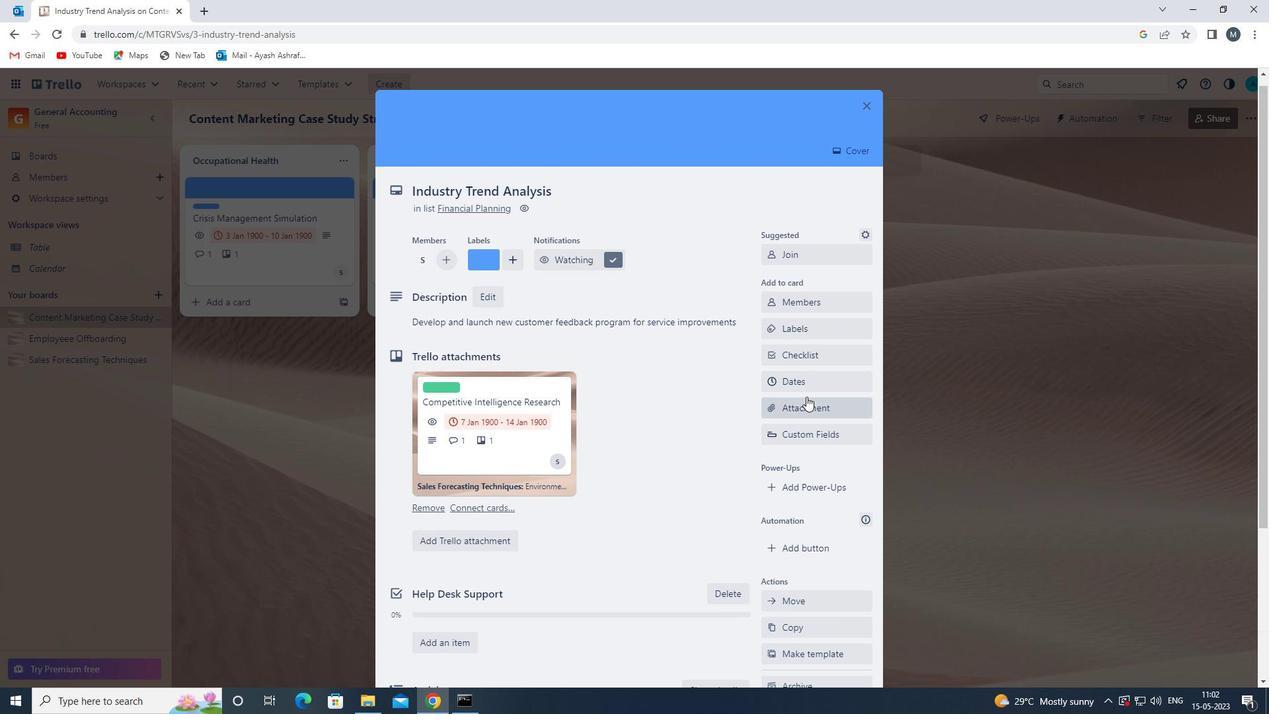 
Action: Mouse pressed left at (804, 387)
Screenshot: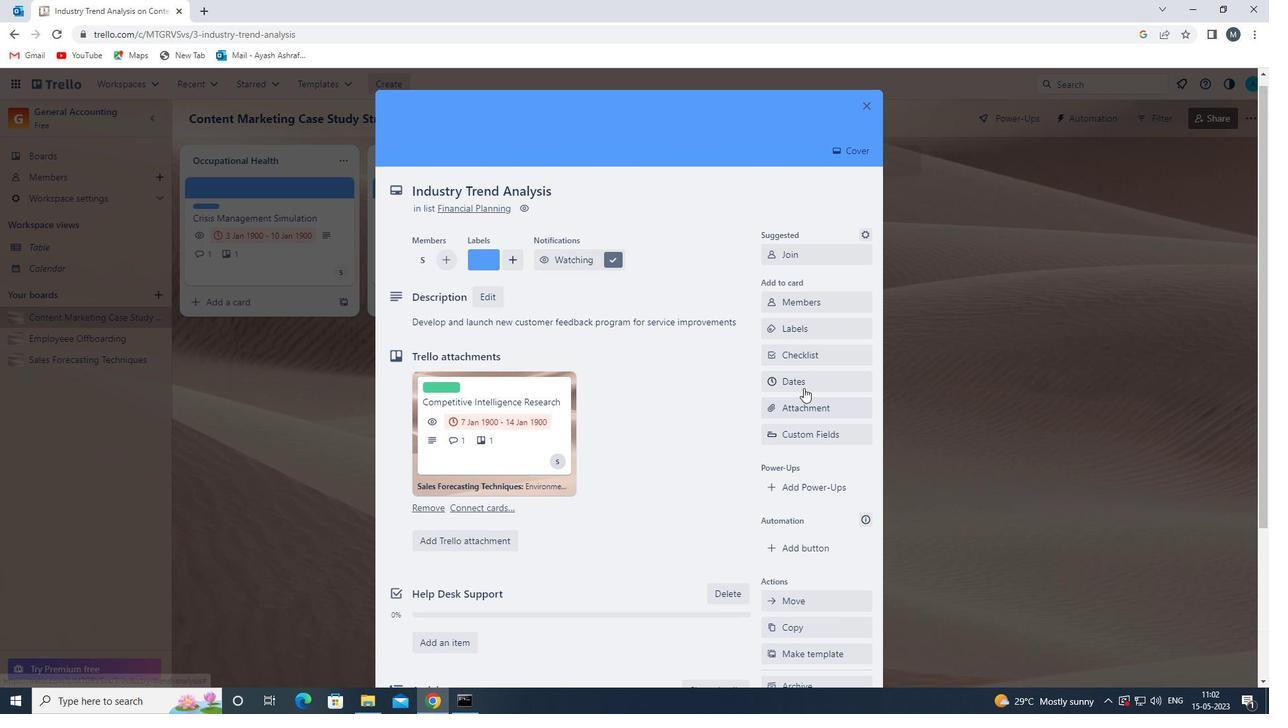 
Action: Mouse moved to (769, 358)
Screenshot: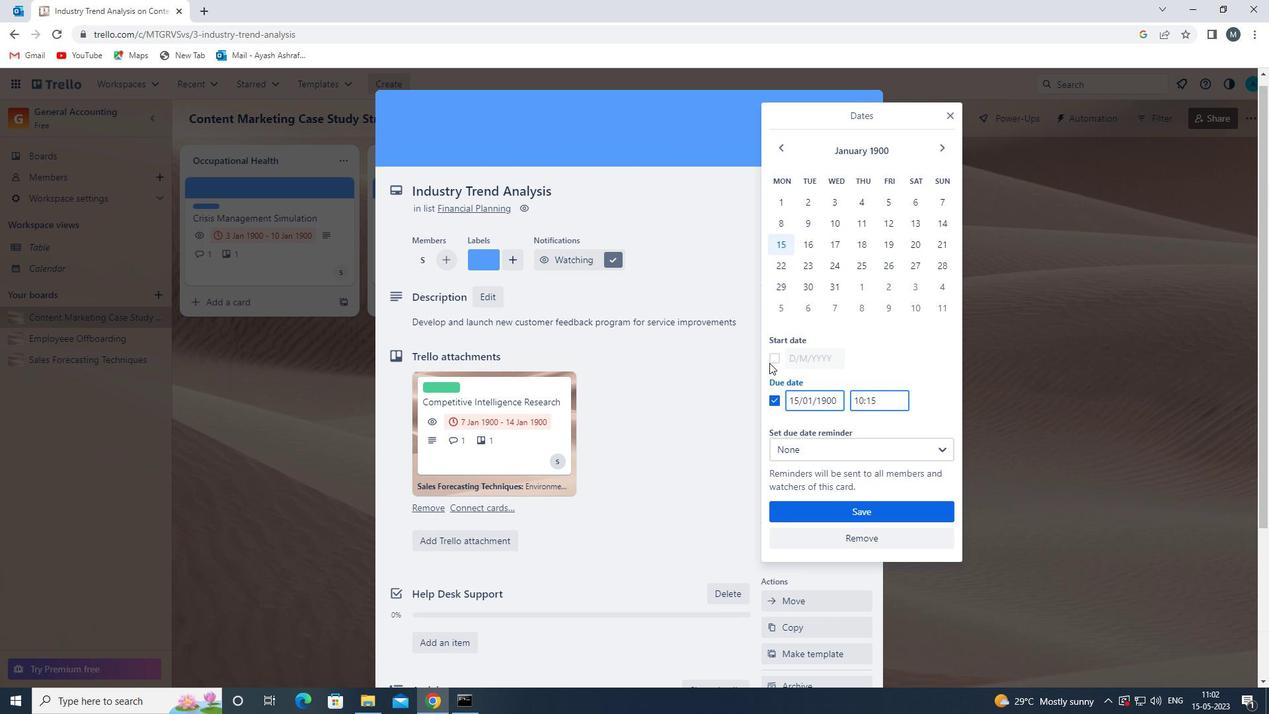 
Action: Mouse pressed left at (769, 358)
Screenshot: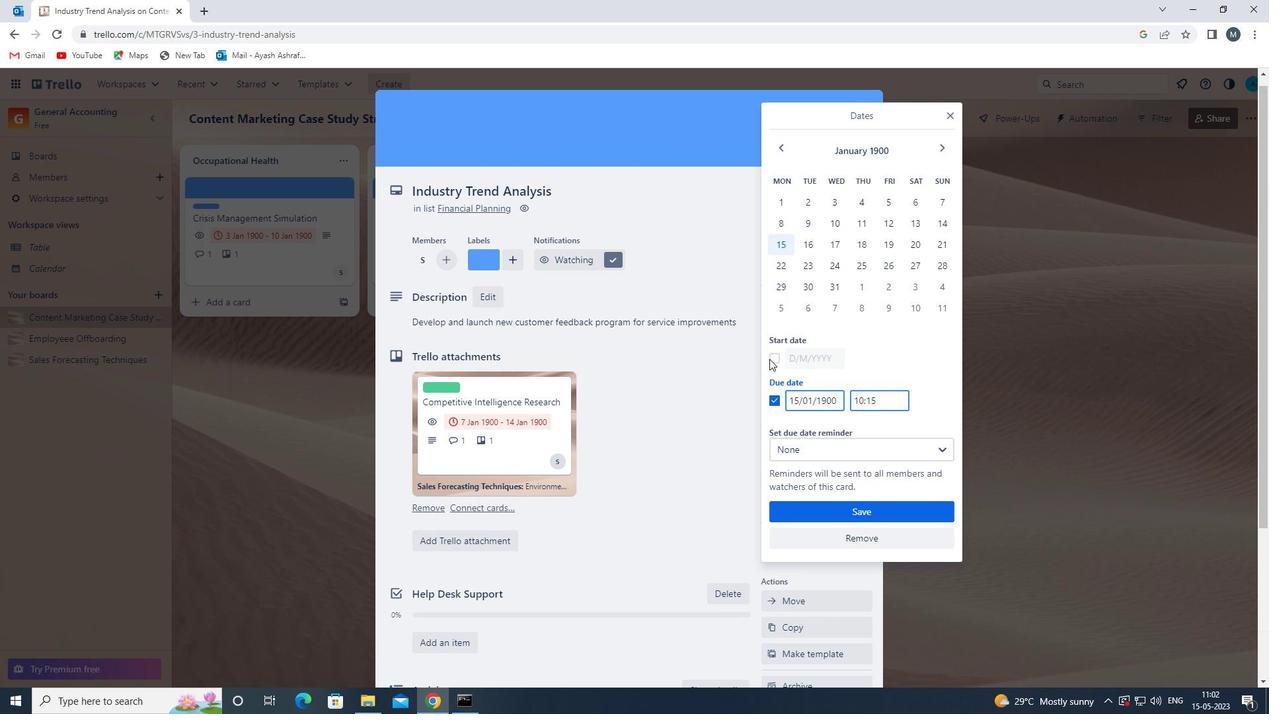 
Action: Mouse moved to (798, 362)
Screenshot: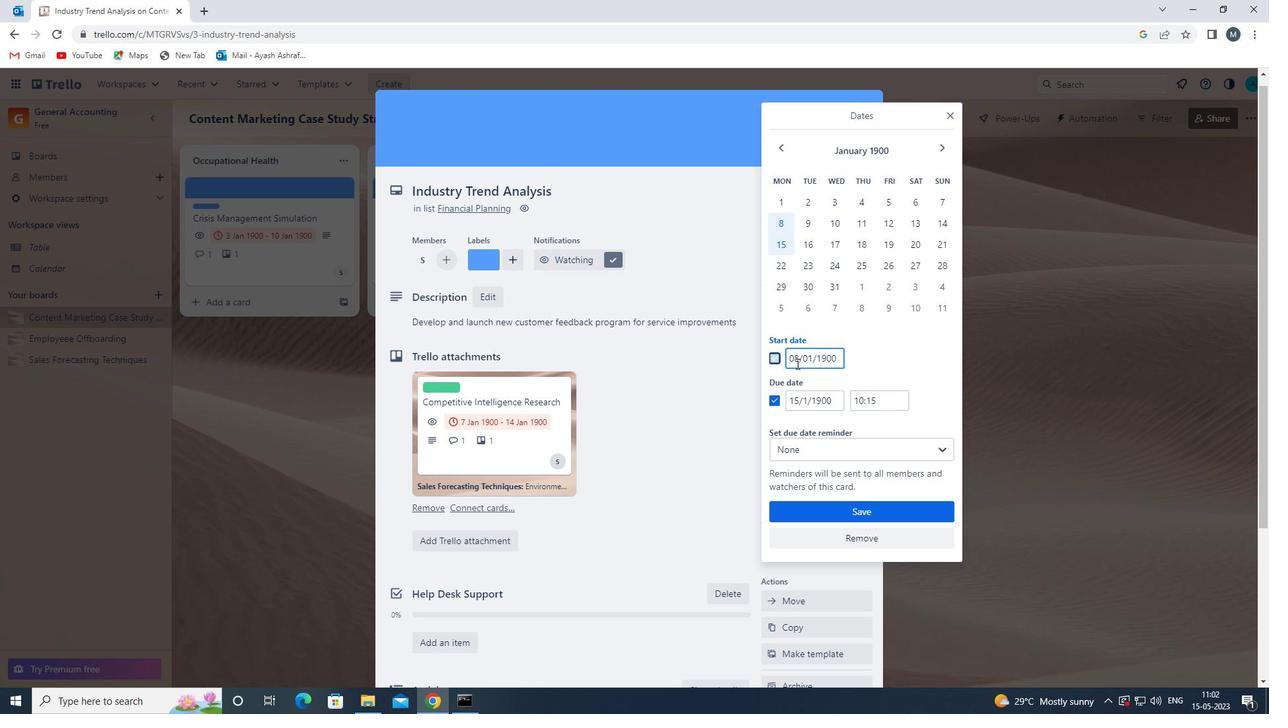 
Action: Mouse pressed left at (798, 362)
Screenshot: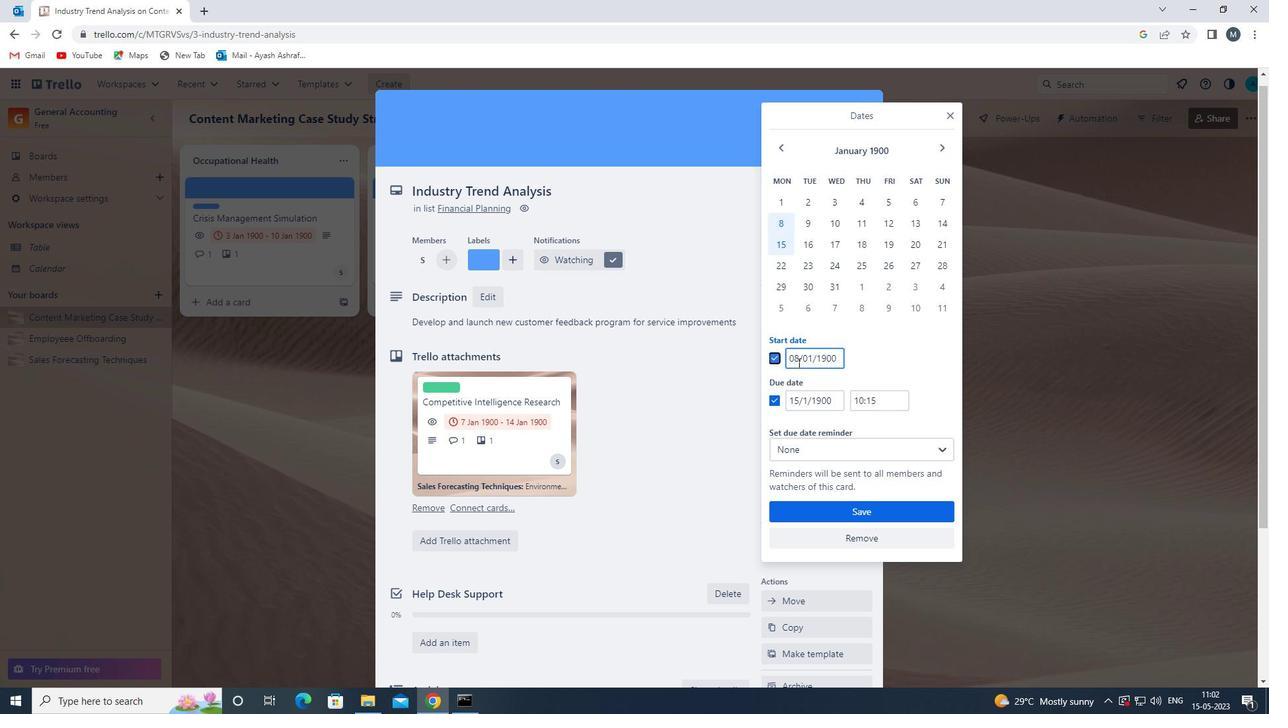 
Action: Mouse moved to (792, 355)
Screenshot: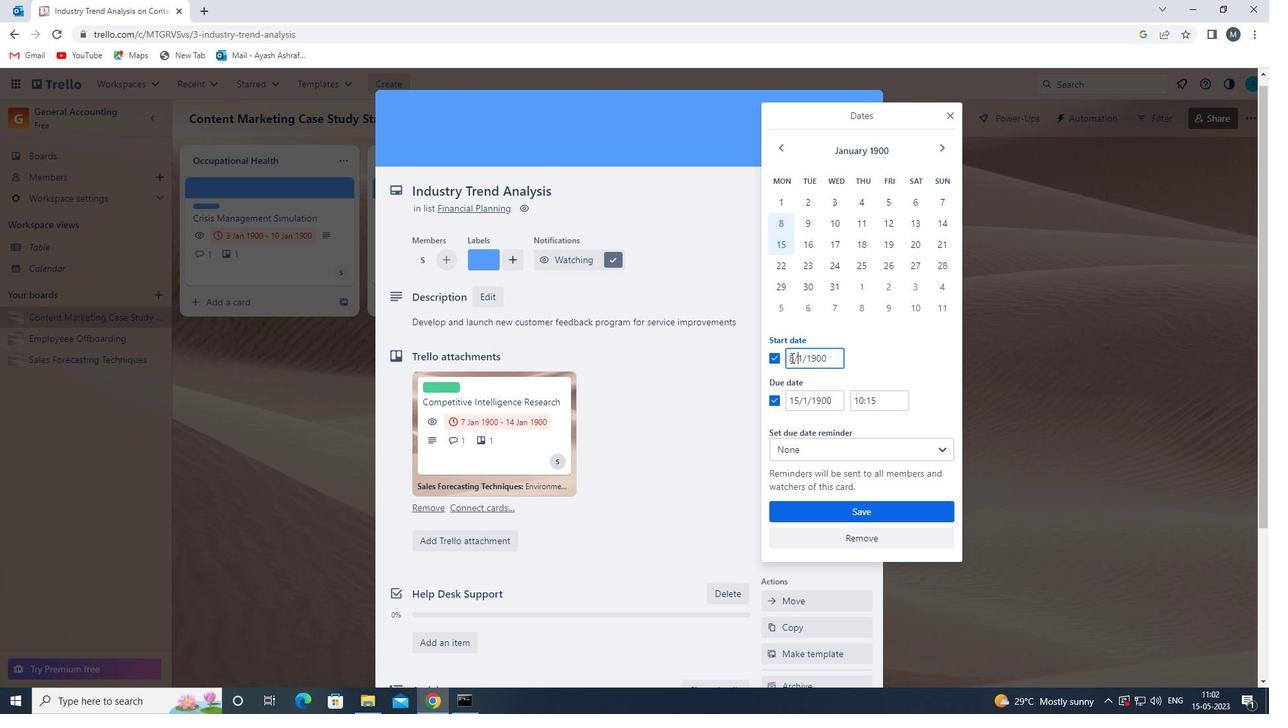 
Action: Mouse pressed left at (792, 355)
Screenshot: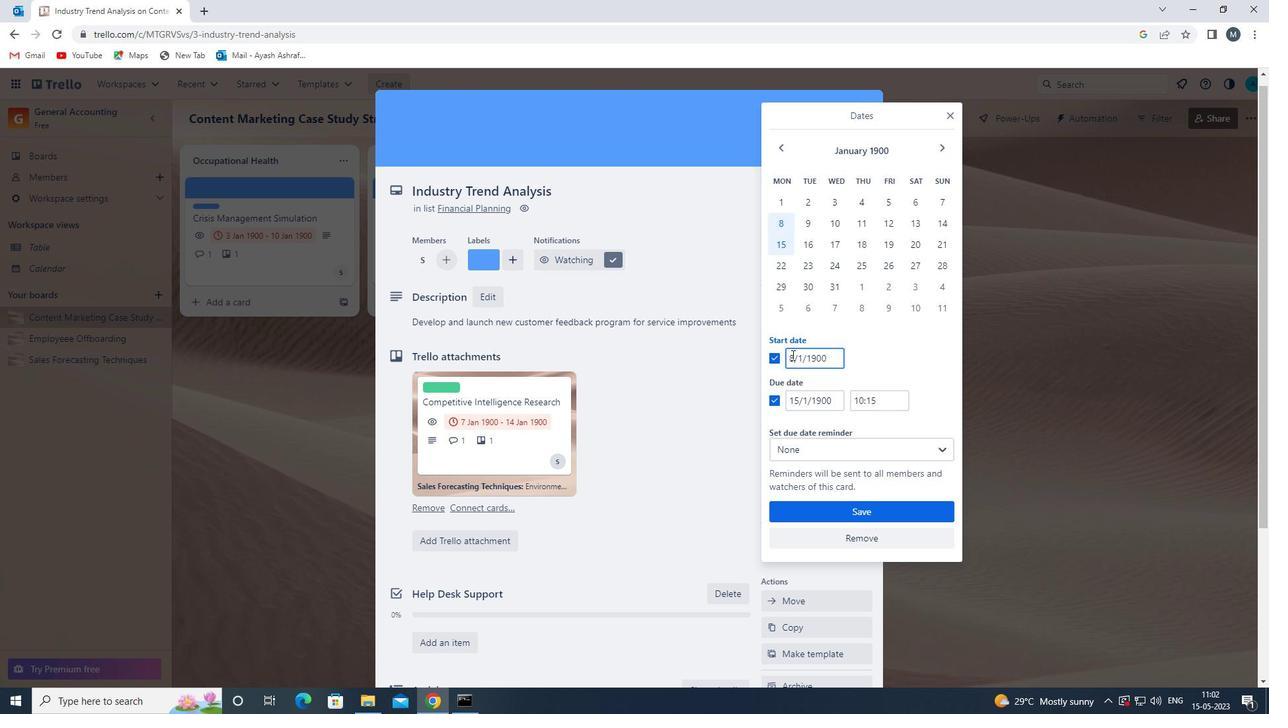 
Action: Mouse moved to (801, 366)
Screenshot: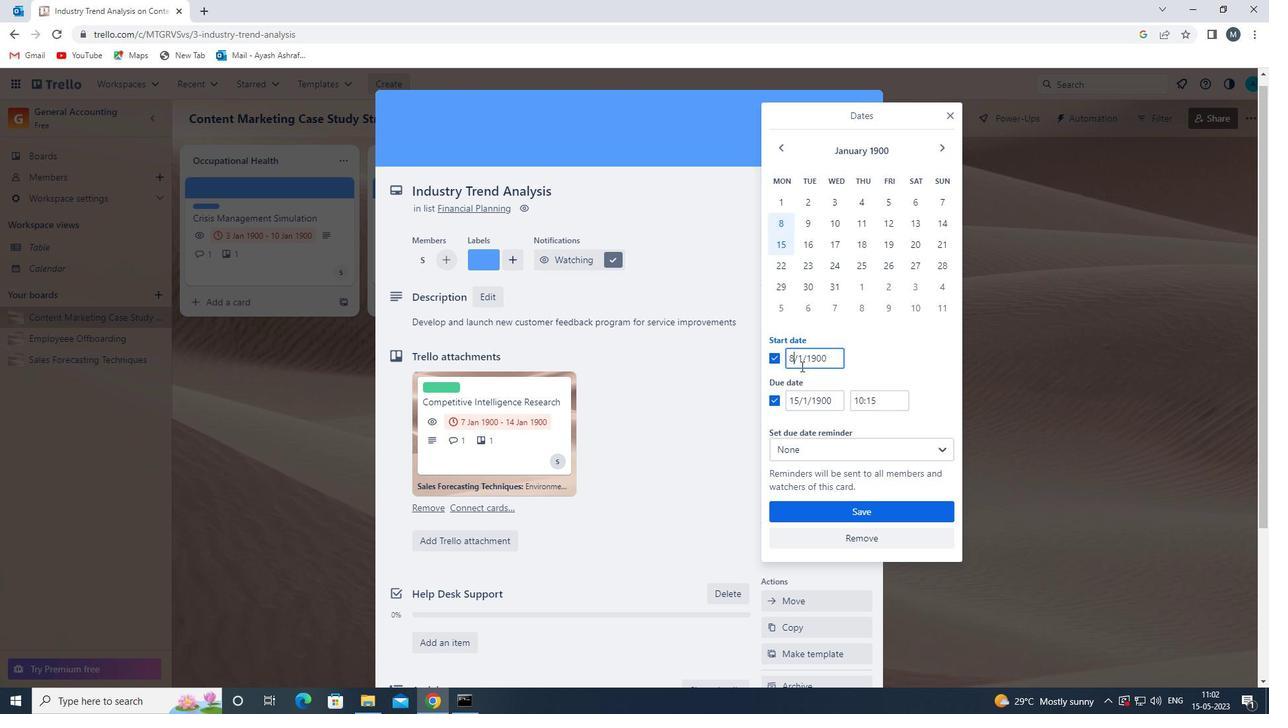 
Action: Key pressed <Key.backspace>09
Screenshot: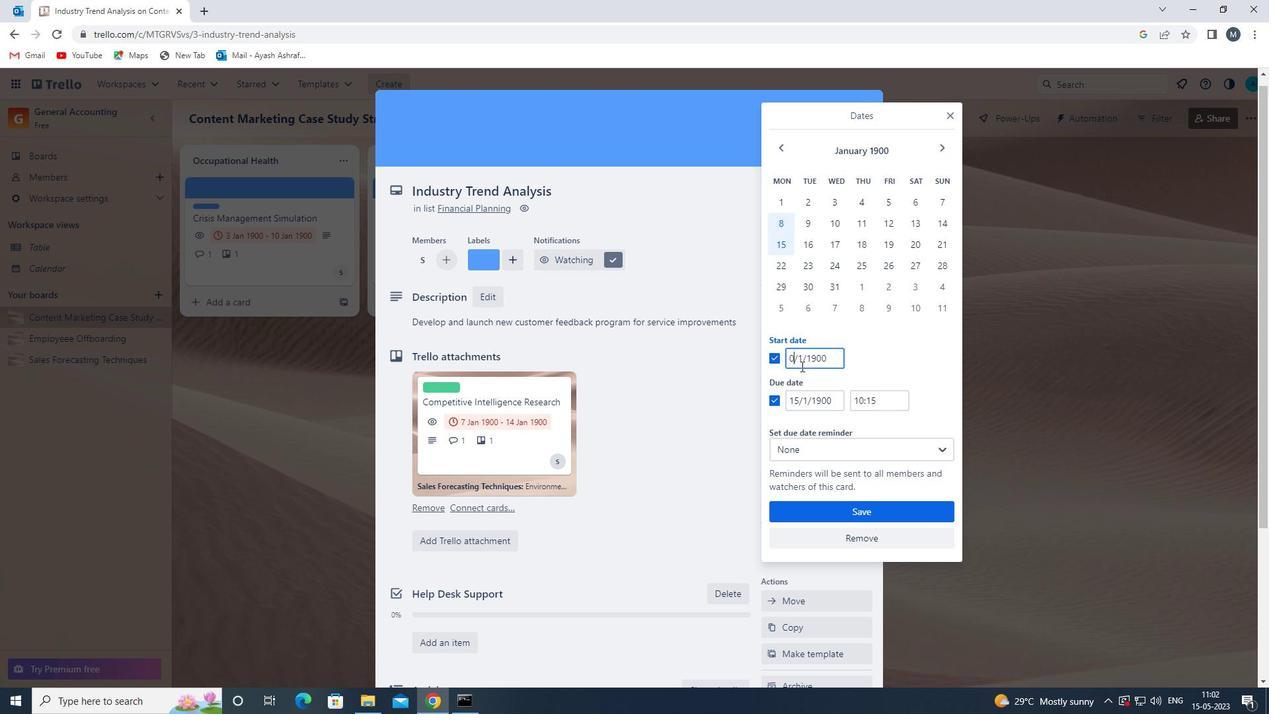 
Action: Mouse moved to (805, 361)
Screenshot: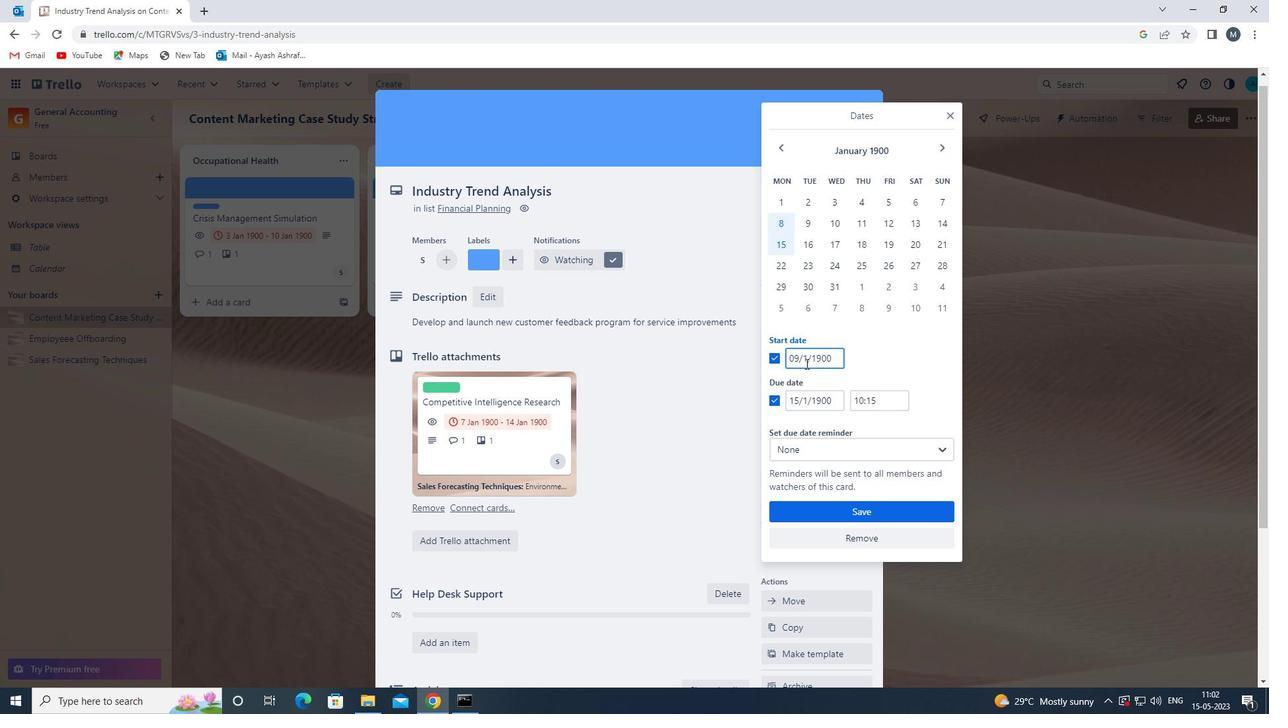 
Action: Mouse pressed left at (805, 361)
Screenshot: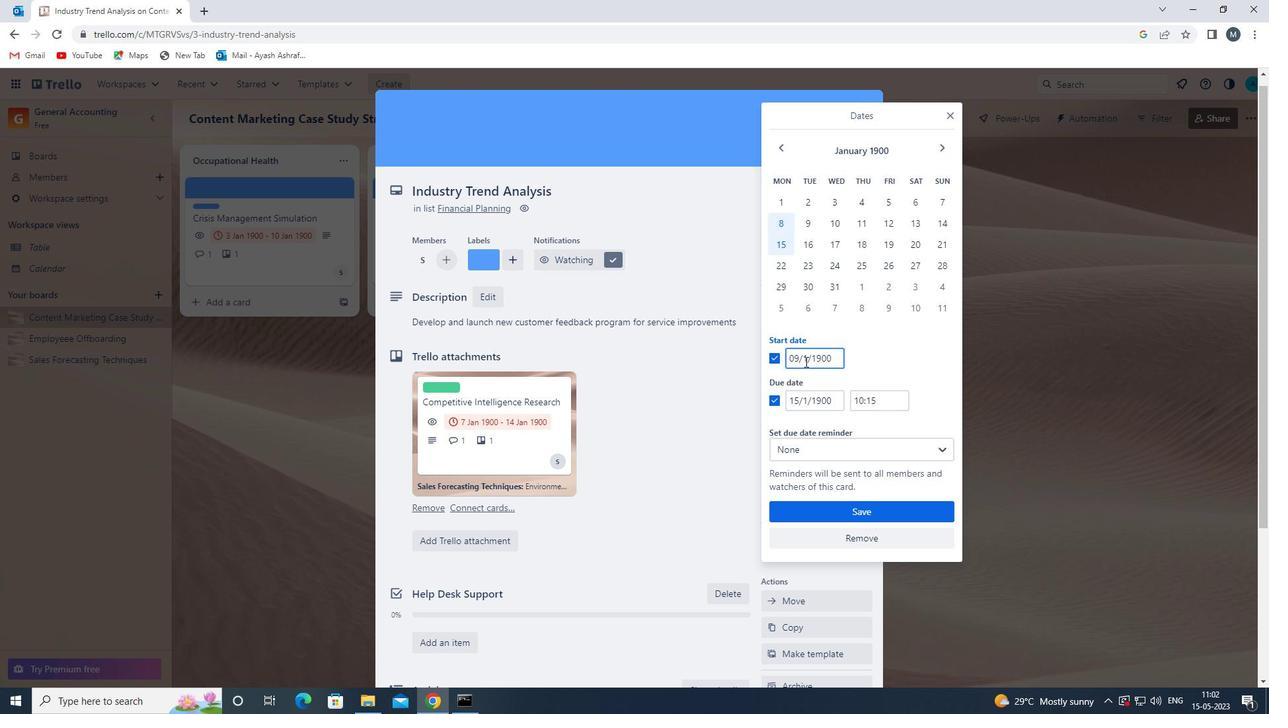 
Action: Mouse moved to (810, 361)
Screenshot: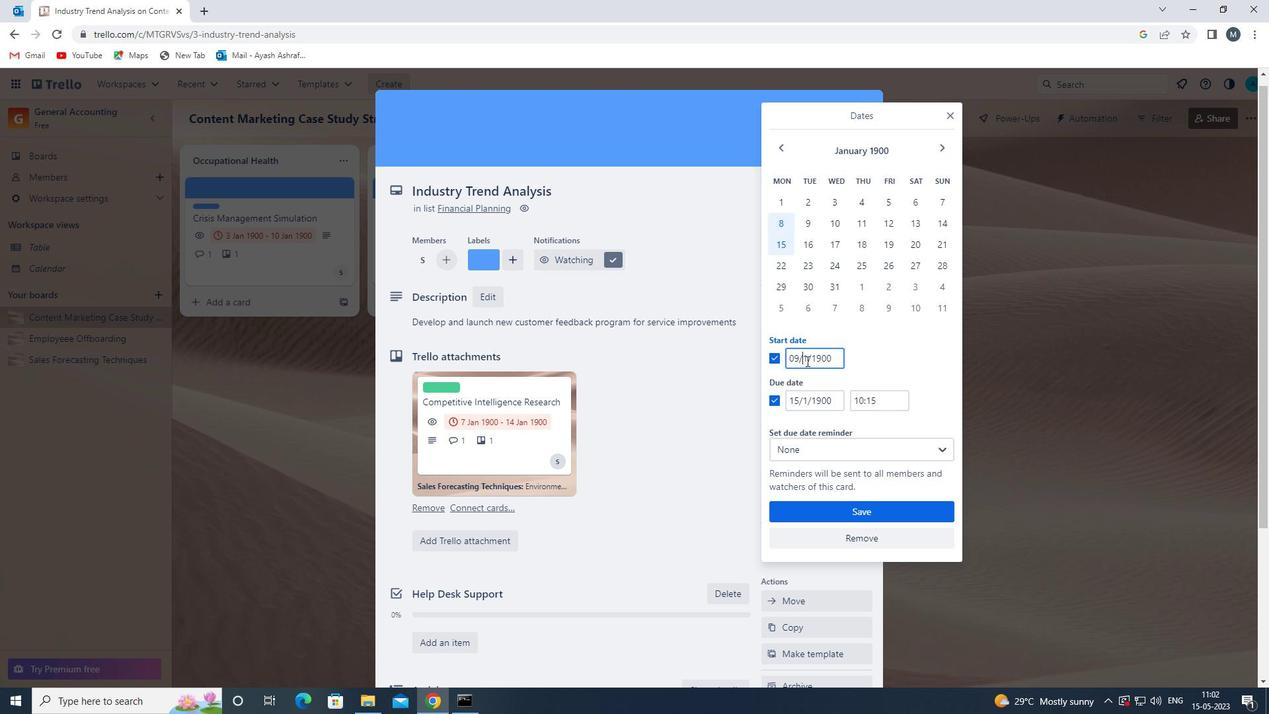 
Action: Key pressed 0
Screenshot: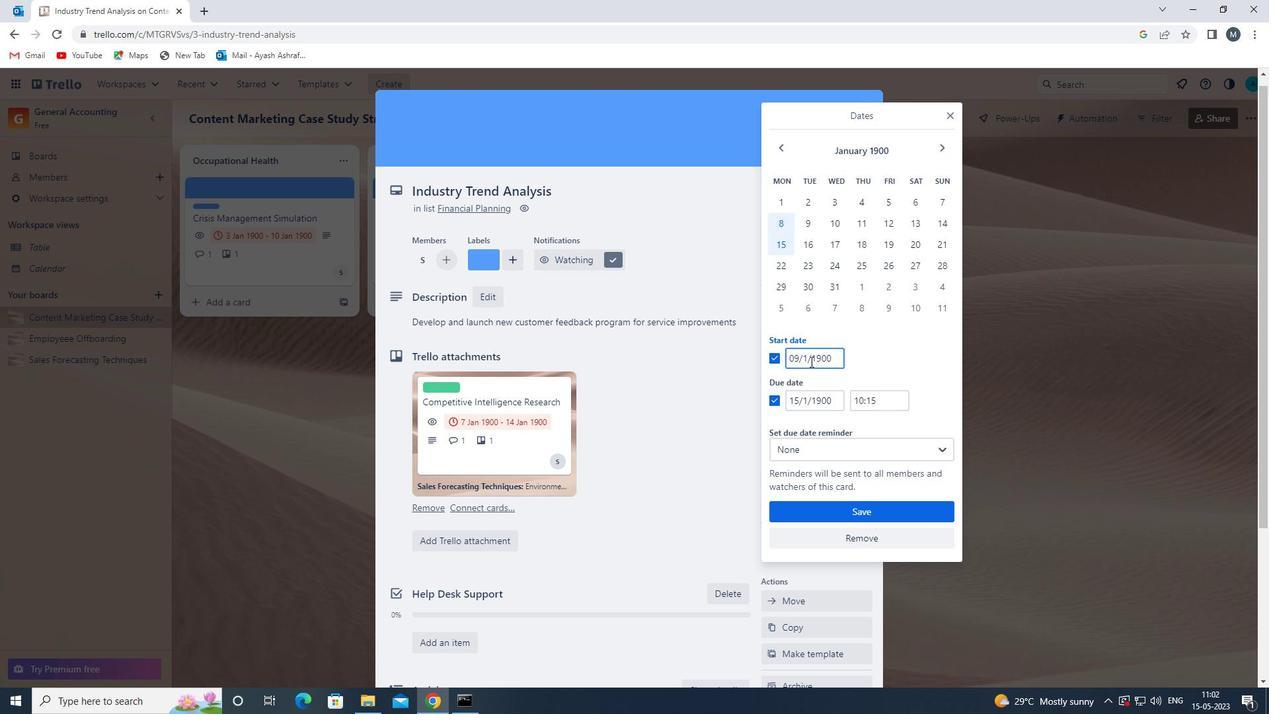 
Action: Mouse moved to (796, 401)
Screenshot: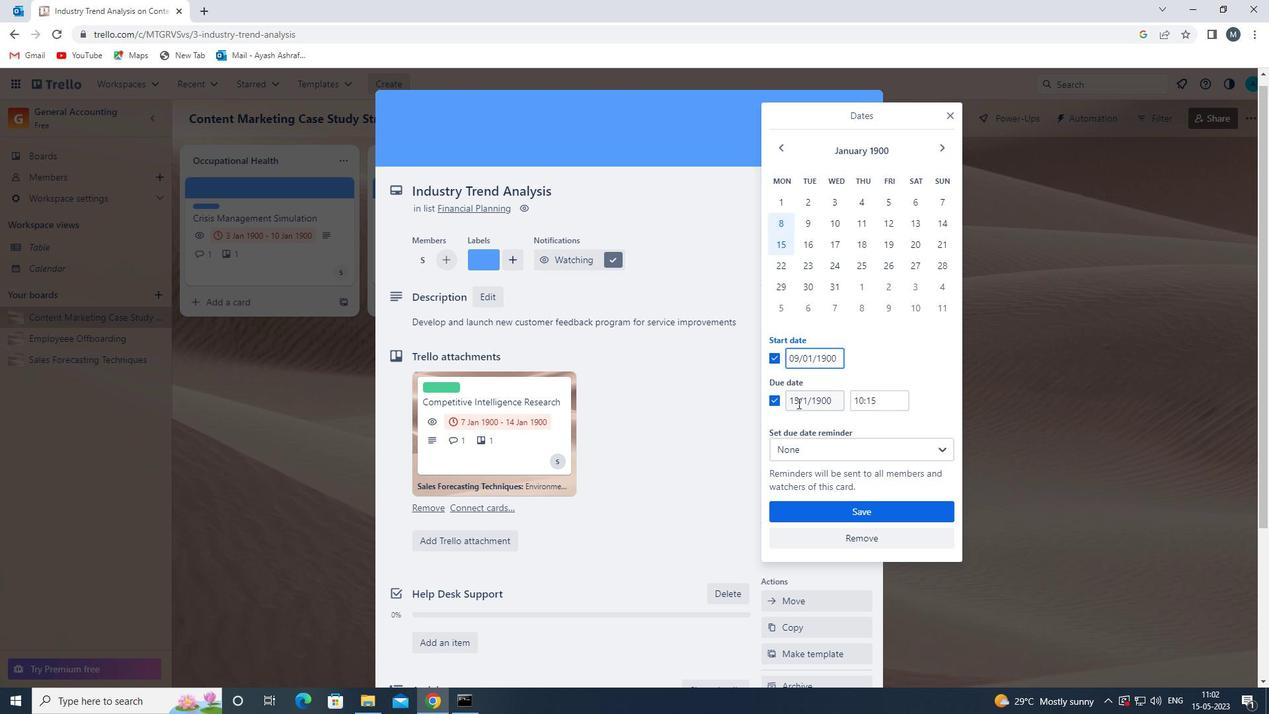 
Action: Mouse pressed left at (796, 401)
Screenshot: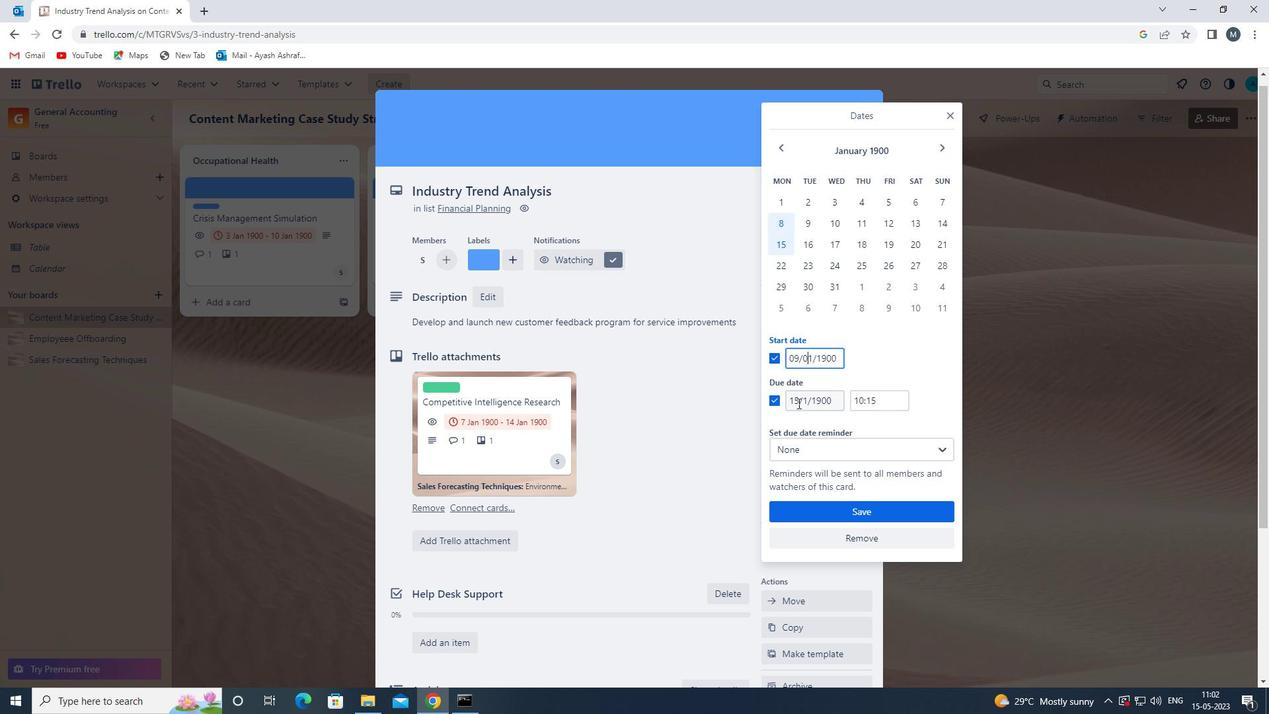 
Action: Mouse moved to (804, 408)
Screenshot: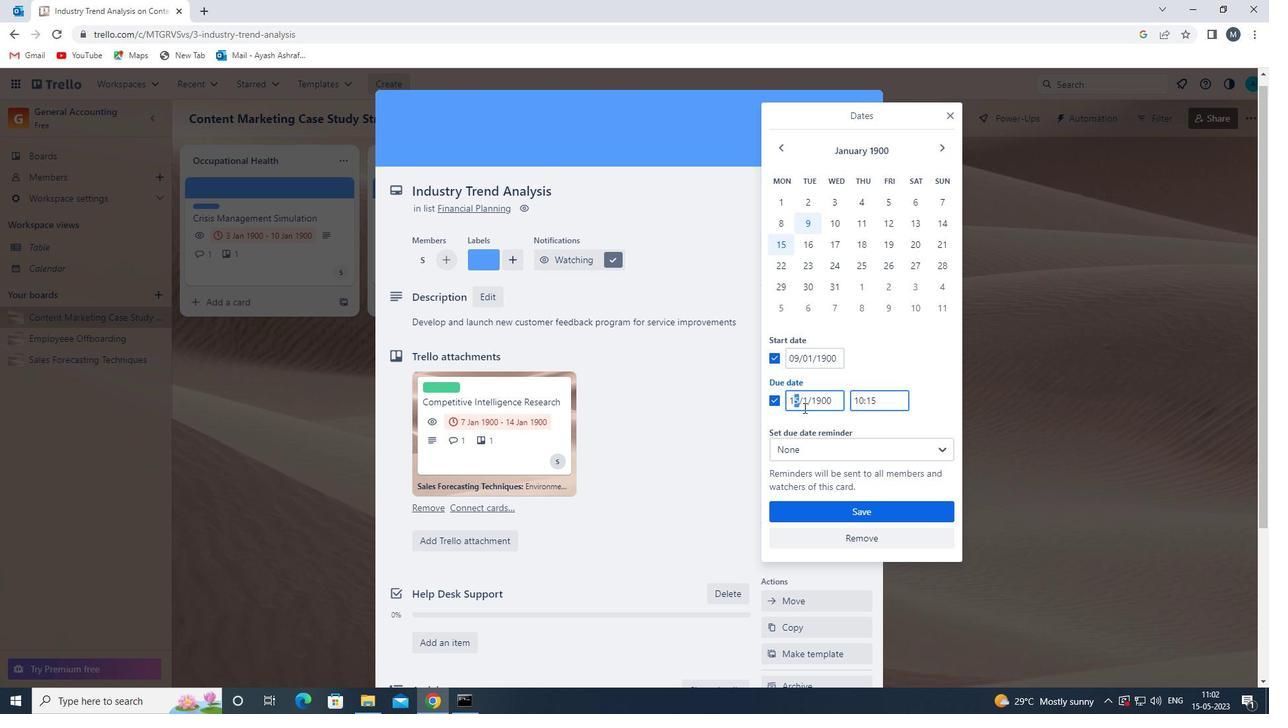 
Action: Key pressed 6
Screenshot: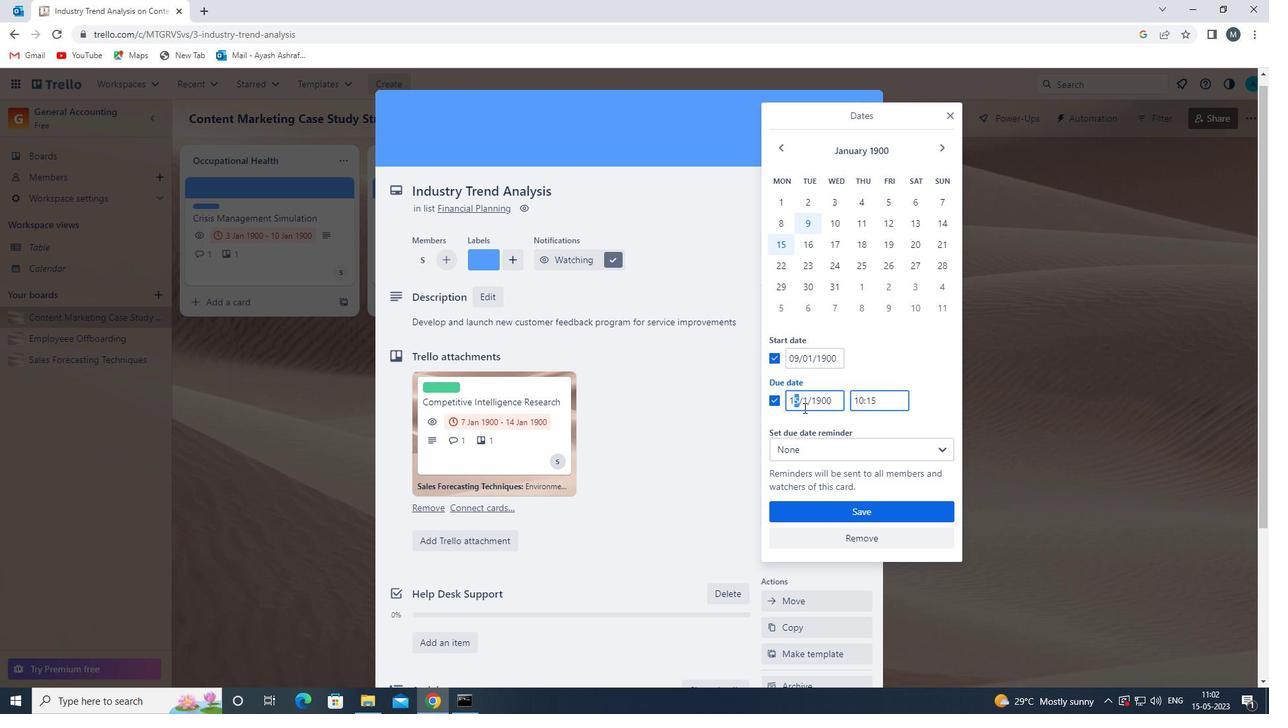 
Action: Mouse moved to (802, 404)
Screenshot: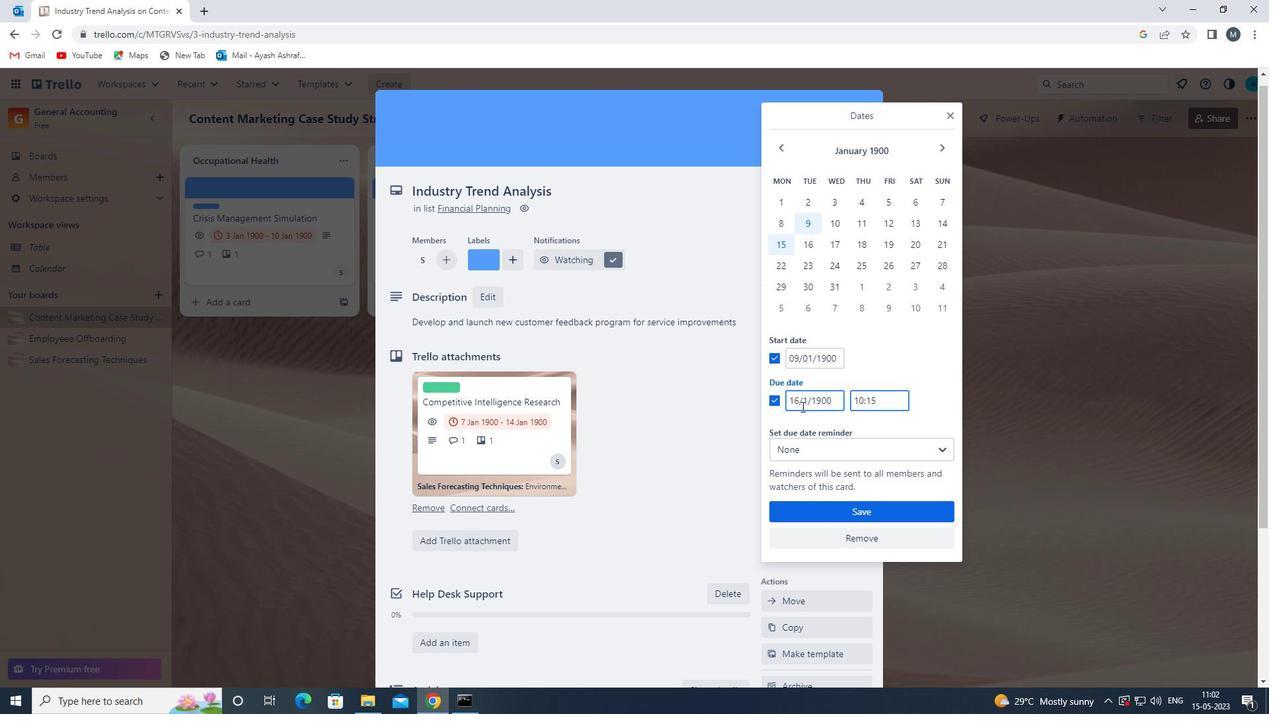 
Action: Mouse pressed left at (802, 404)
Screenshot: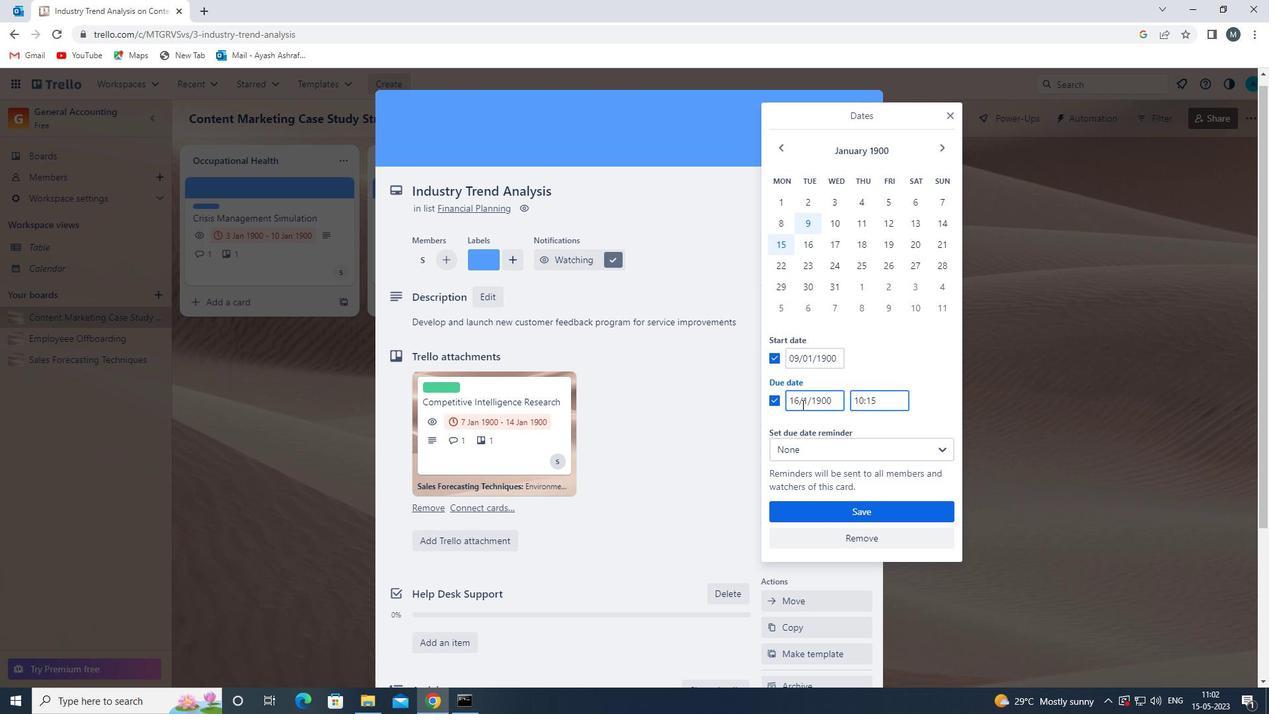
Action: Mouse moved to (810, 418)
Screenshot: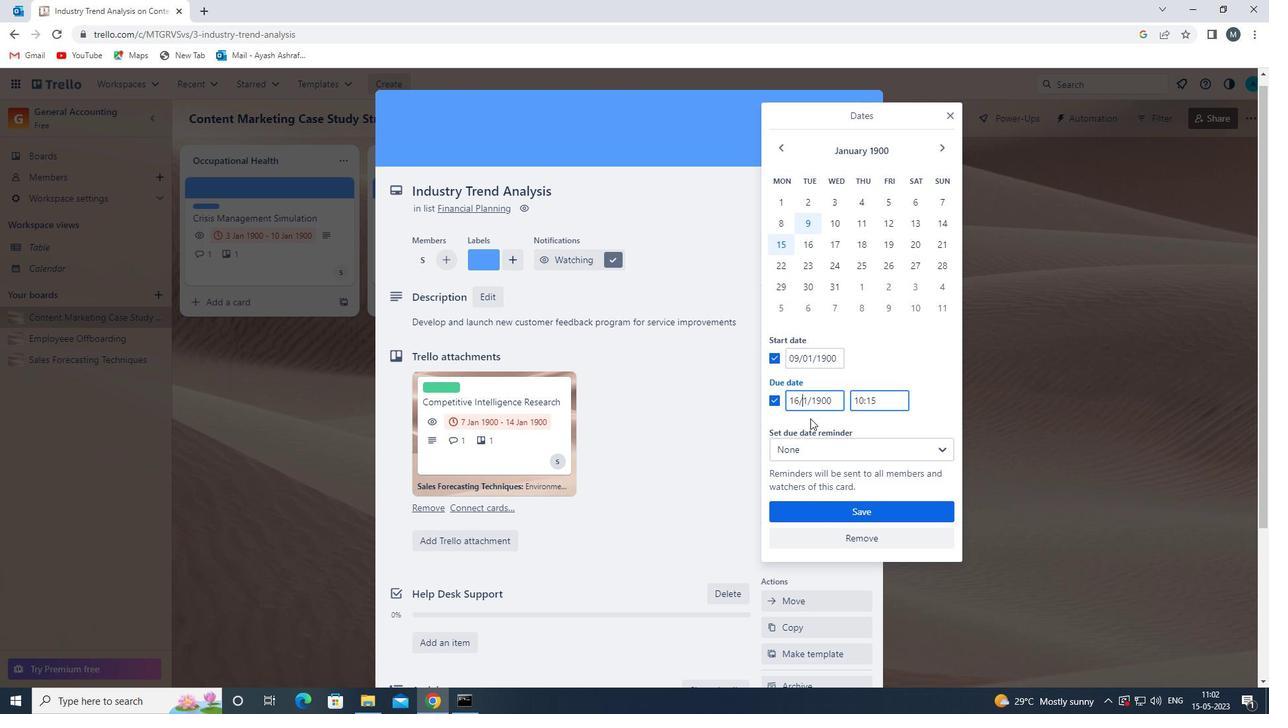 
Action: Key pressed 0
Screenshot: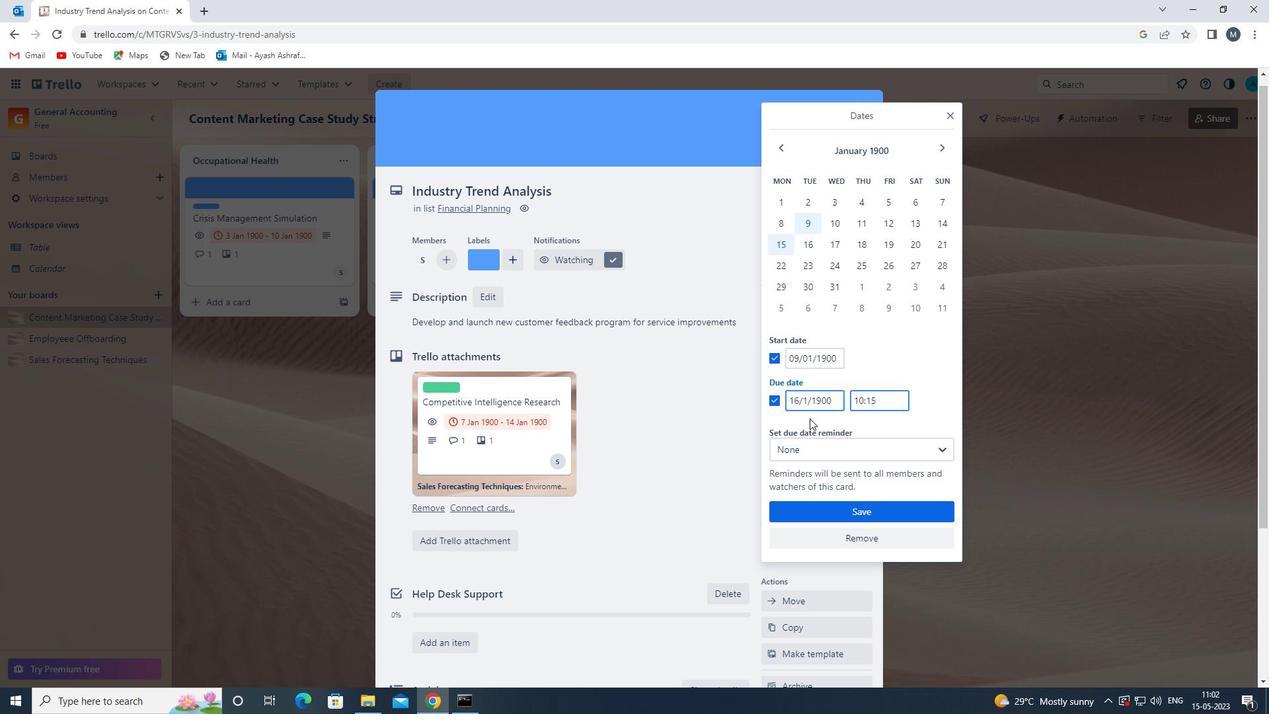 
Action: Mouse moved to (824, 515)
Screenshot: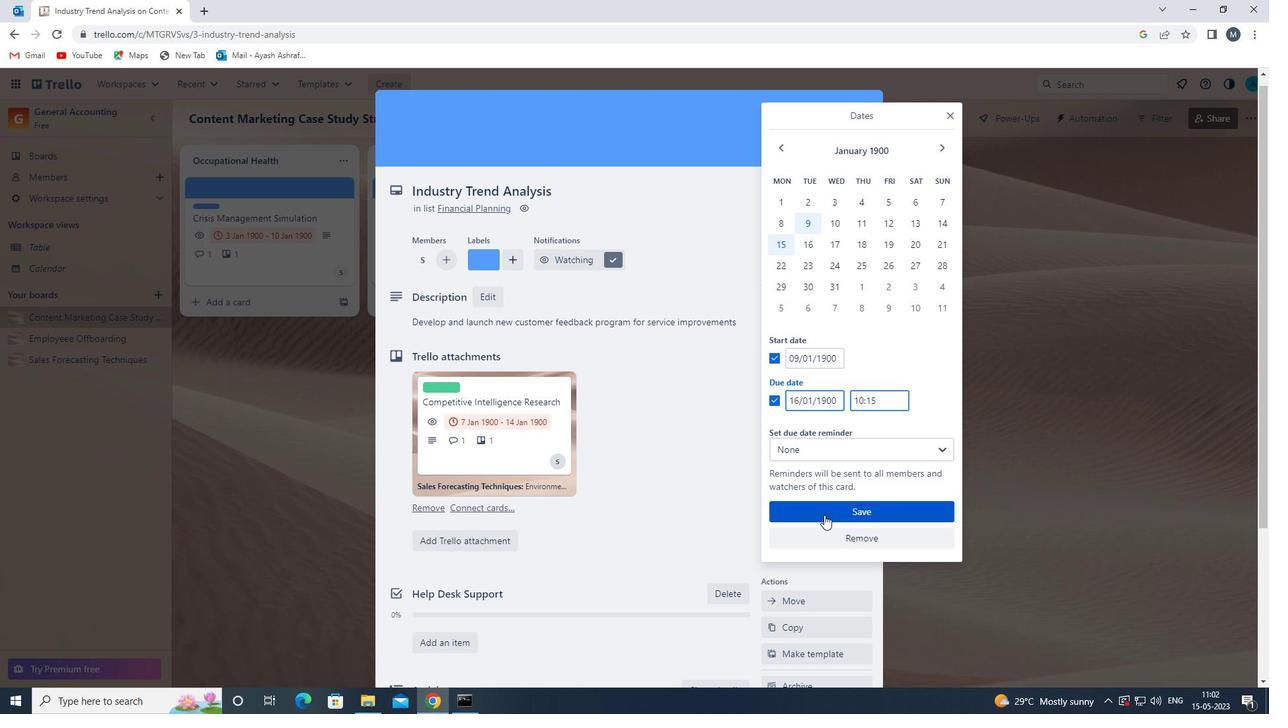 
Action: Mouse pressed left at (824, 515)
Screenshot: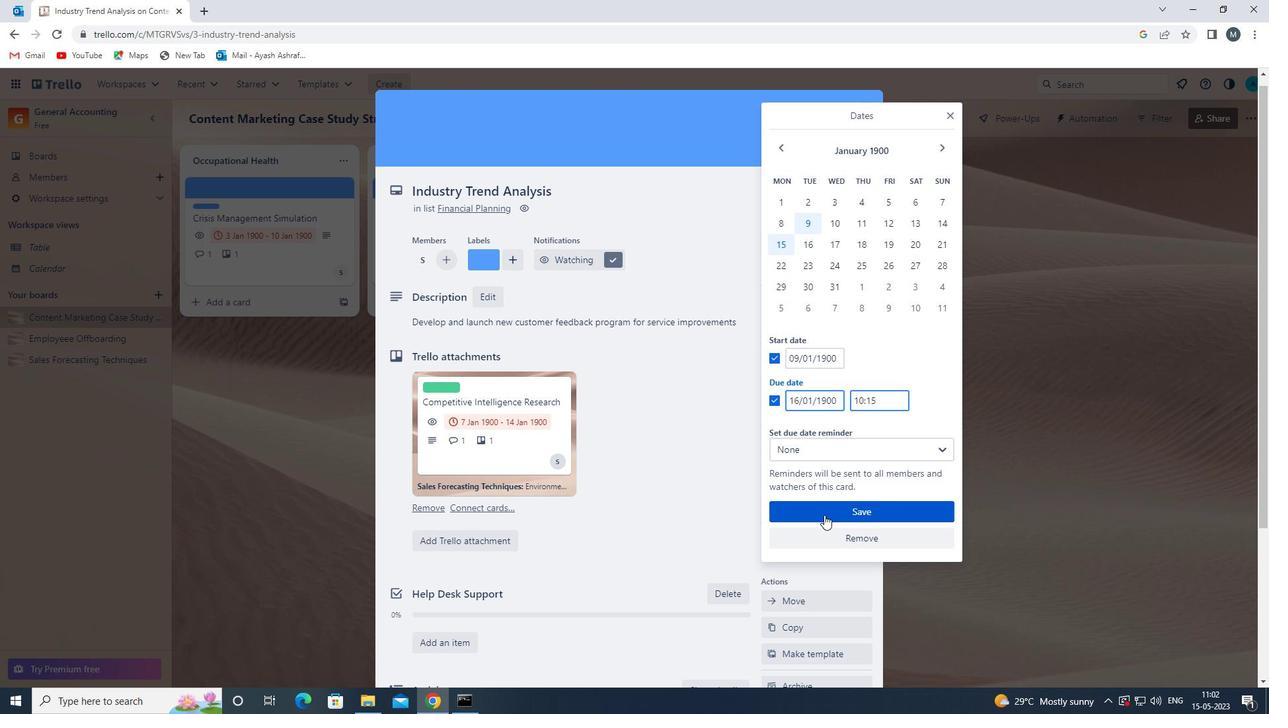 
Action: Mouse moved to (497, 535)
Screenshot: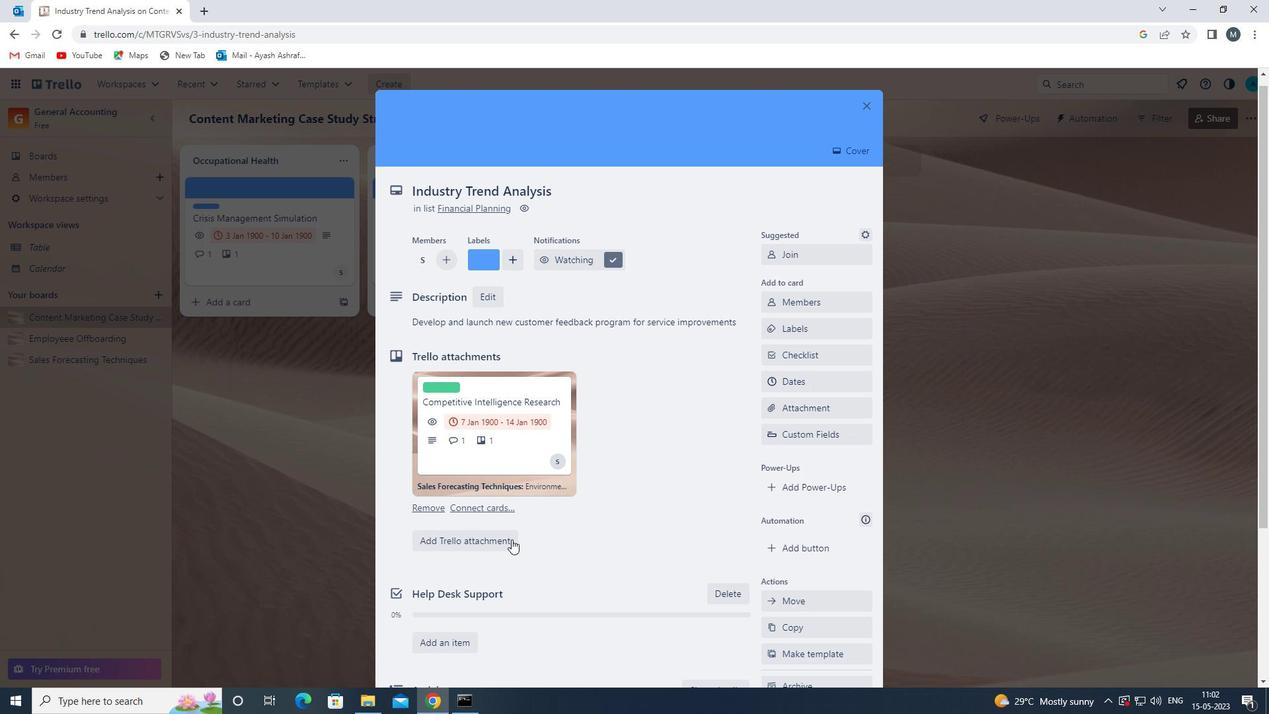 
Action: Mouse scrolled (497, 536) with delta (0, 0)
Screenshot: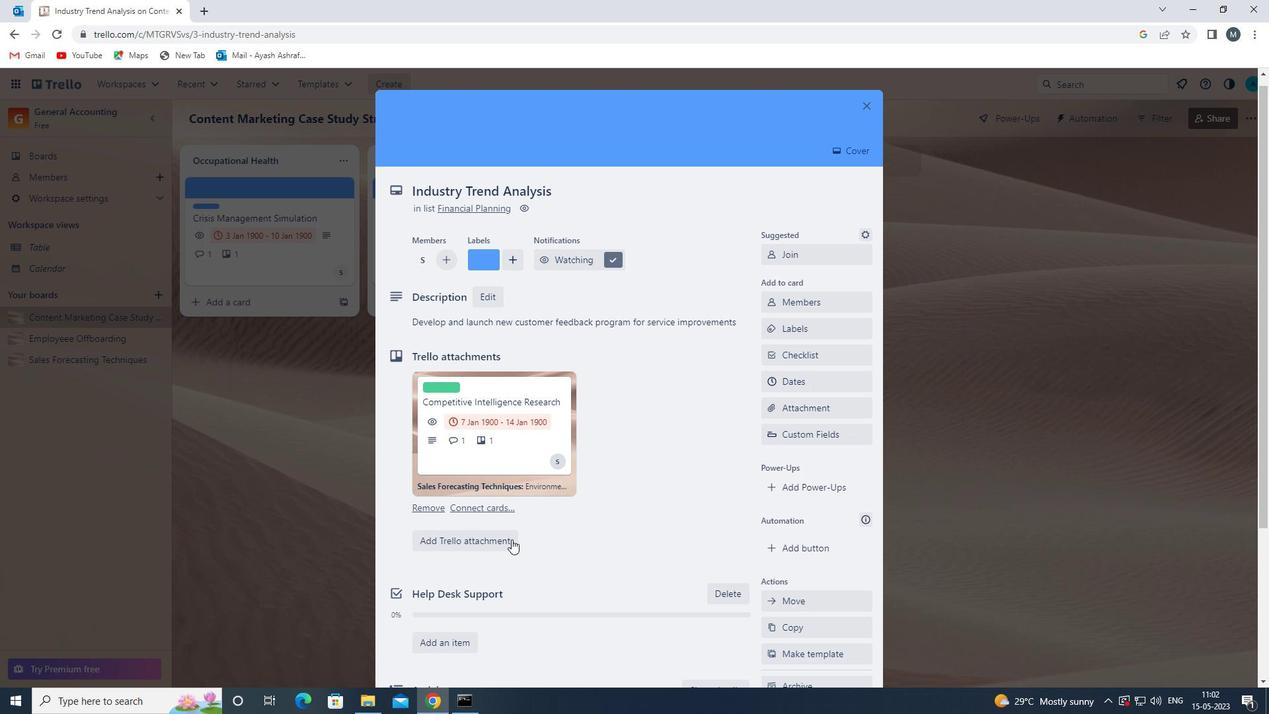 
Action: Mouse scrolled (497, 536) with delta (0, 0)
Screenshot: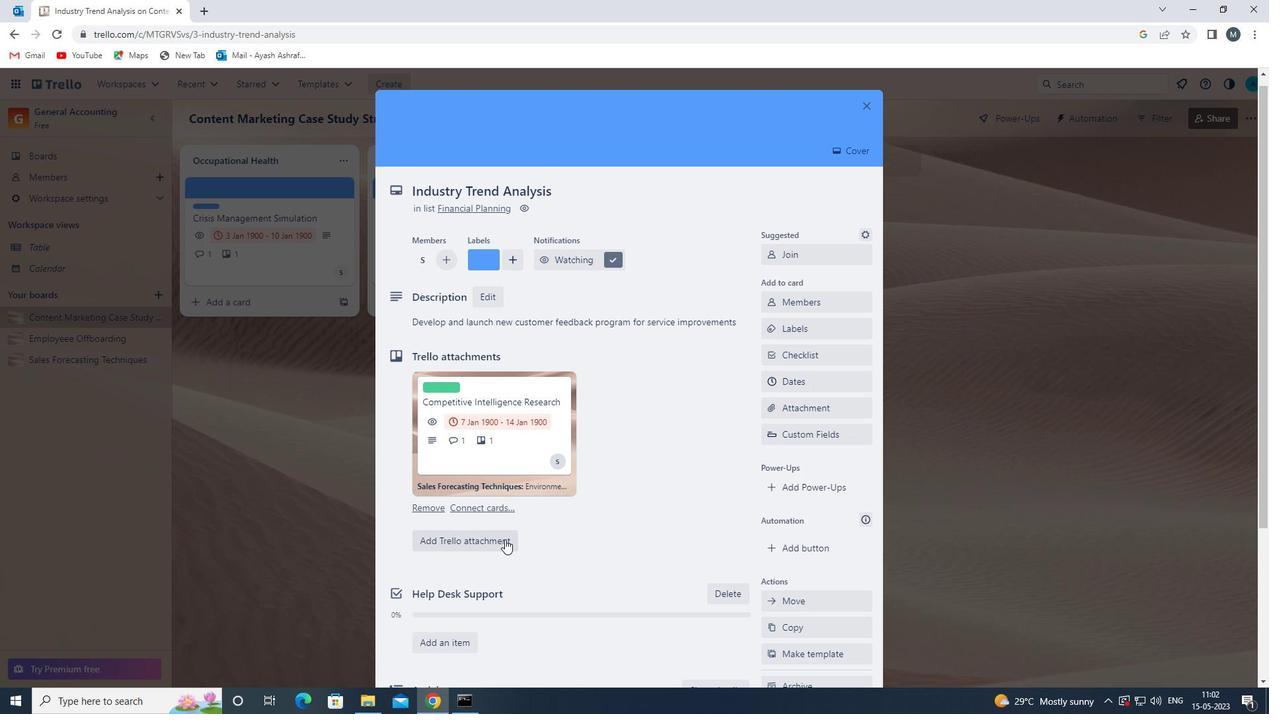 
Action: Mouse scrolled (497, 536) with delta (0, 0)
Screenshot: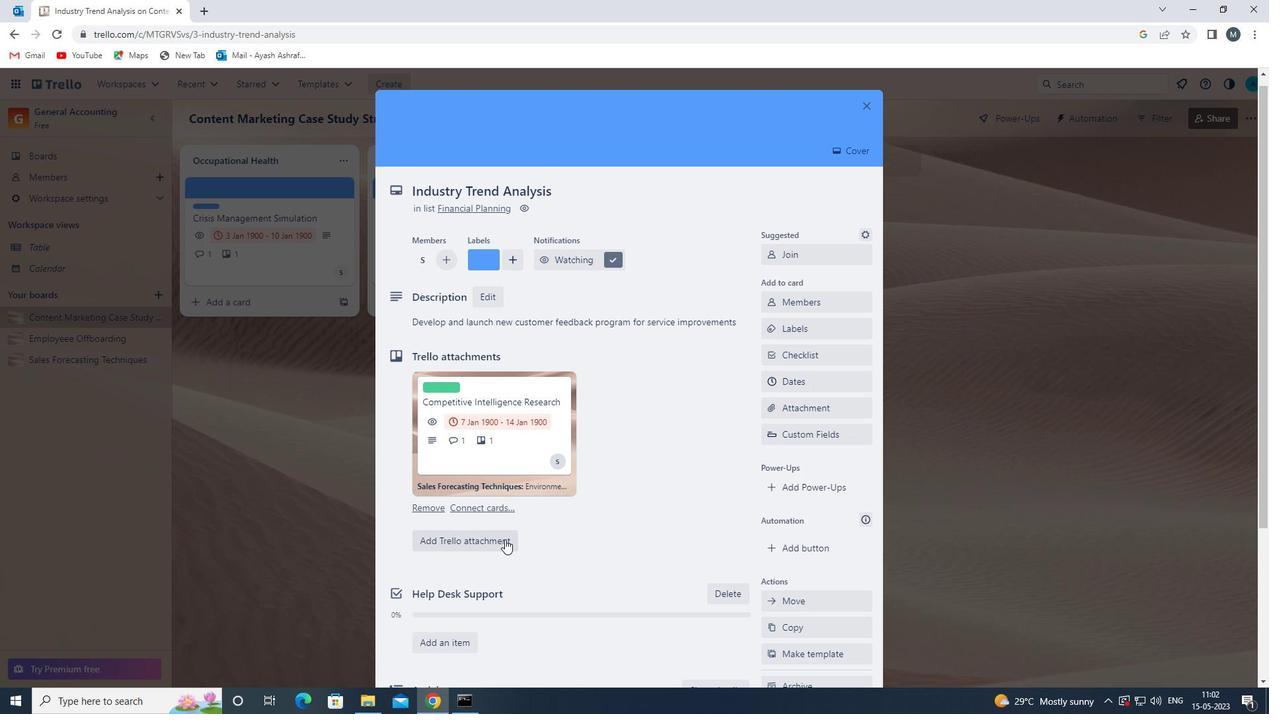 
Action: Mouse scrolled (497, 536) with delta (0, 0)
Screenshot: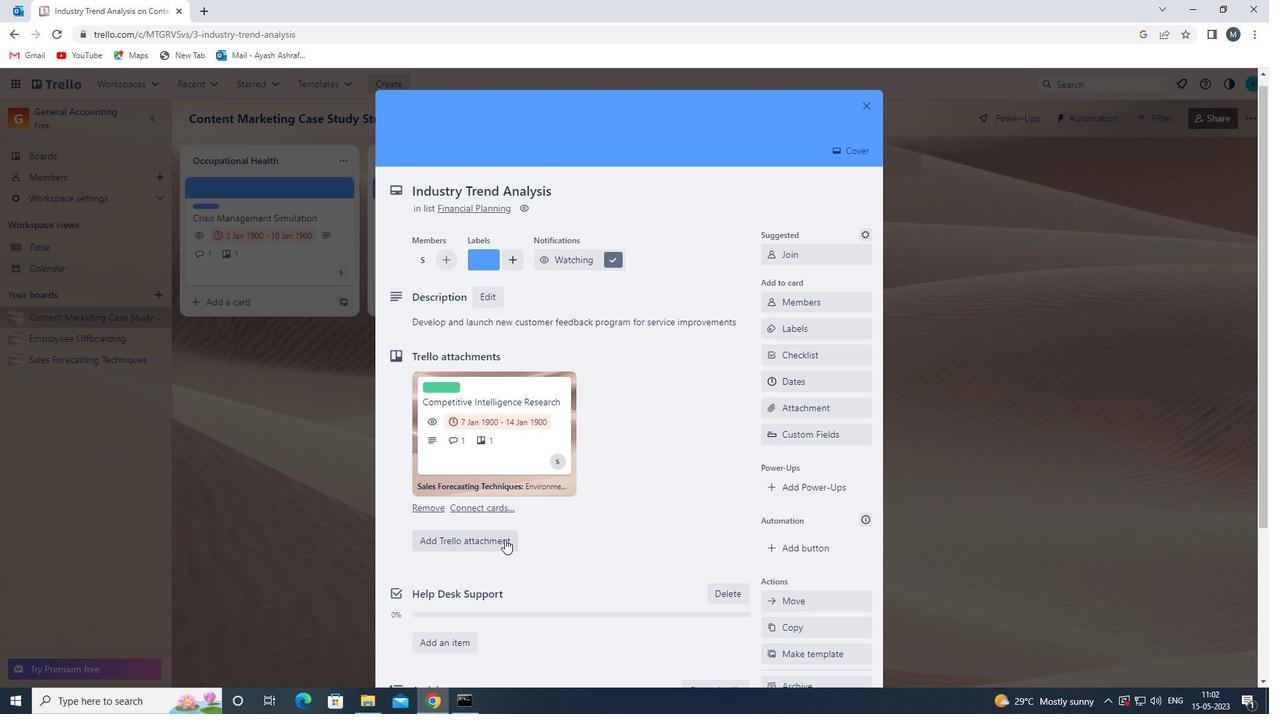 
Action: Mouse scrolled (497, 536) with delta (0, 0)
Screenshot: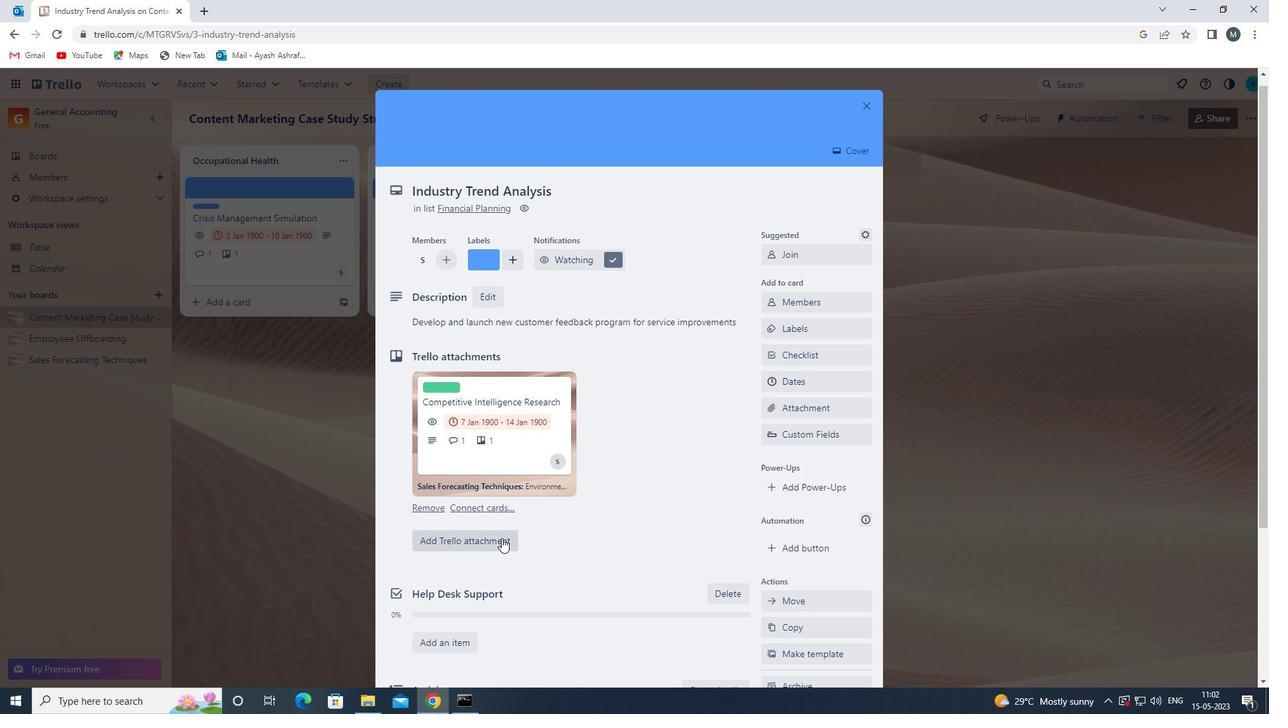 
Action: Mouse scrolled (497, 536) with delta (0, 0)
Screenshot: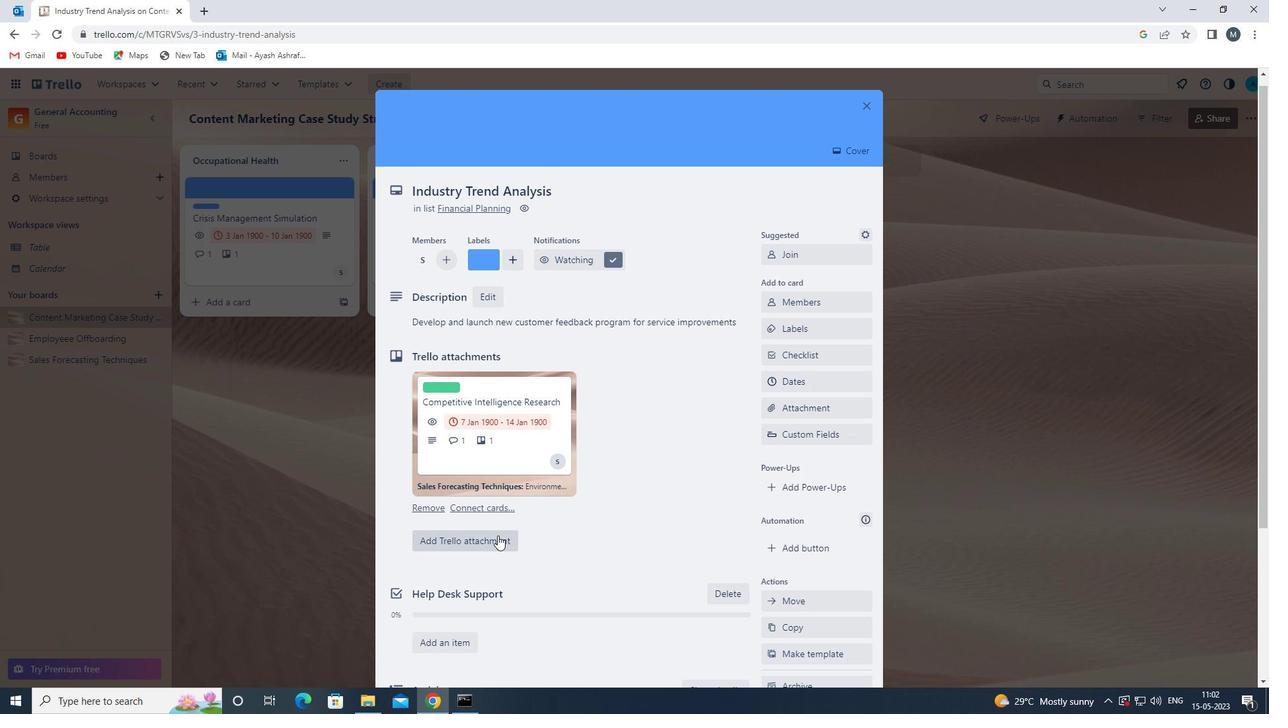 
Action: Mouse moved to (493, 525)
Screenshot: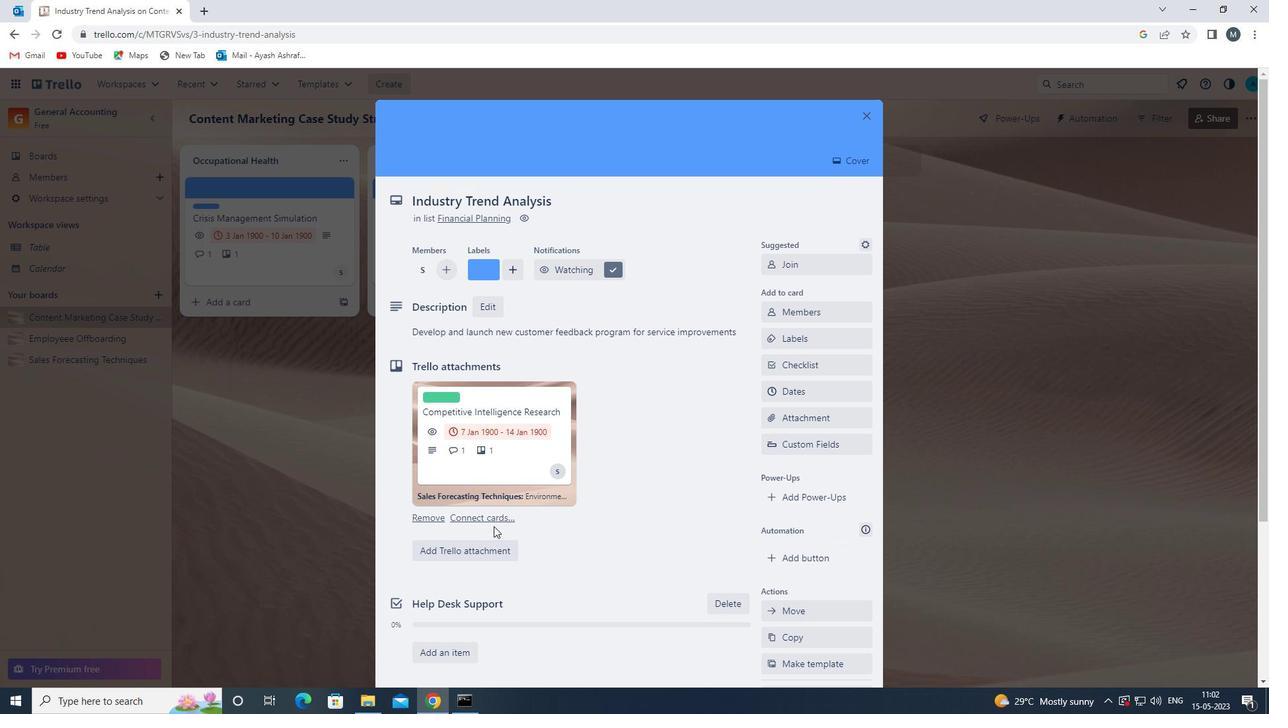 
